 Task: Open Card User Acceptance Testing in Board Bug Tracking to Workspace Customer Relationship Management and add a team member Softage.4@softage.net, a label Orange, a checklist Translation, an attachment from your onedrive, a color Orange and finally, add a card description 'Send out company newsletter to subscribers' and a comment 'We need to ensure that we allocate enough time and resources to this task to ensure its success.'. Add a start date 'Jan 07, 1900' with a due date 'Jan 14, 1900'. Open Card Webinar Planning in Board Newsletter Best Practices to Workspace Customer Relationship Management and add a team member Softage.4@softage.net, a label Blue, a checklist Creative Writing, an attachment from Trello, a color Blue and finally, add a card description 'Create design mockups for new product' and a comment 'This task requires us to be proactive in identifying potential opportunities for growth and expansion.'. Add a start date 'Jan 08, 1900' with a due date 'Jan 15, 1900'. Open Card Marketing Plan Review in Board Product Beta Testing to Workspace Customer Relationship Management and add a team member Softage.1@softage.net, a label Blue, a checklist User Testing, an attachment from your onedrive, a color Blue and finally, add a card description 'Conduct performance review for team member' and a comment 'Let us approach this task with a sense of enthusiasm and passion, embracing the challenge and the opportunity it presents.'. Add a start date 'Jan 09, 1900' with a due date 'Jan 16, 1900'
Action: Mouse moved to (67, 242)
Screenshot: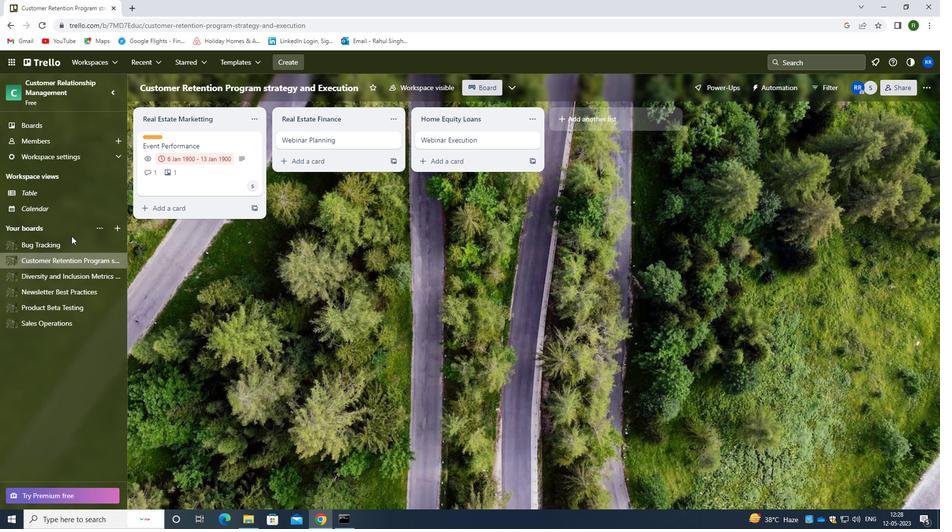
Action: Mouse pressed left at (67, 242)
Screenshot: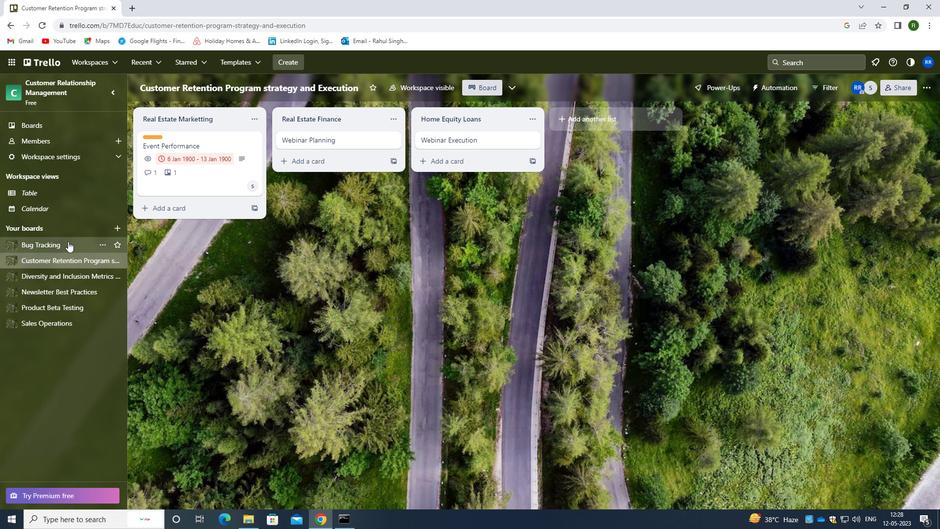 
Action: Mouse moved to (392, 141)
Screenshot: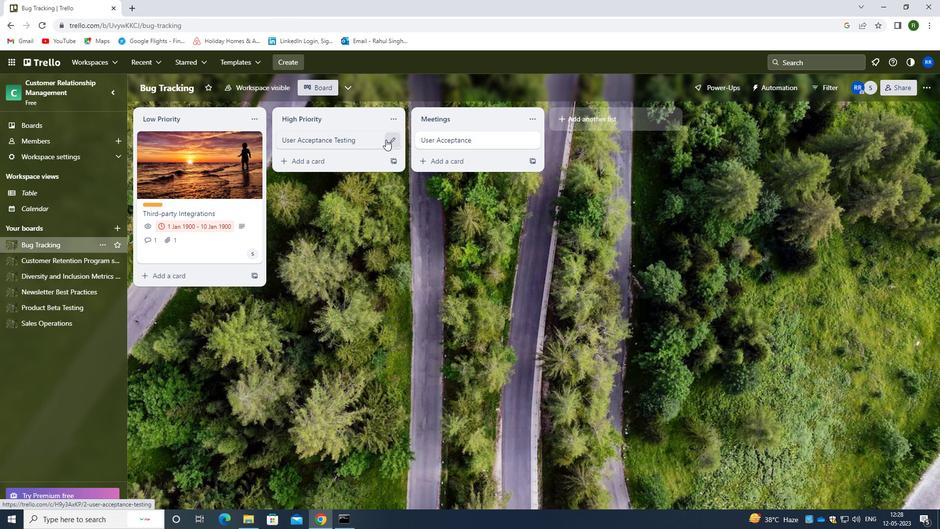 
Action: Mouse pressed left at (392, 141)
Screenshot: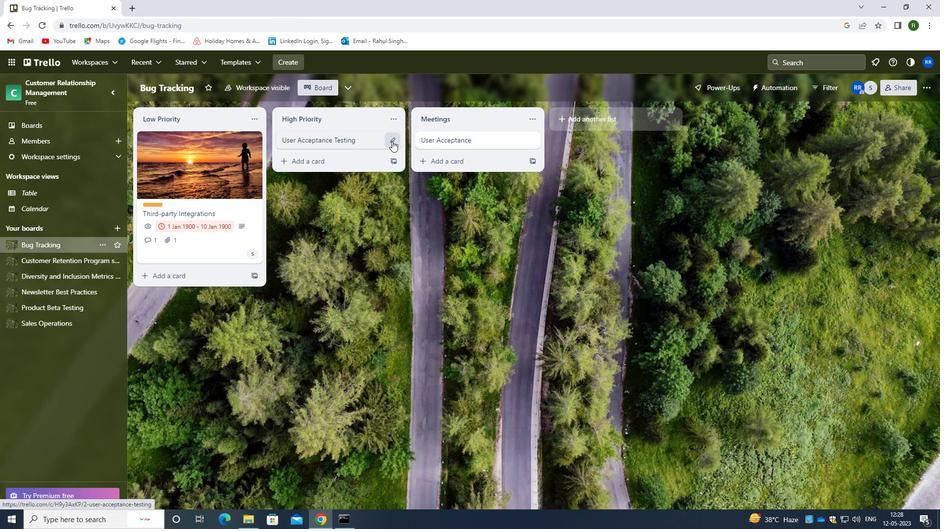 
Action: Mouse moved to (437, 140)
Screenshot: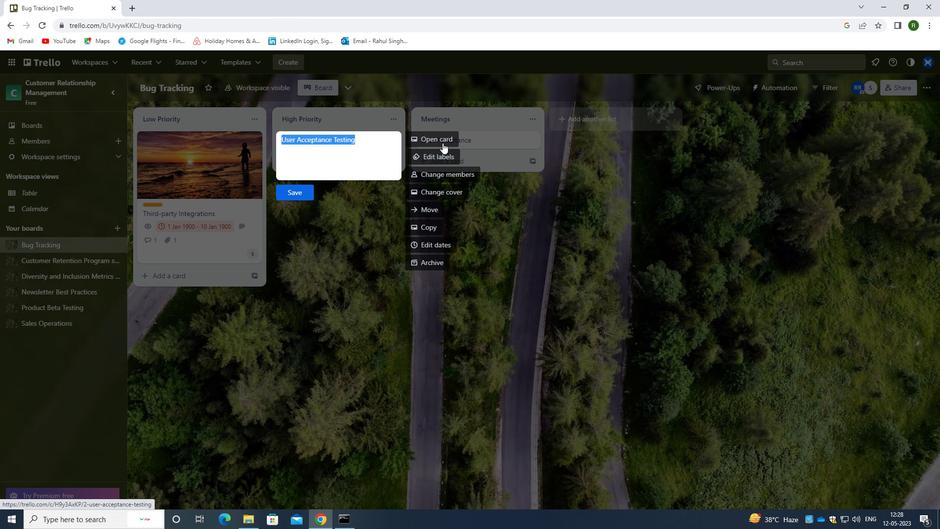 
Action: Mouse pressed left at (437, 140)
Screenshot: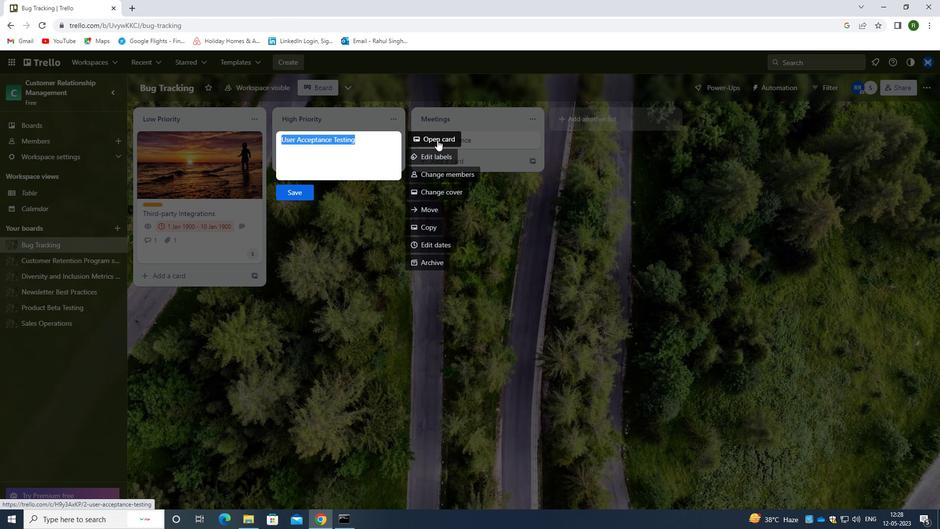 
Action: Mouse moved to (606, 171)
Screenshot: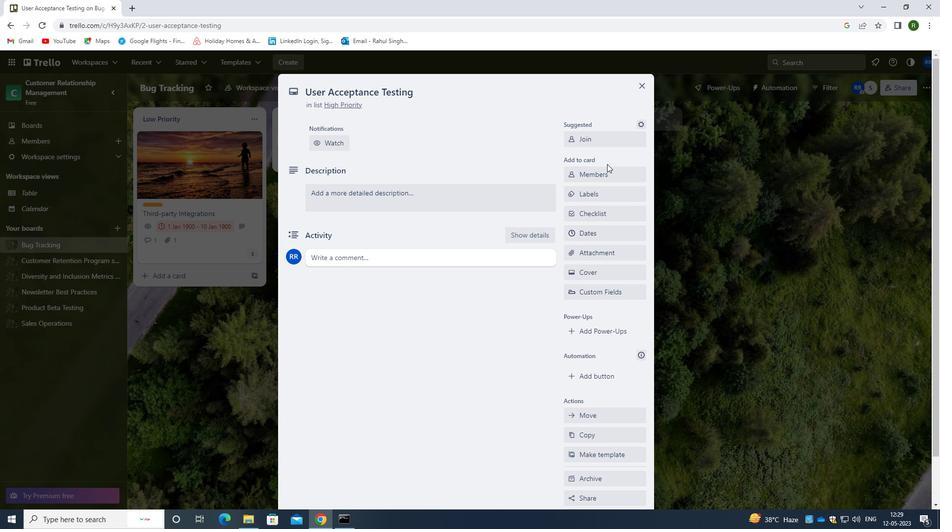 
Action: Mouse pressed left at (606, 171)
Screenshot: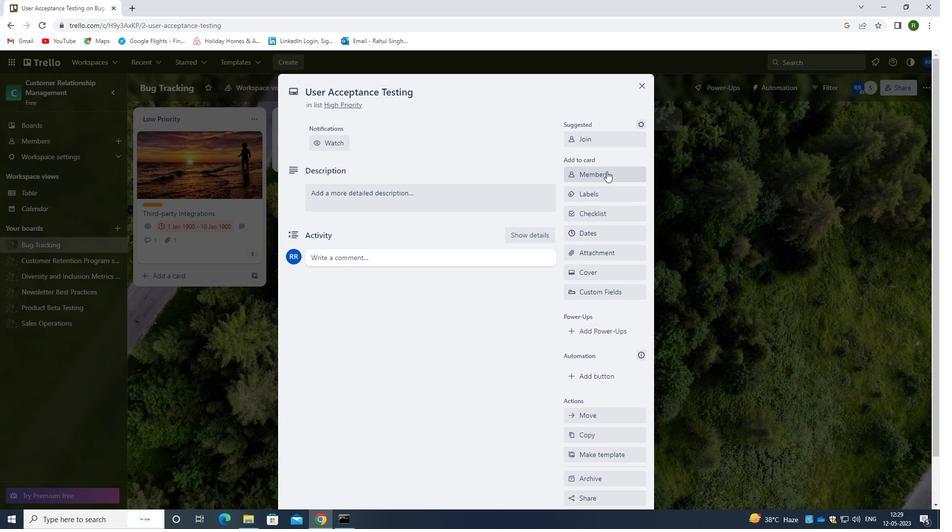 
Action: Mouse moved to (592, 217)
Screenshot: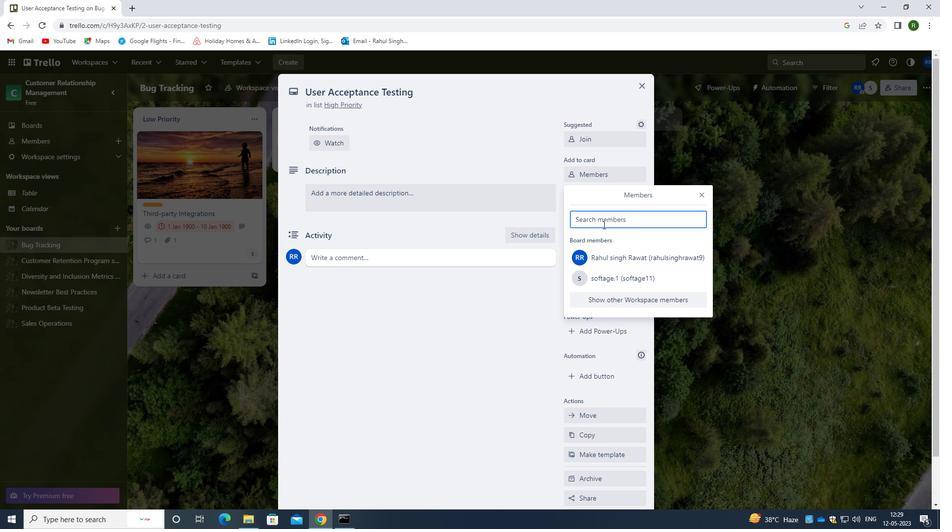 
Action: Key pressed <Key.caps_lock>s<Key.caps_lock>Oftage.4<Key.shift>@SOFTAGE.NET
Screenshot: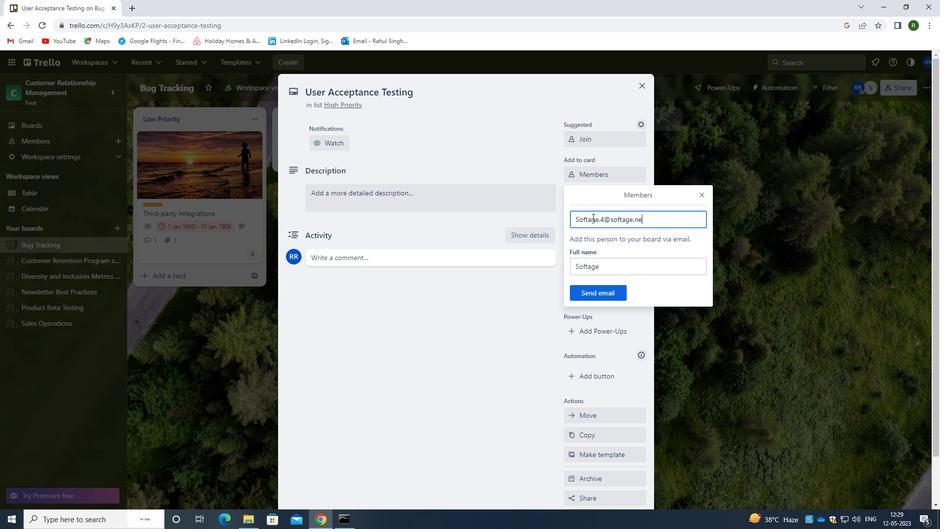 
Action: Mouse moved to (587, 286)
Screenshot: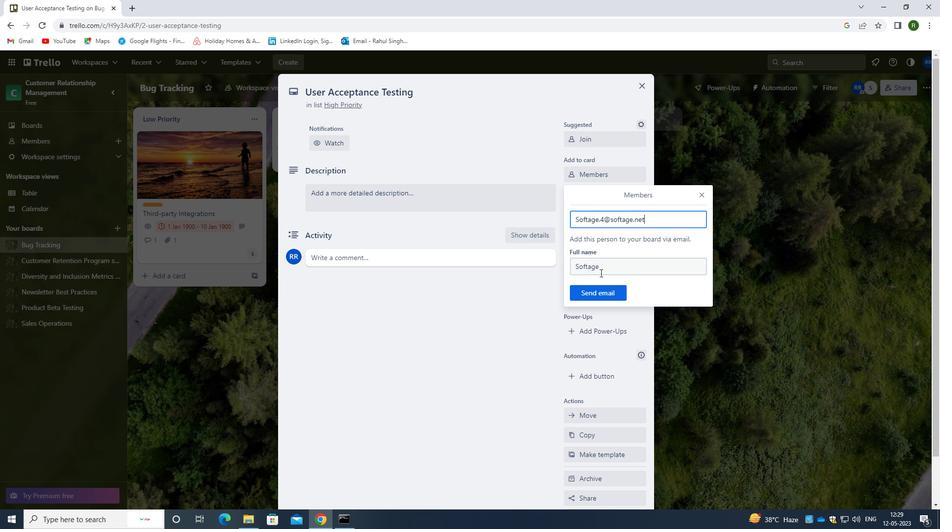 
Action: Mouse pressed left at (587, 286)
Screenshot: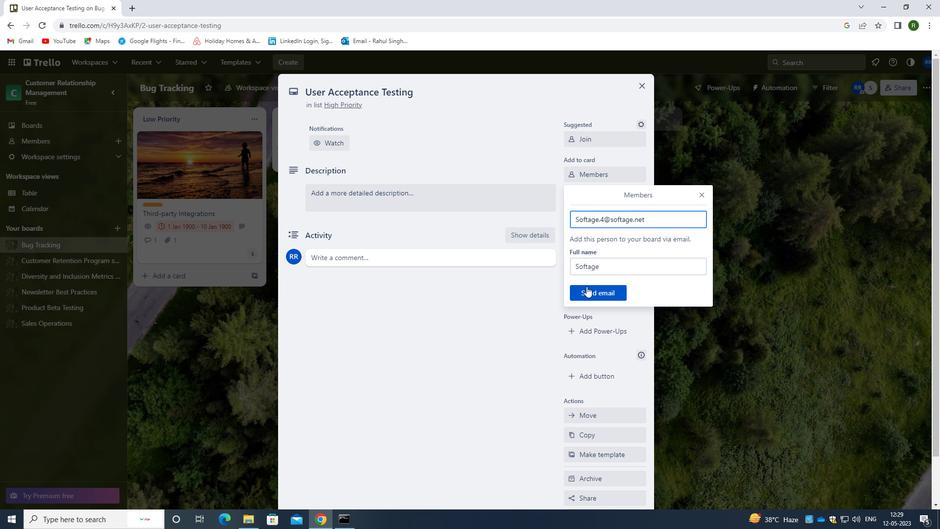 
Action: Mouse moved to (594, 195)
Screenshot: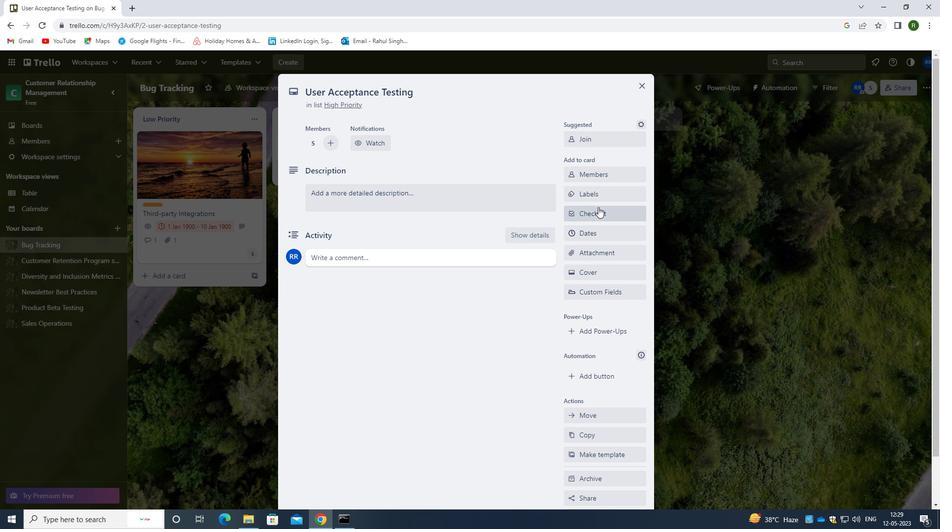 
Action: Mouse pressed left at (594, 195)
Screenshot: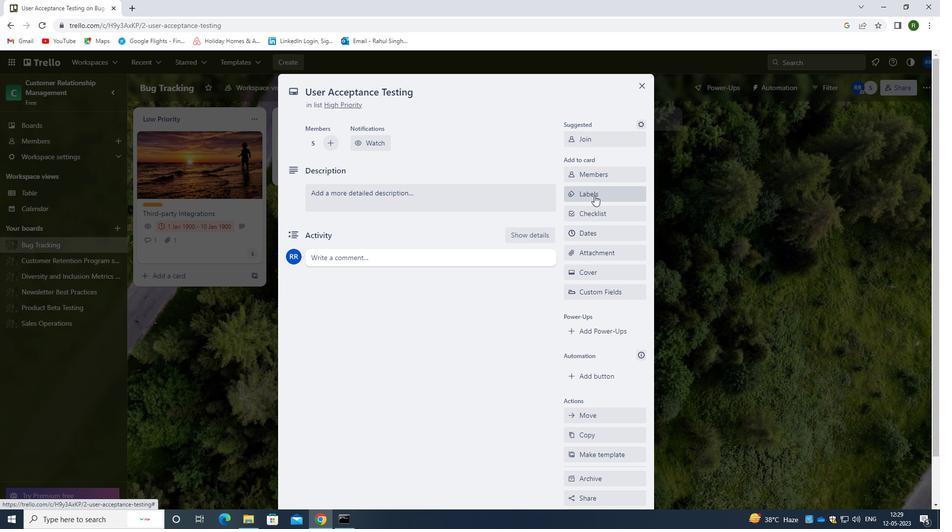 
Action: Mouse moved to (596, 237)
Screenshot: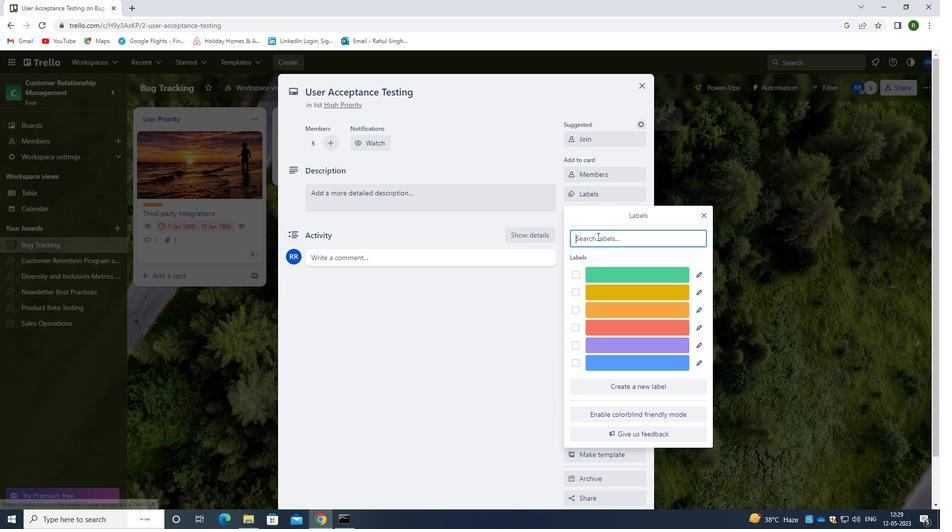 
Action: Mouse pressed left at (596, 237)
Screenshot: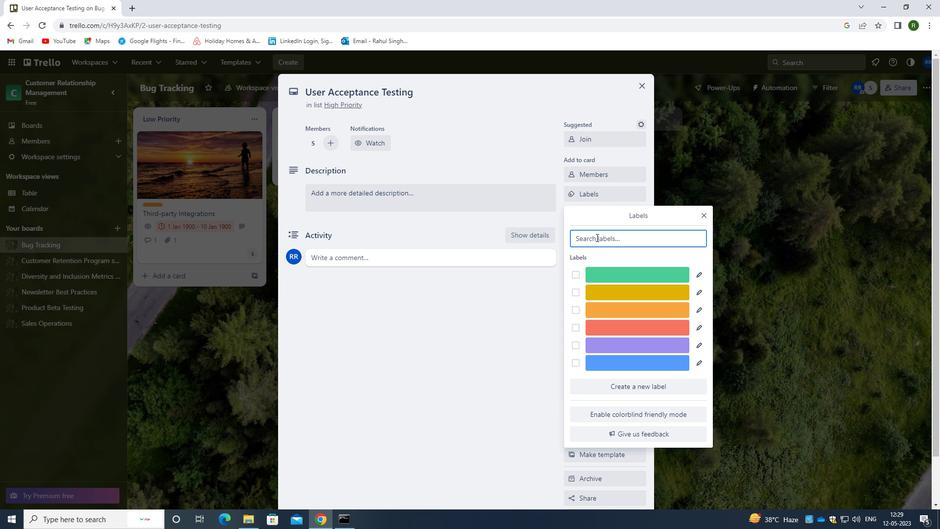 
Action: Key pressed ORANMGE<Key.backspace><Key.backspace><Key.backspace>GE
Screenshot: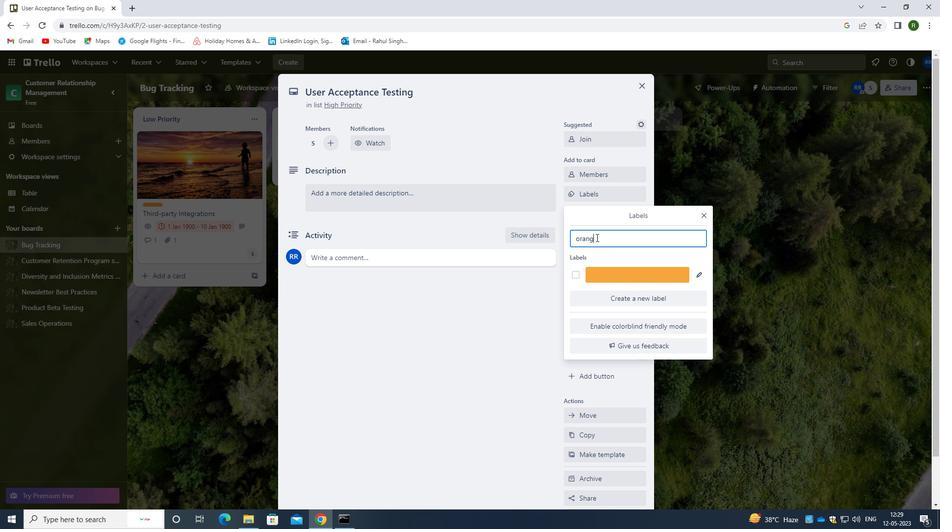 
Action: Mouse moved to (574, 273)
Screenshot: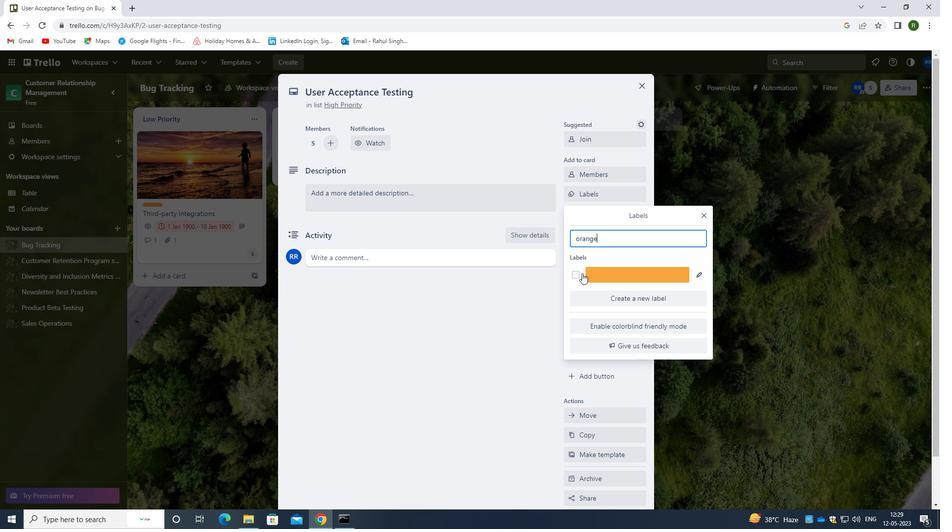 
Action: Mouse pressed left at (574, 273)
Screenshot: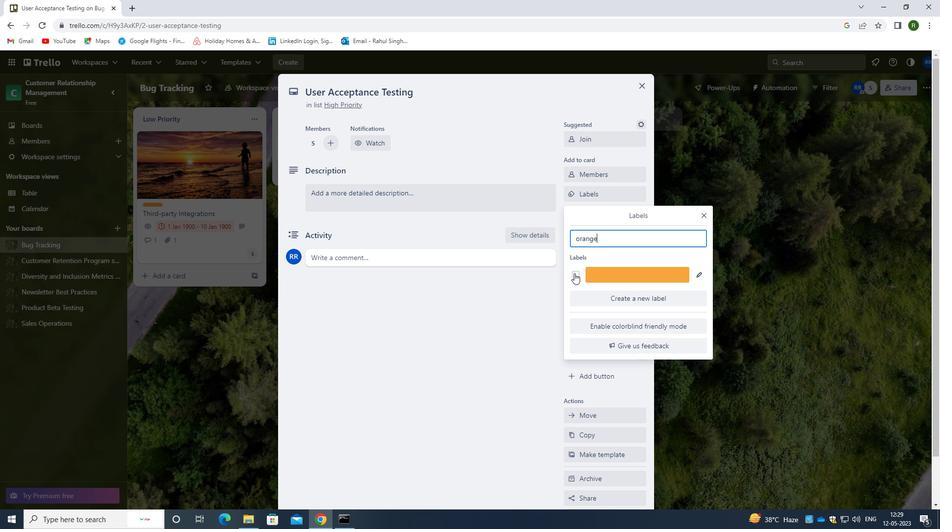 
Action: Mouse moved to (546, 307)
Screenshot: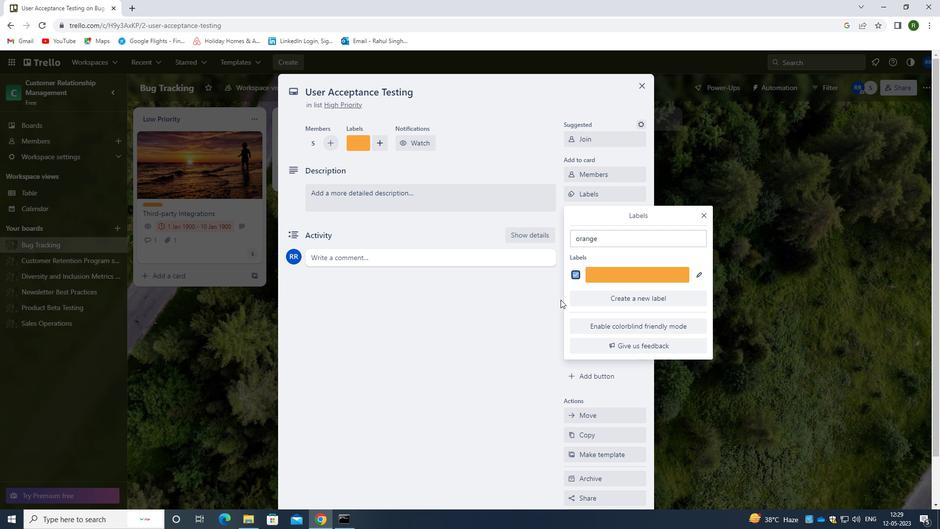 
Action: Mouse pressed left at (546, 307)
Screenshot: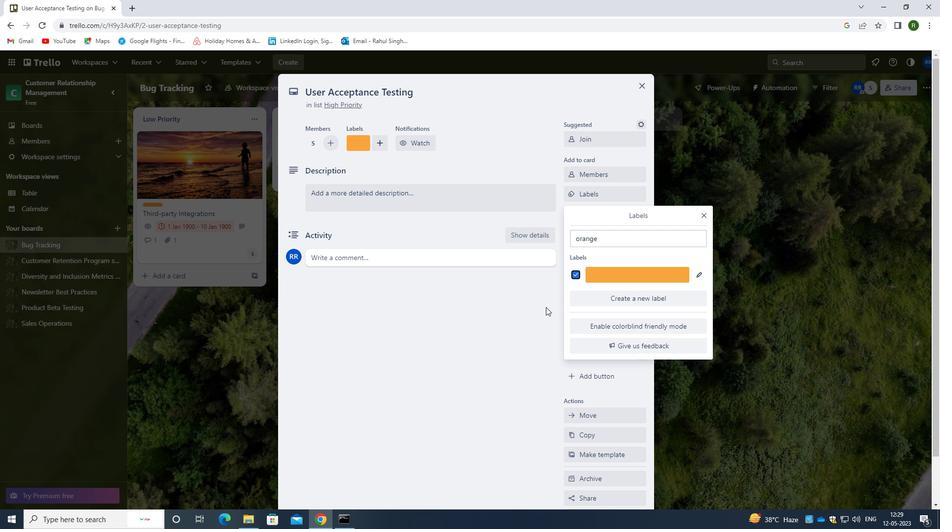 
Action: Mouse moved to (588, 213)
Screenshot: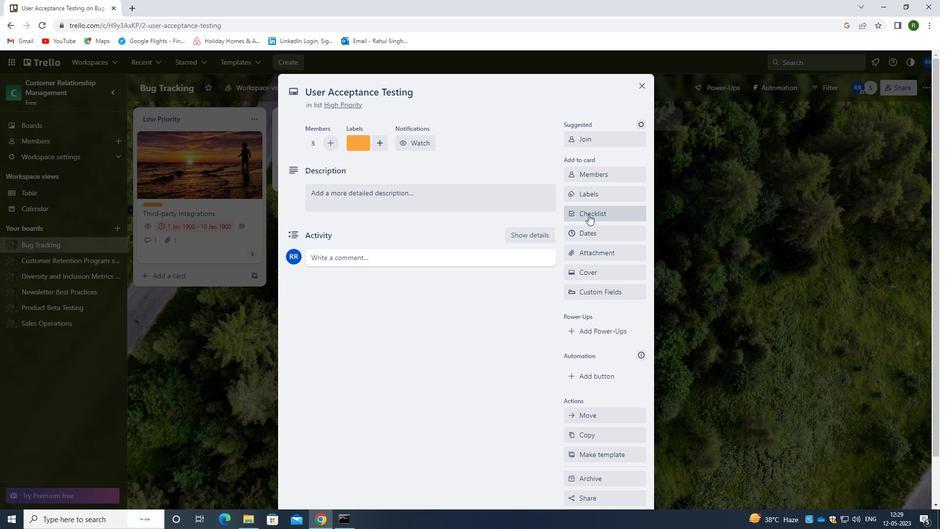 
Action: Mouse pressed left at (588, 213)
Screenshot: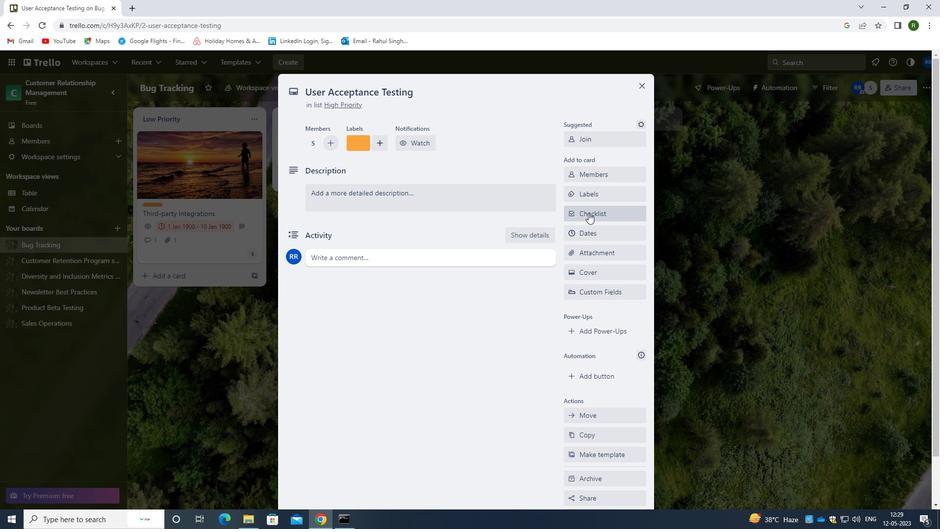 
Action: Mouse moved to (603, 258)
Screenshot: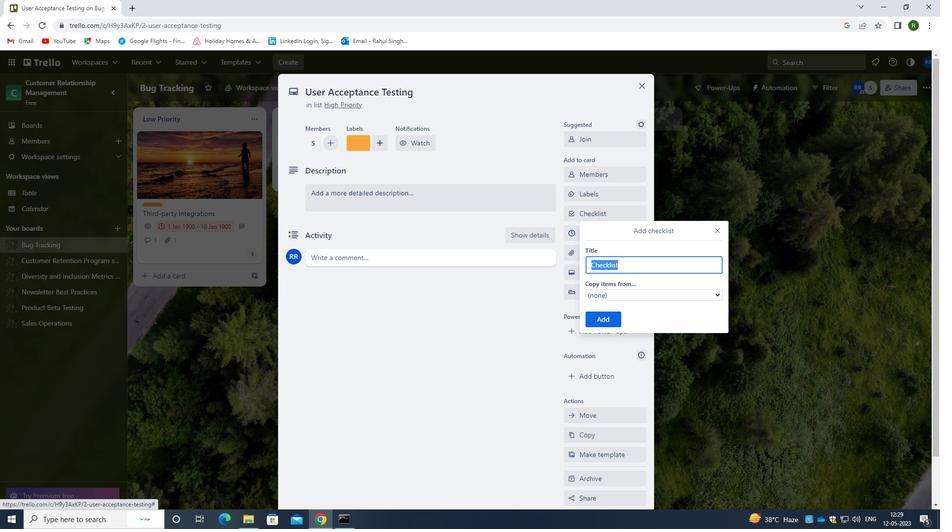 
Action: Key pressed <Key.shift>TRANSLATIOM<Key.backspace>N
Screenshot: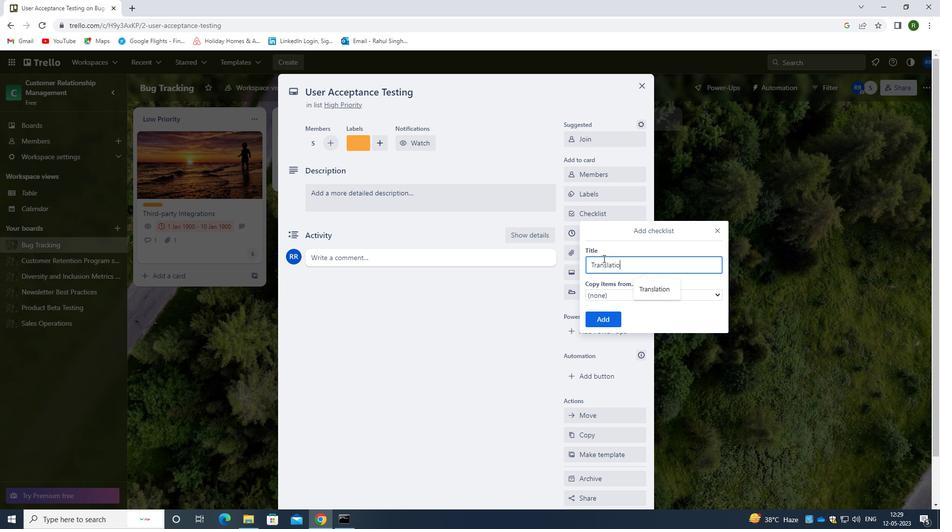 
Action: Mouse moved to (607, 317)
Screenshot: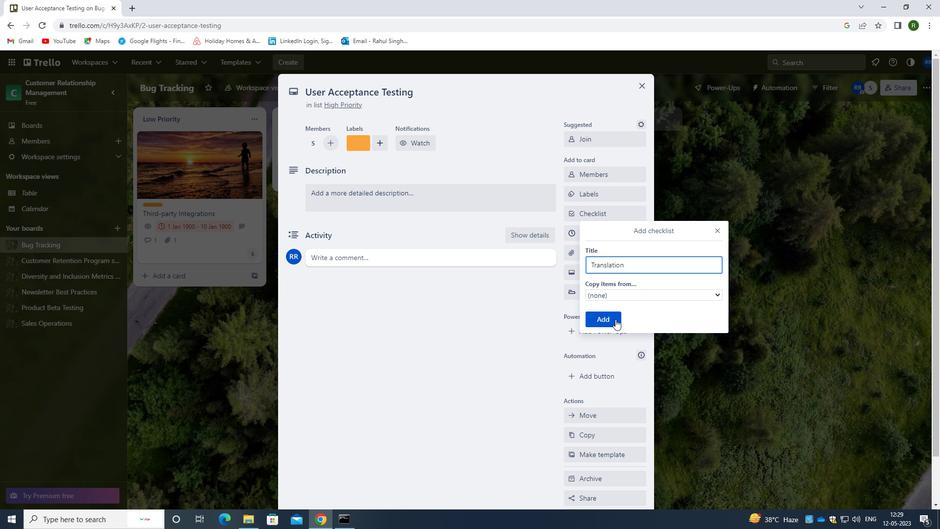 
Action: Mouse pressed left at (607, 317)
Screenshot: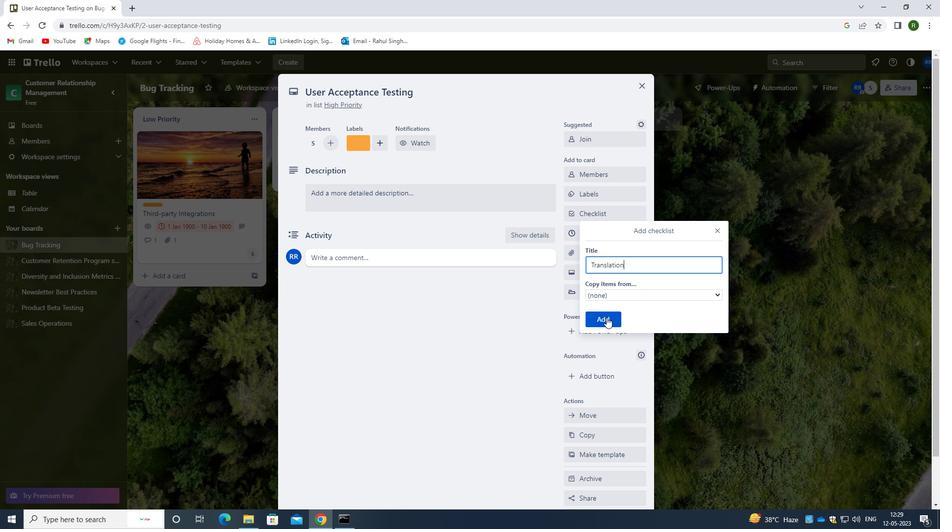 
Action: Mouse moved to (517, 378)
Screenshot: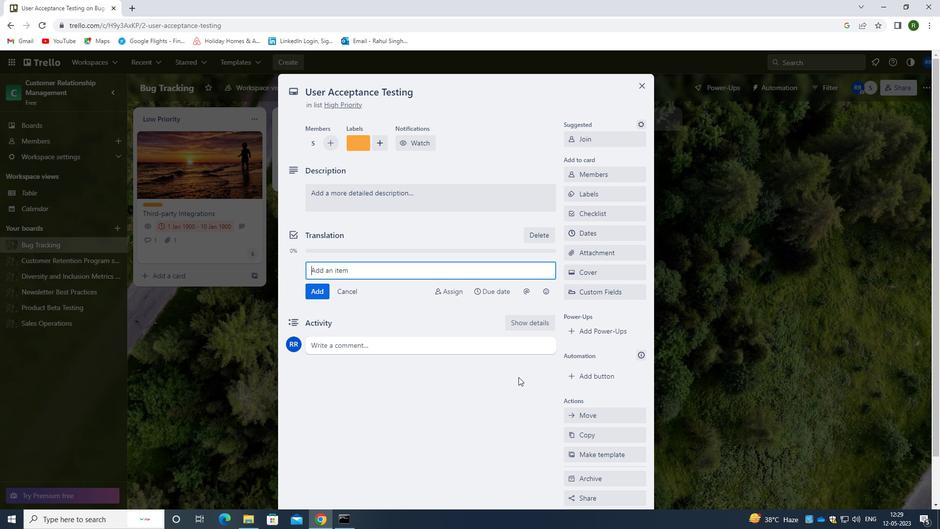 
Action: Mouse pressed left at (517, 378)
Screenshot: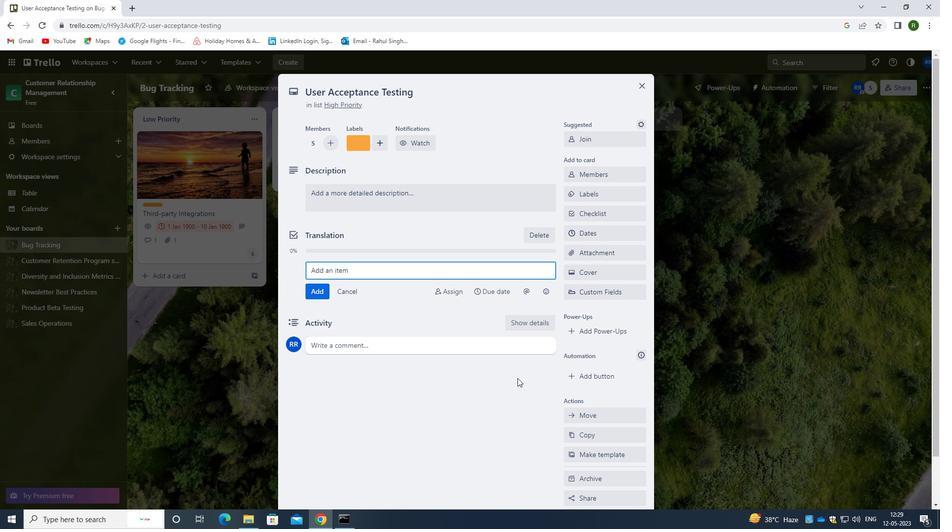 
Action: Mouse moved to (594, 253)
Screenshot: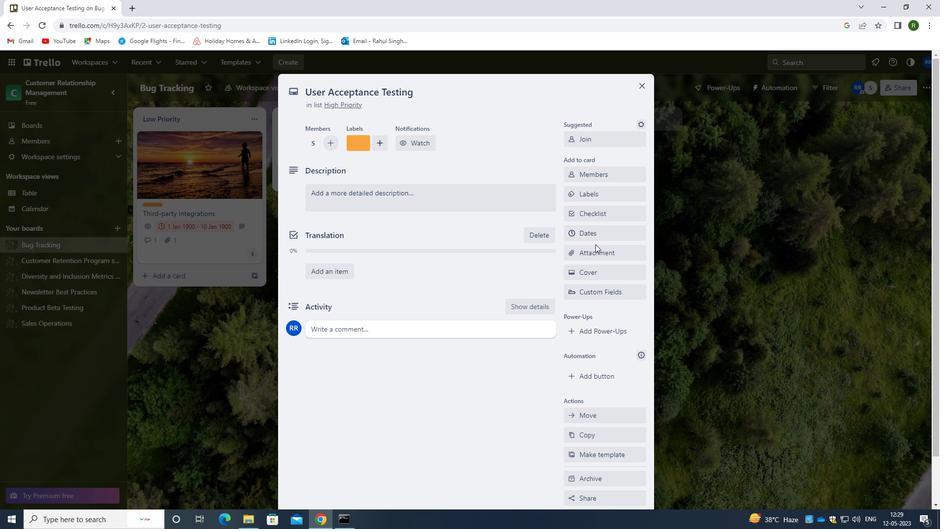 
Action: Mouse pressed left at (594, 253)
Screenshot: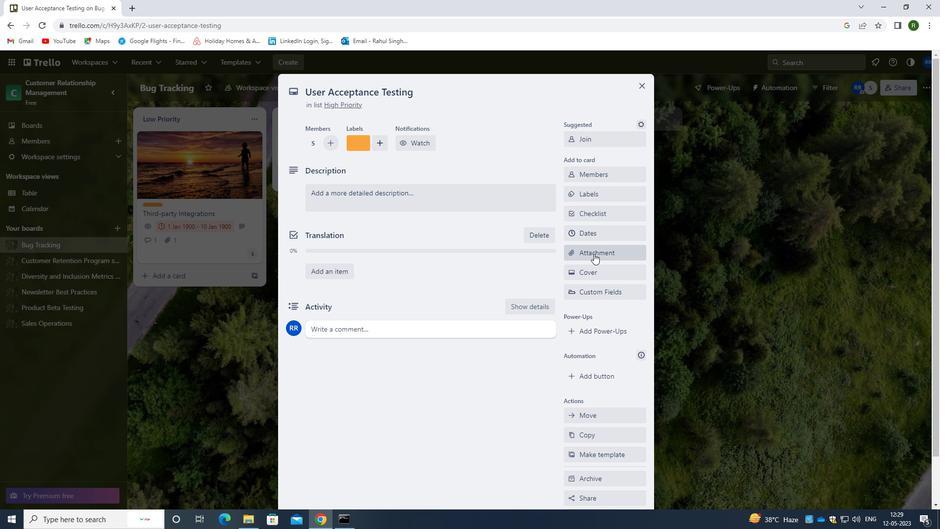 
Action: Mouse moved to (587, 370)
Screenshot: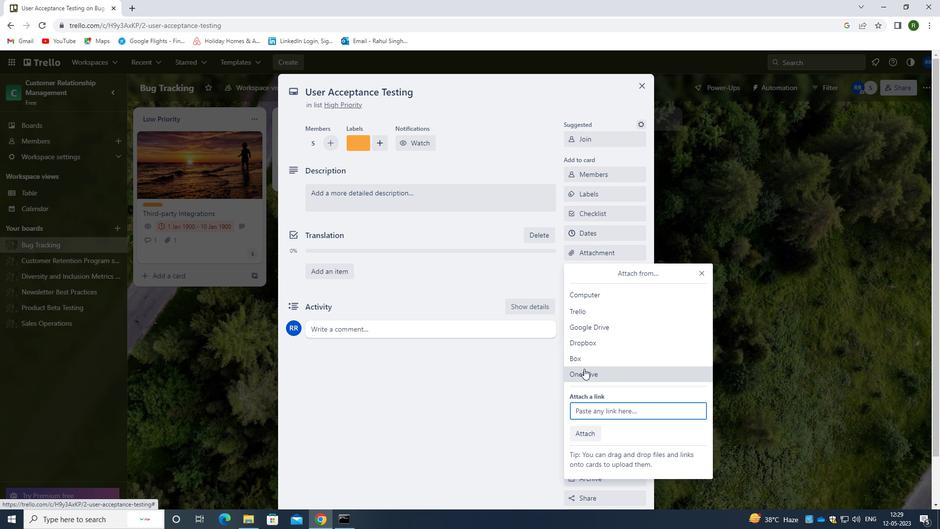 
Action: Mouse pressed left at (587, 370)
Screenshot: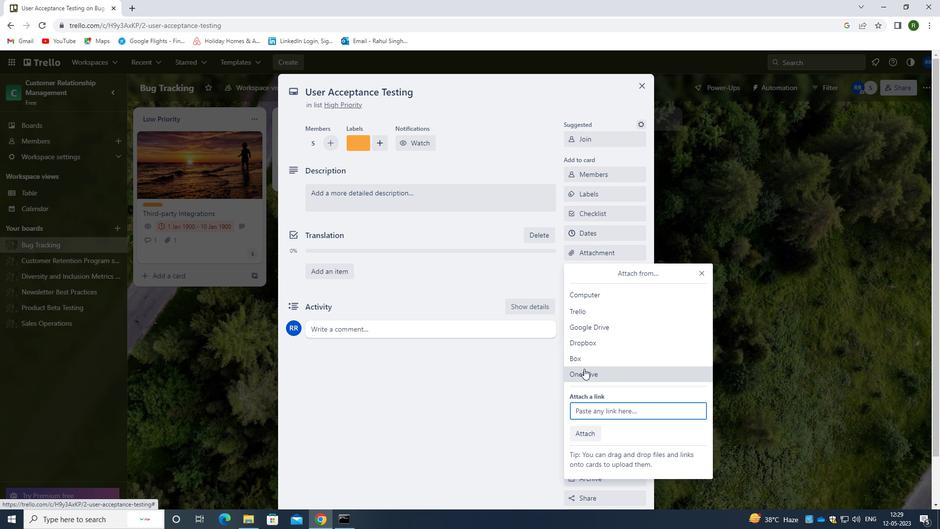 
Action: Mouse moved to (493, 327)
Screenshot: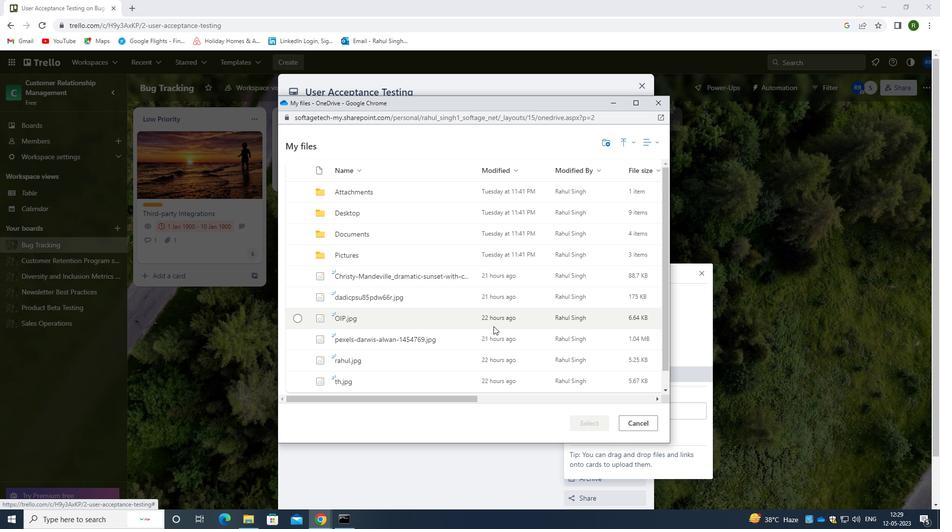 
Action: Mouse scrolled (493, 327) with delta (0, 0)
Screenshot: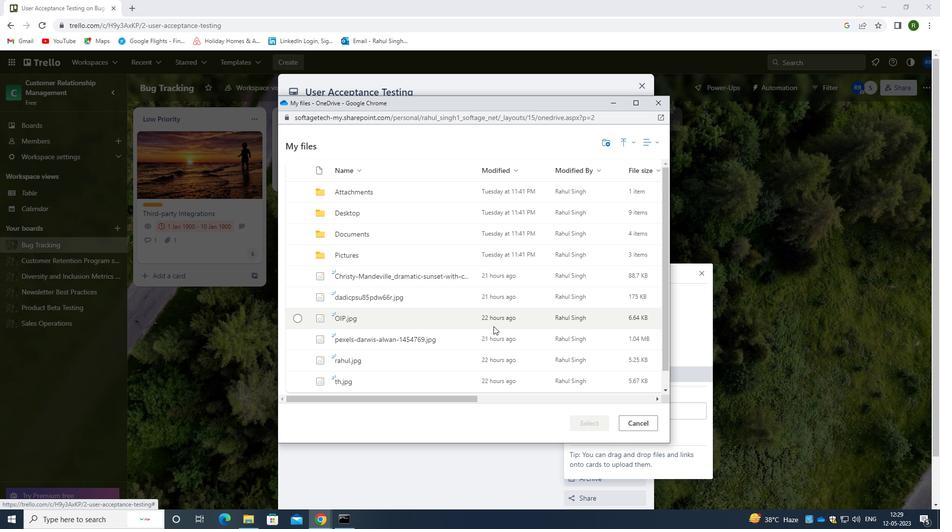 
Action: Mouse moved to (319, 300)
Screenshot: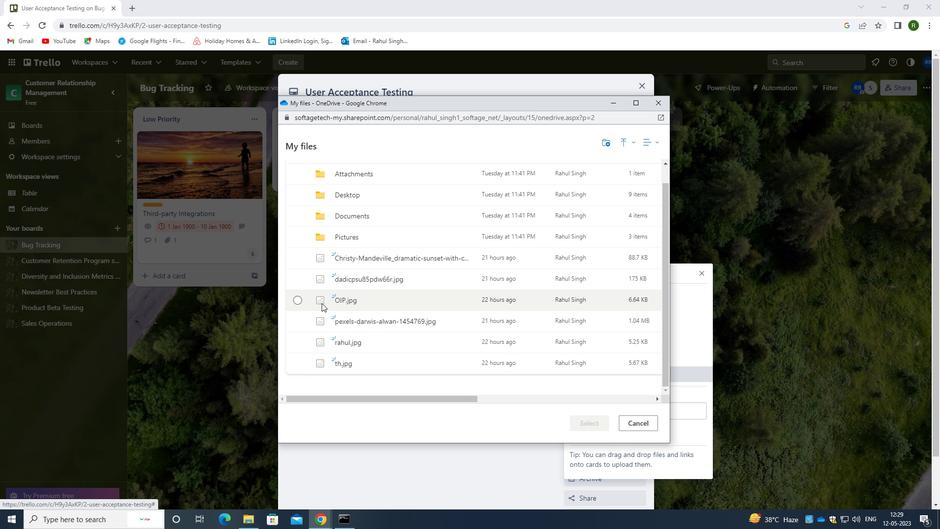 
Action: Mouse pressed left at (319, 300)
Screenshot: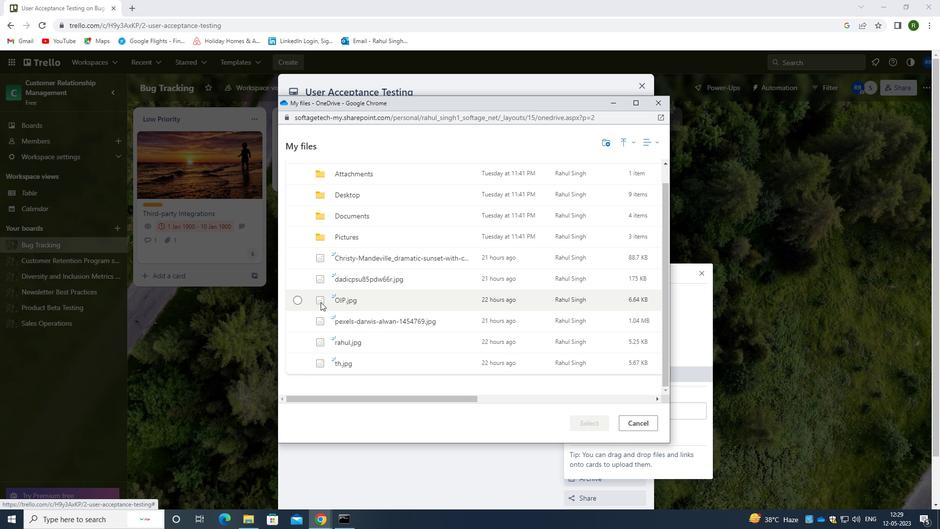 
Action: Mouse moved to (595, 420)
Screenshot: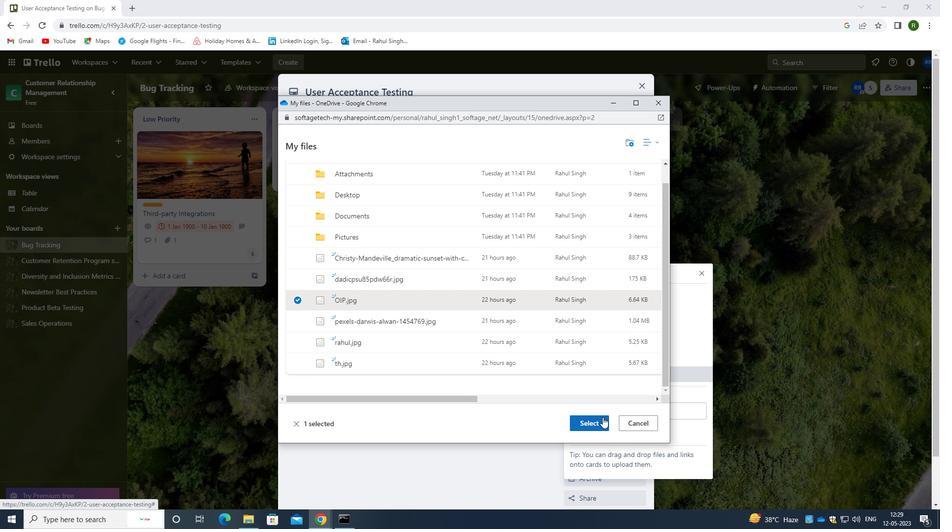 
Action: Mouse pressed left at (595, 420)
Screenshot: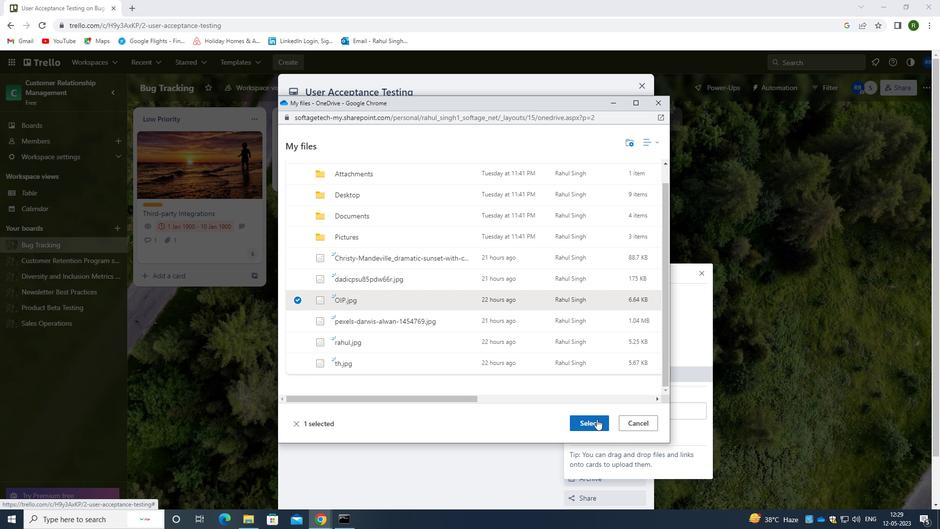 
Action: Mouse moved to (450, 197)
Screenshot: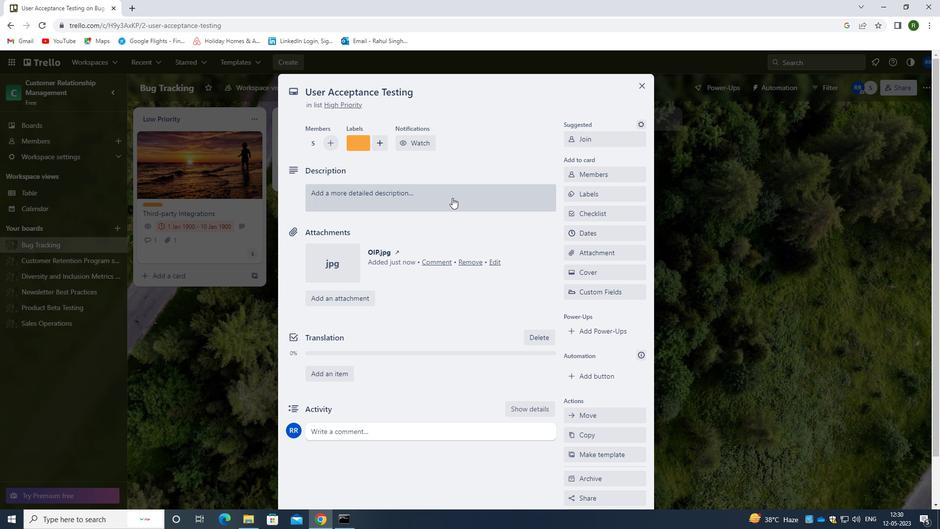 
Action: Mouse pressed left at (450, 197)
Screenshot: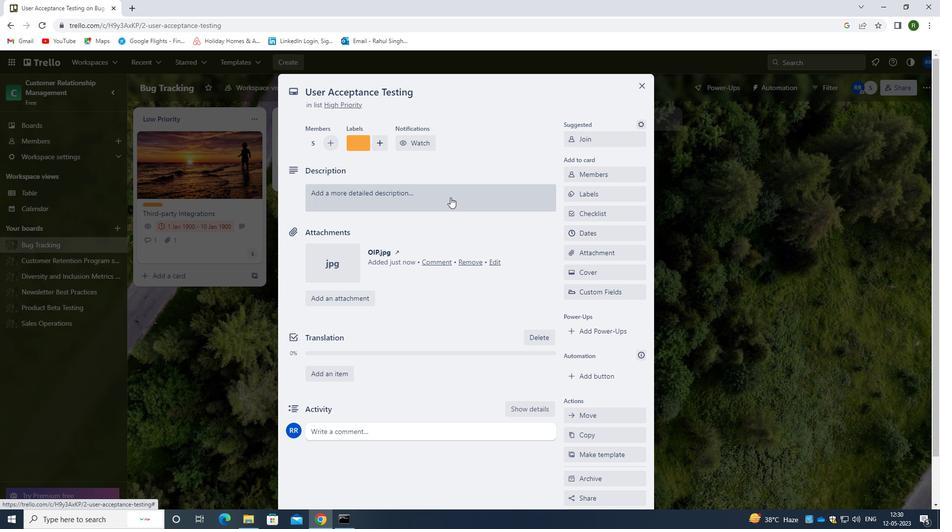 
Action: Mouse moved to (433, 231)
Screenshot: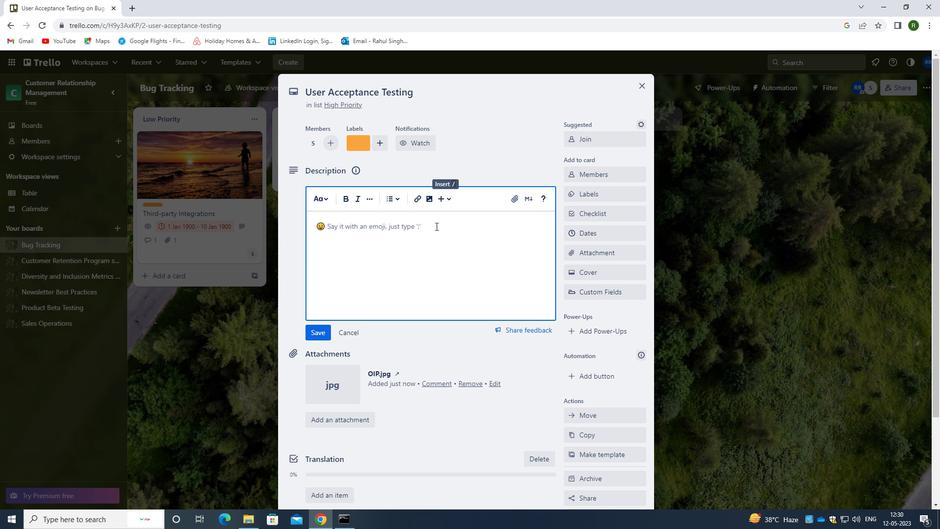 
Action: Mouse pressed left at (433, 231)
Screenshot: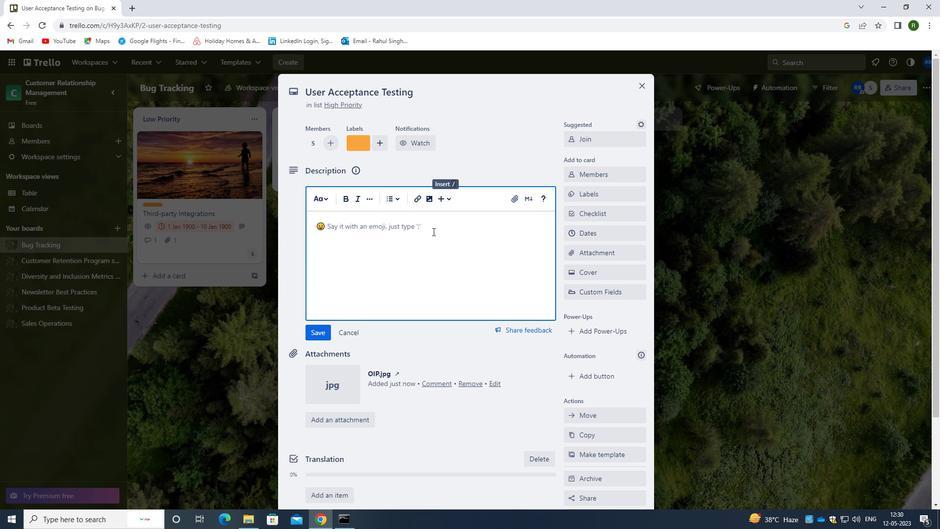 
Action: Key pressed <Key.caps_lock>
Screenshot: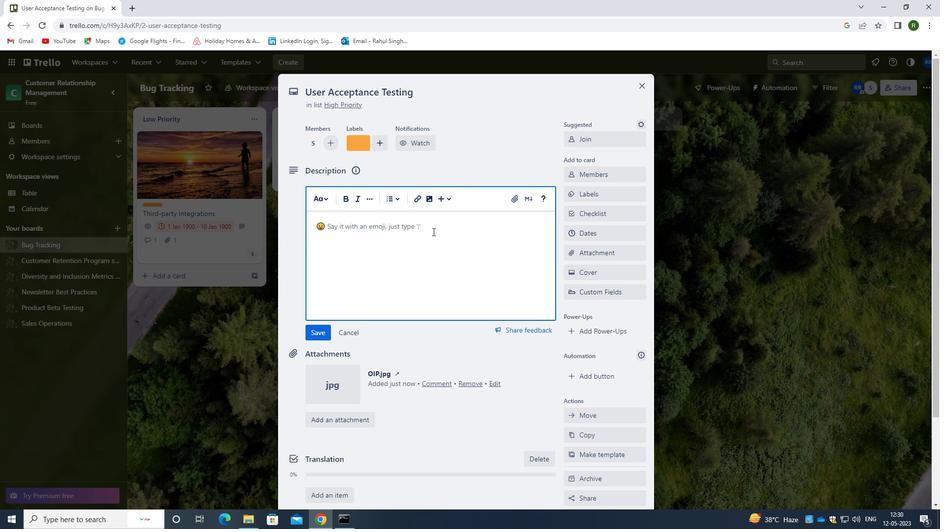 
Action: Mouse moved to (433, 232)
Screenshot: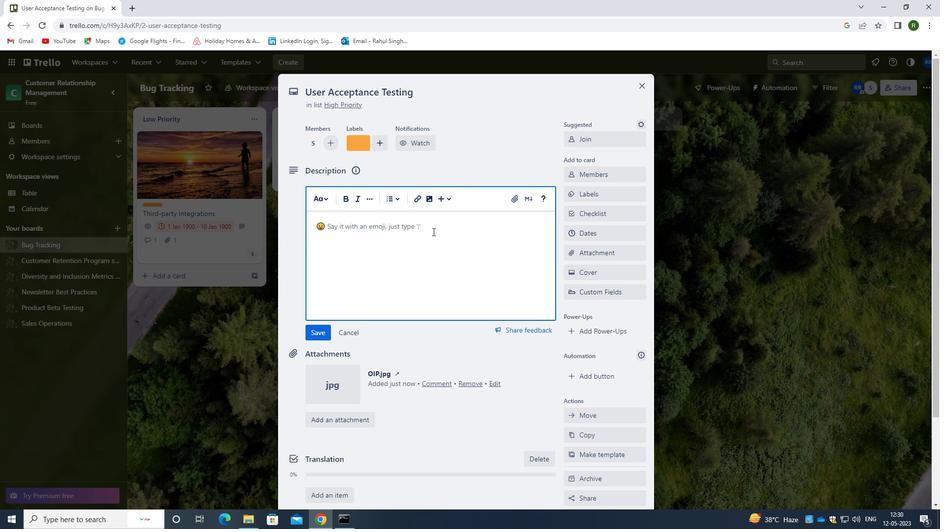 
Action: Key pressed S<Key.caps_lock>END<Key.space>OUT<Key.space>COMPANY<Key.space>NEWSLETTER<Key.space>TO<Key.space>SUBSCRIBERS.
Screenshot: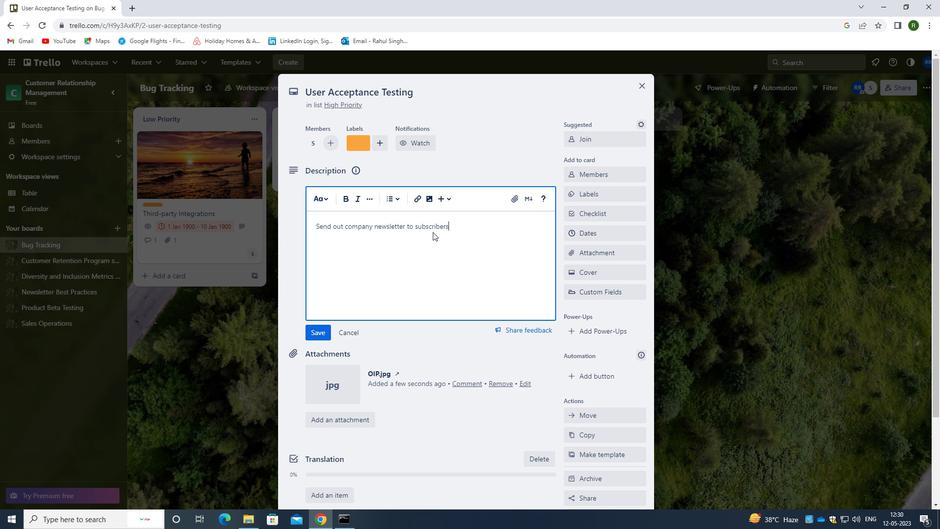 
Action: Mouse moved to (321, 337)
Screenshot: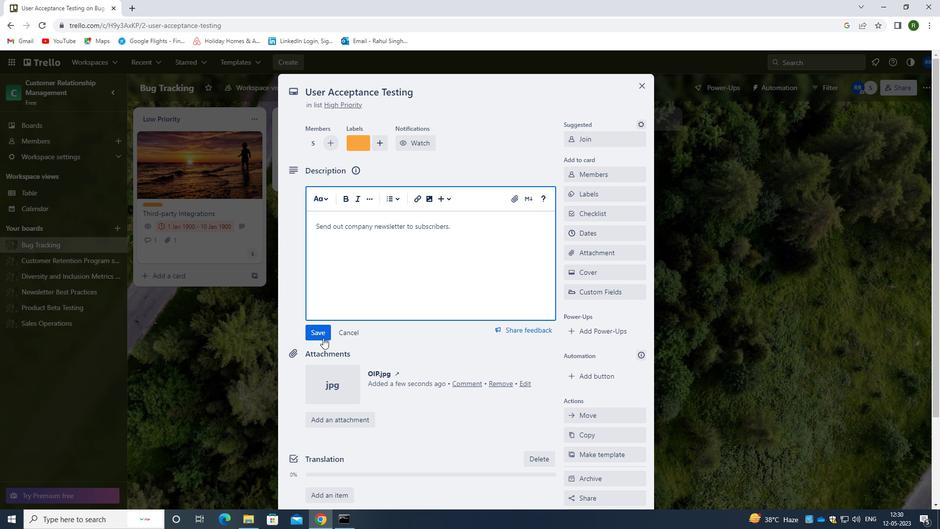 
Action: Mouse pressed left at (321, 337)
Screenshot: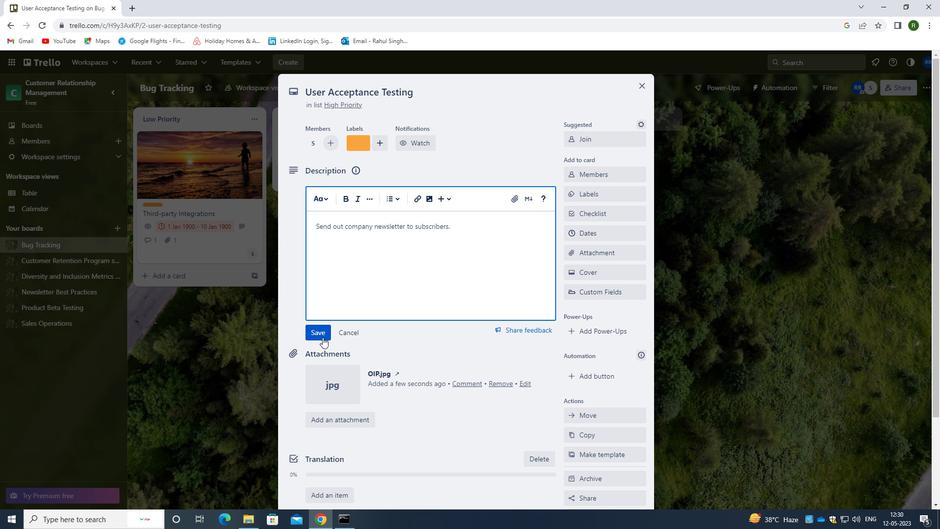 
Action: Mouse moved to (451, 315)
Screenshot: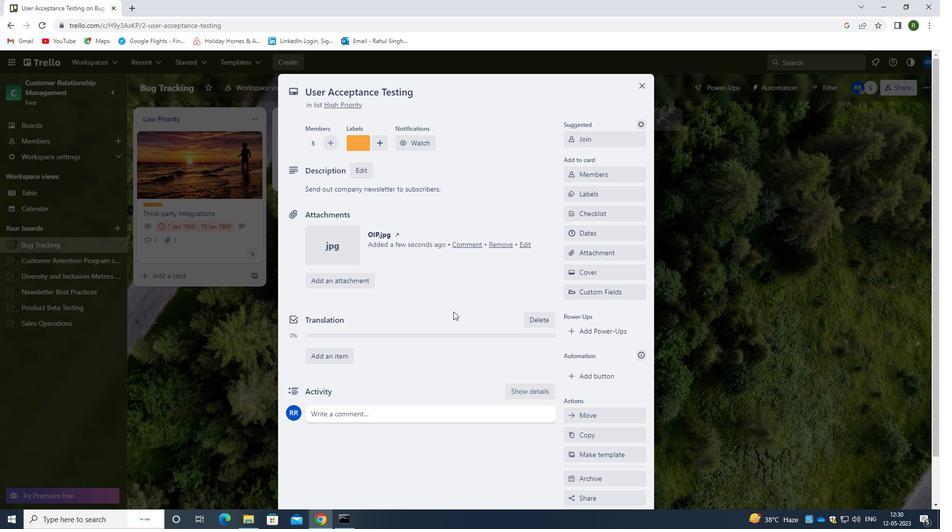 
Action: Mouse scrolled (451, 314) with delta (0, 0)
Screenshot: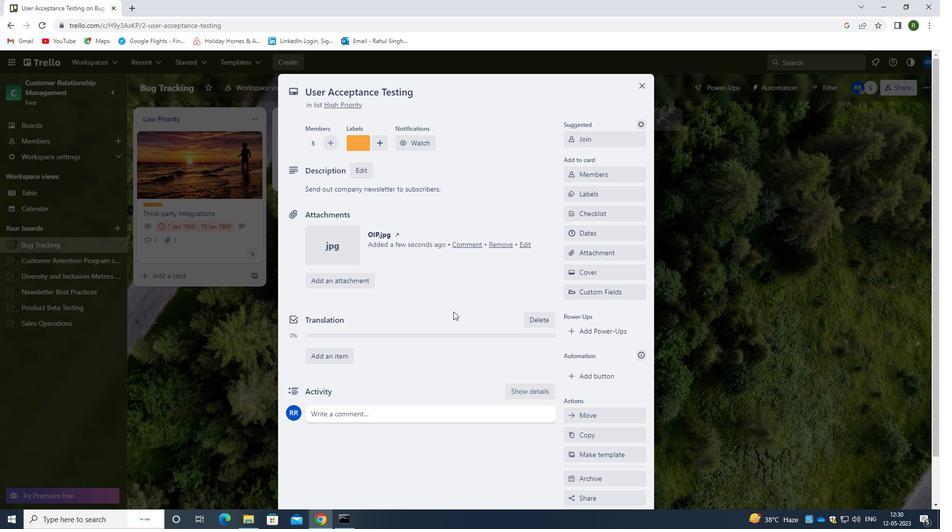 
Action: Mouse moved to (348, 368)
Screenshot: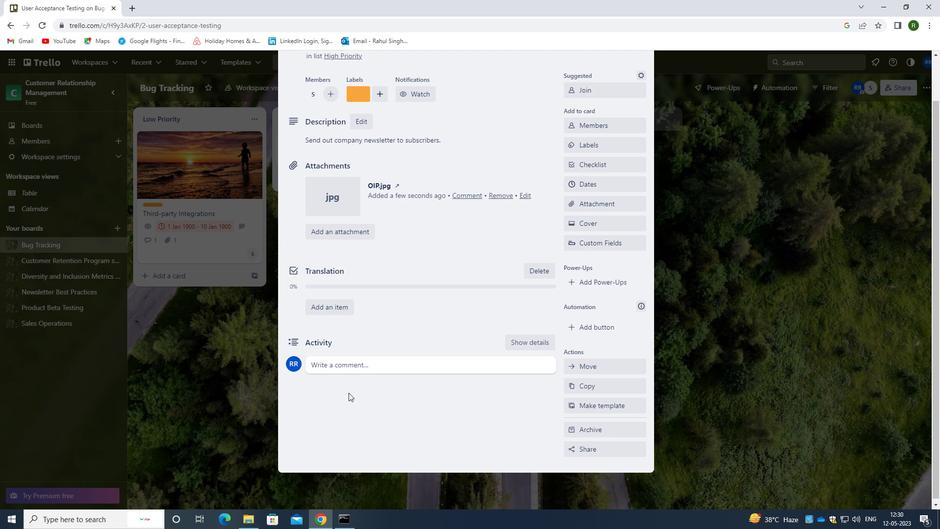 
Action: Mouse pressed left at (348, 368)
Screenshot: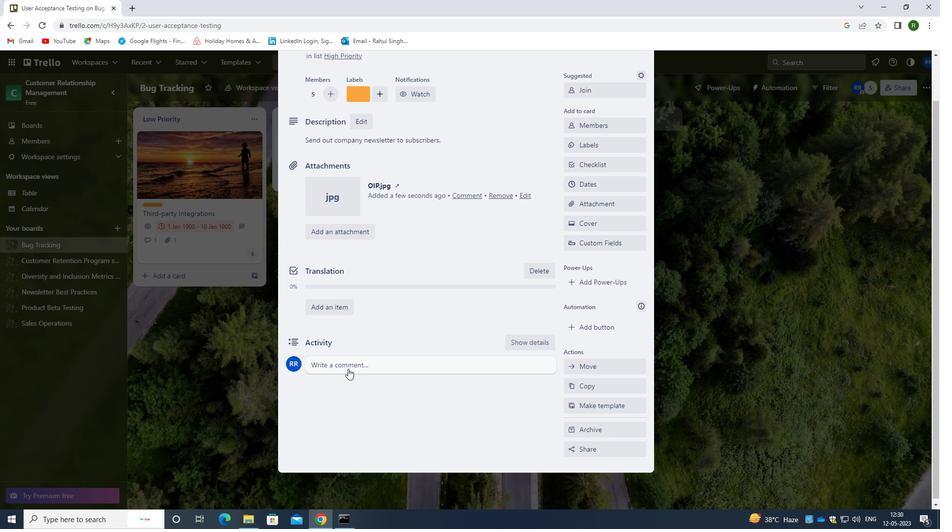 
Action: Mouse moved to (358, 402)
Screenshot: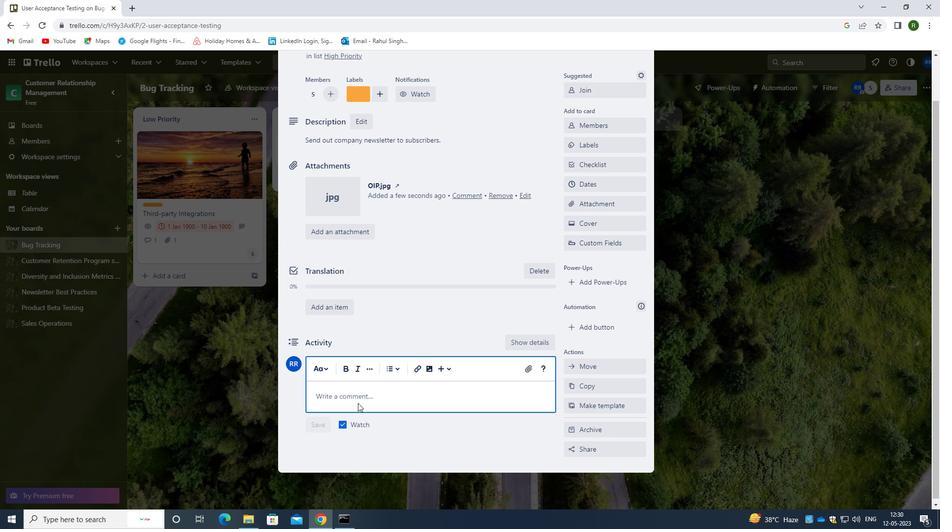 
Action: Mouse pressed left at (358, 402)
Screenshot: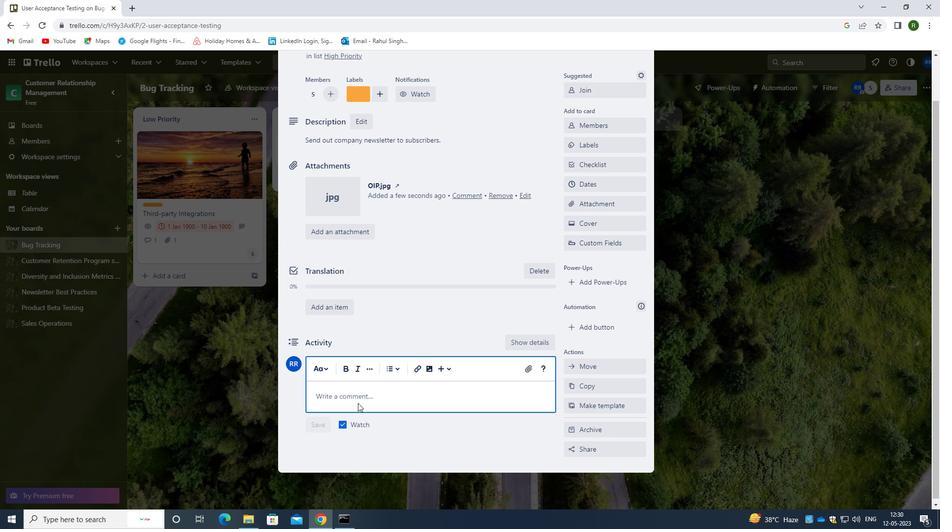 
Action: Key pressed <Key.caps_lock>W<Key.caps_lock>E<Key.space>NEED<Key.space>D<Key.backspace>TO<Key.space>ENSURE<Key.space>THAT<Key.space>WE<Key.space>ALLOCATE<Key.space>ENOUGH<Key.space>TIME<Key.space>AND<Key.space>RESOURCES<Key.space>TO<Key.space>THIS<Key.space>TASK<Key.space>TO<Key.space>ENSURE<Key.space>ITS<Key.space>SUCESS.<Key.backspace><Key.backspace><Key.backspace>C<Key.backspace><Key.backspace>CES.
Screenshot: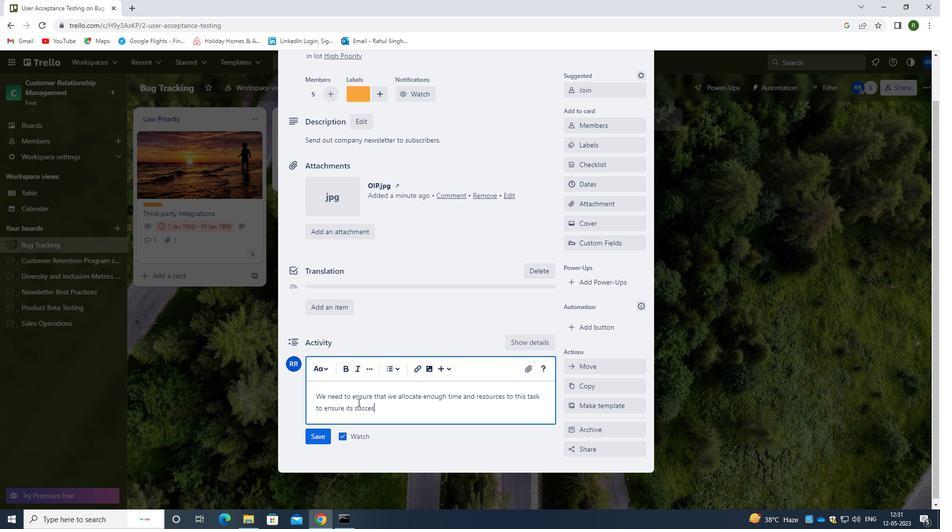 
Action: Mouse moved to (374, 408)
Screenshot: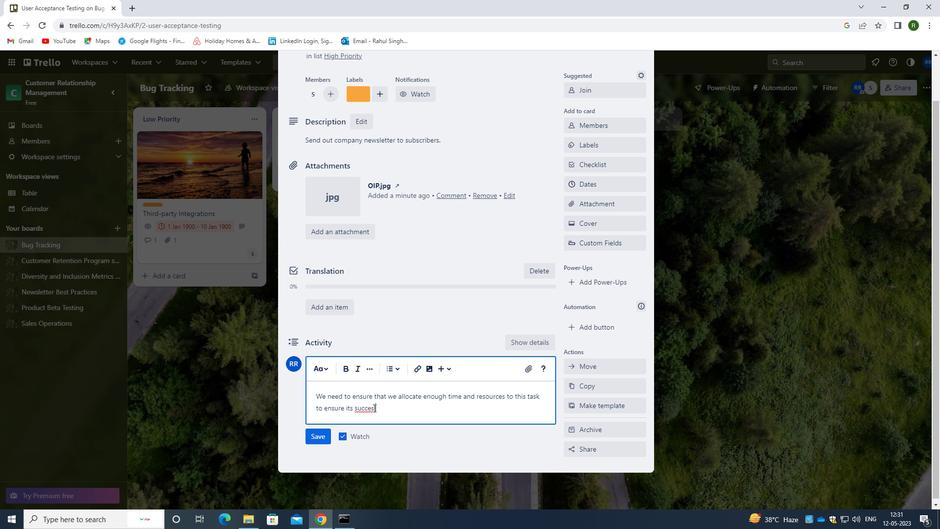 
Action: Mouse pressed left at (374, 408)
Screenshot: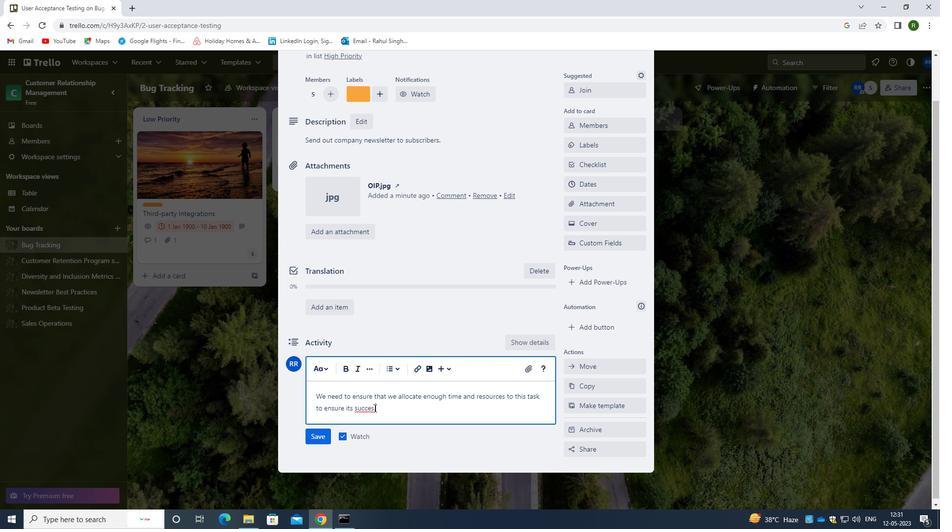 
Action: Mouse moved to (380, 407)
Screenshot: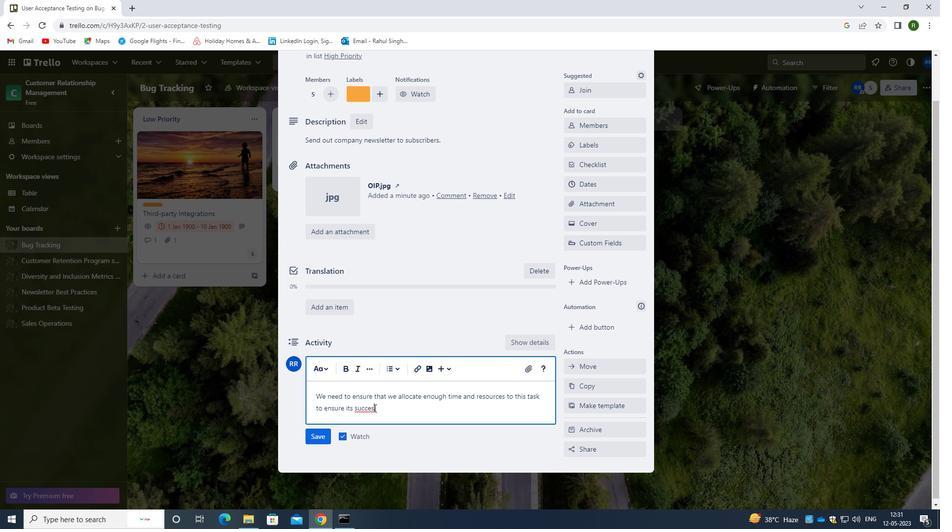
Action: Key pressed S
Screenshot: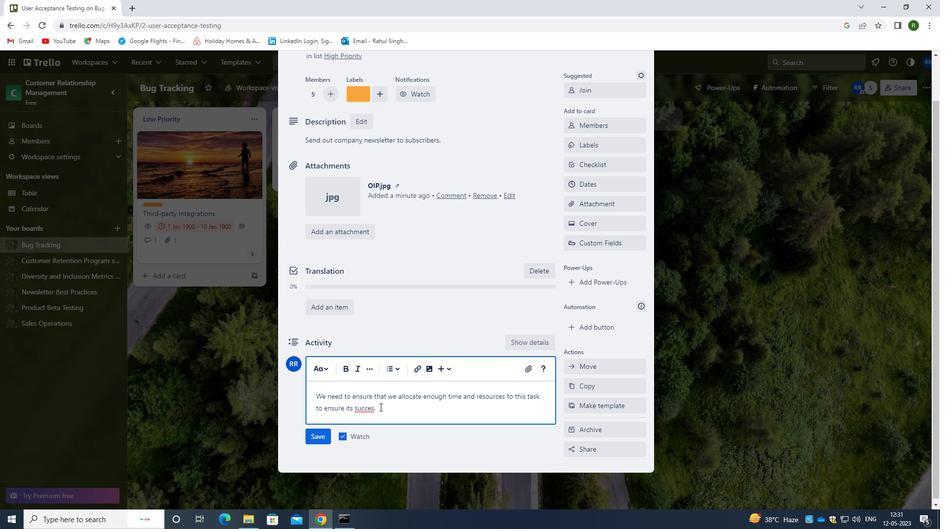 
Action: Mouse moved to (324, 434)
Screenshot: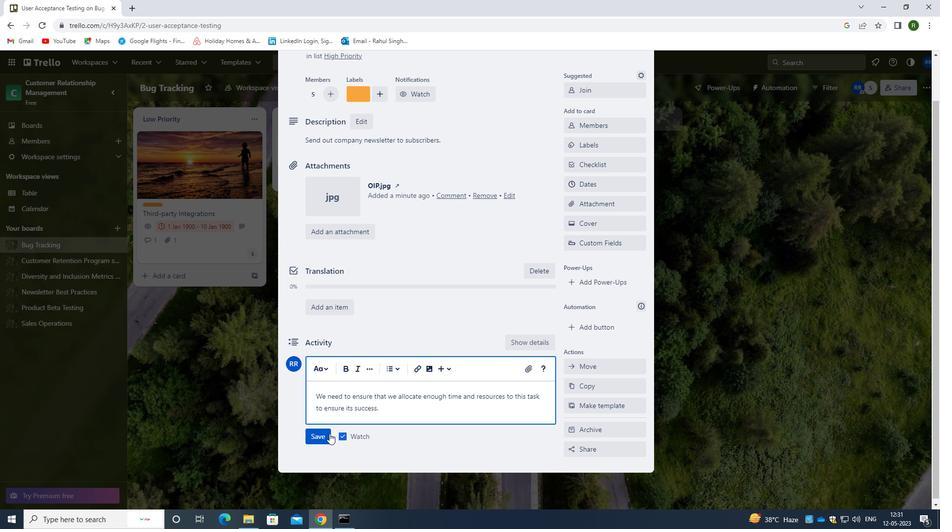 
Action: Mouse pressed left at (324, 434)
Screenshot: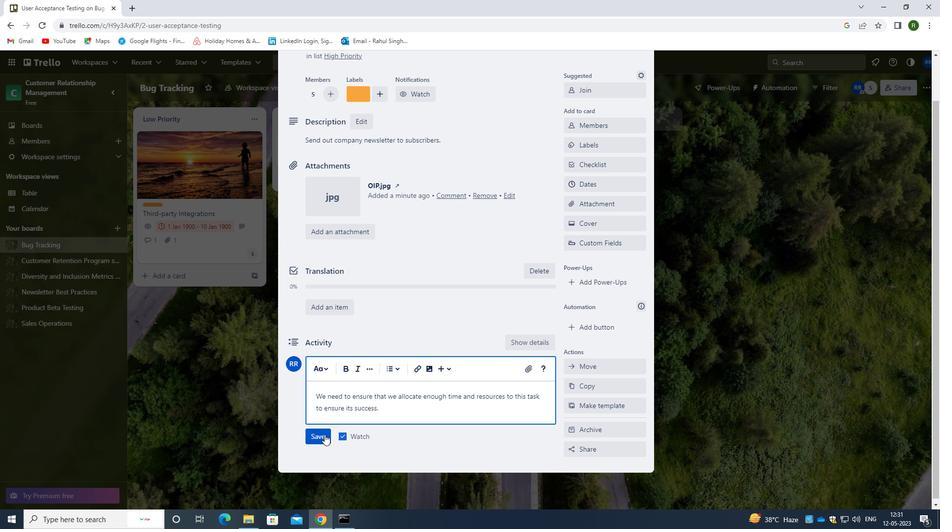 
Action: Mouse moved to (595, 183)
Screenshot: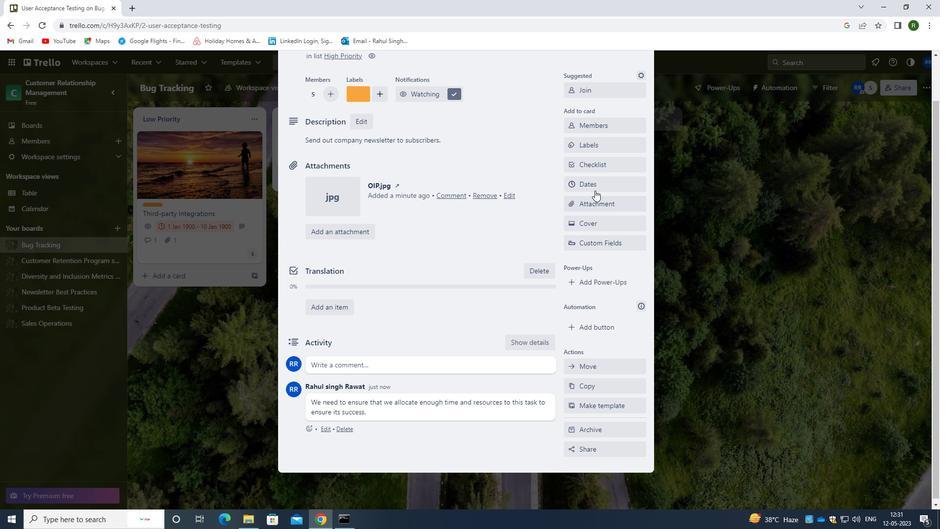 
Action: Mouse pressed left at (595, 183)
Screenshot: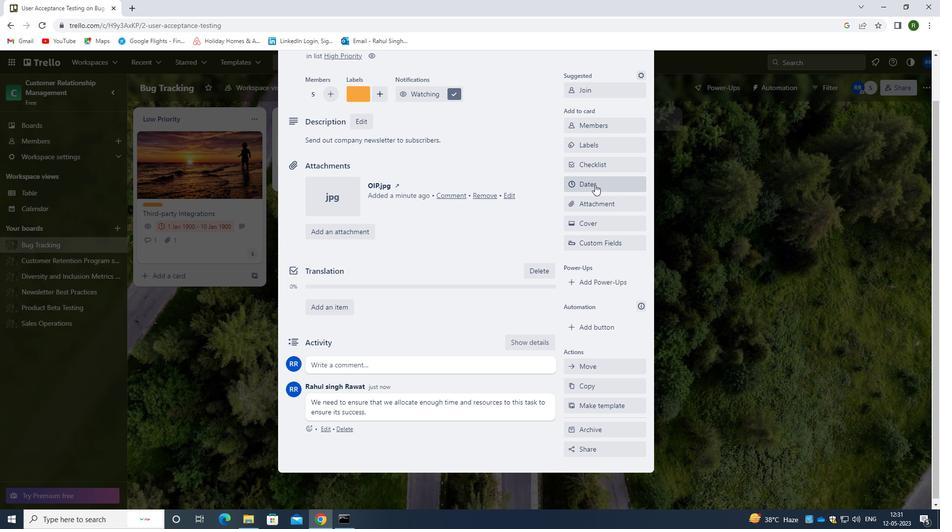 
Action: Mouse moved to (575, 265)
Screenshot: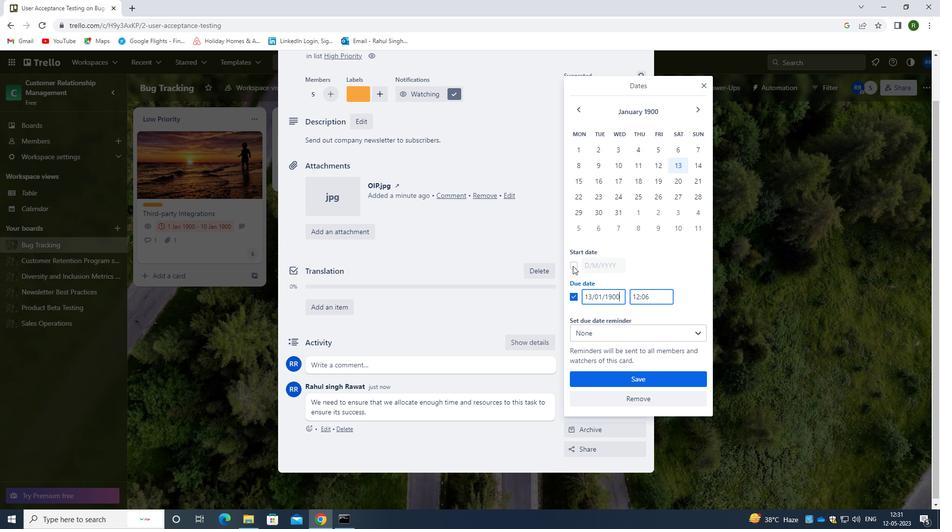 
Action: Mouse pressed left at (575, 265)
Screenshot: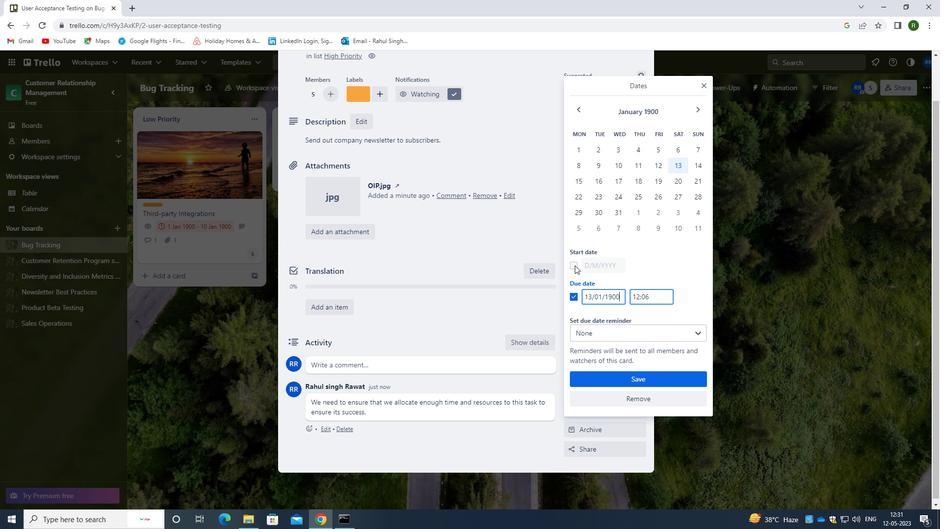 
Action: Mouse moved to (621, 263)
Screenshot: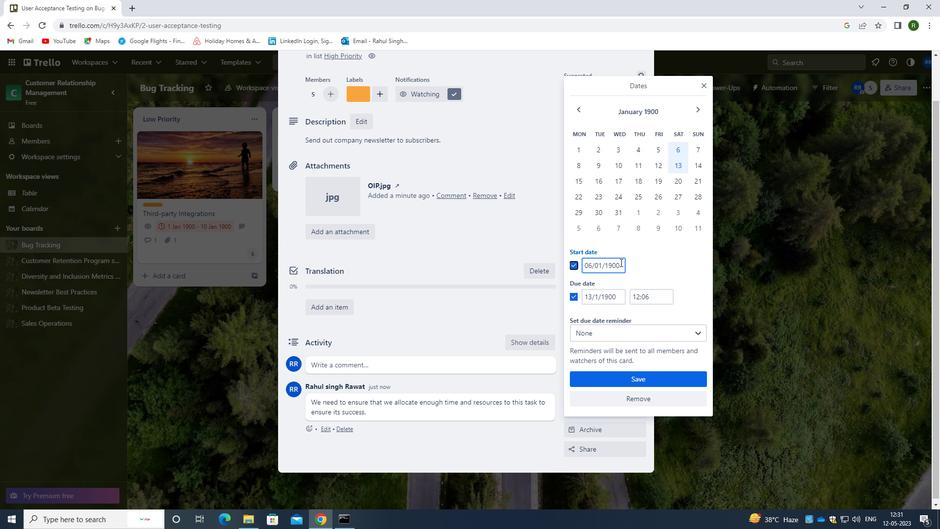 
Action: Mouse pressed left at (621, 263)
Screenshot: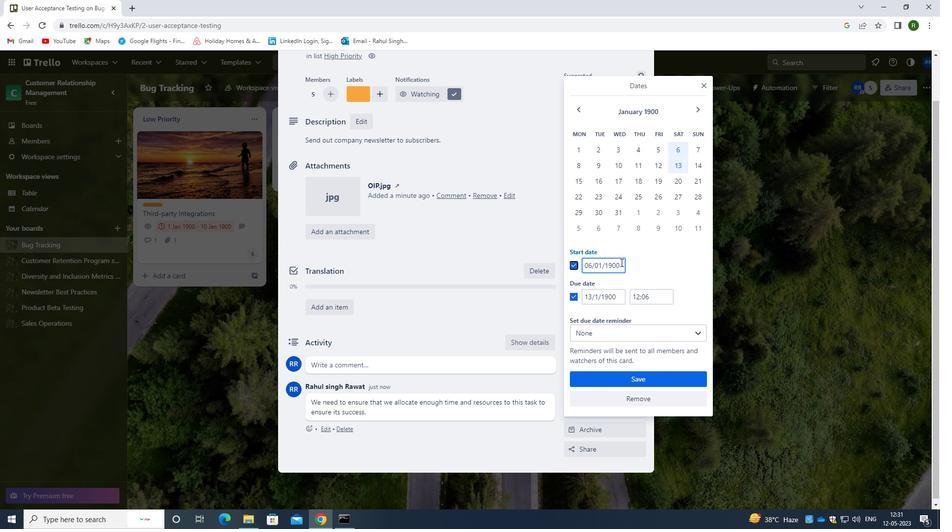 
Action: Mouse moved to (574, 267)
Screenshot: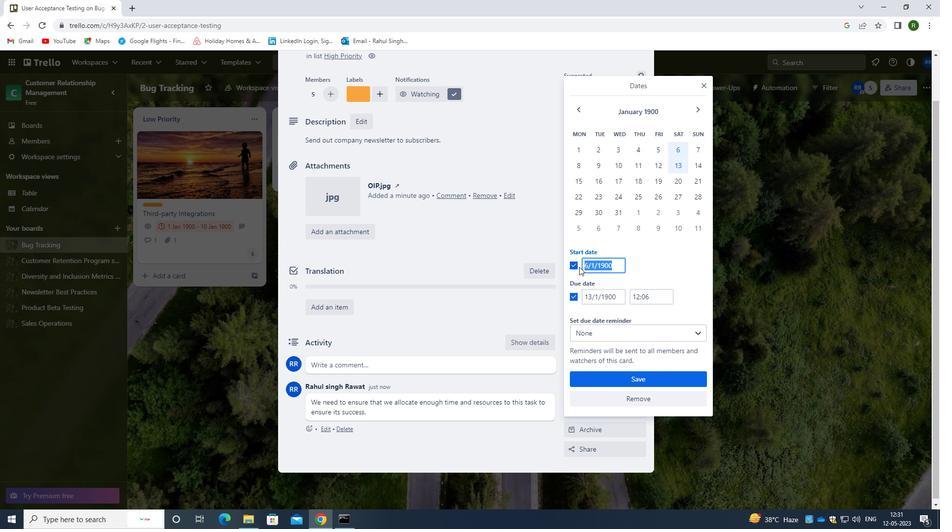 
Action: Key pressed <Key.backspace>07
Screenshot: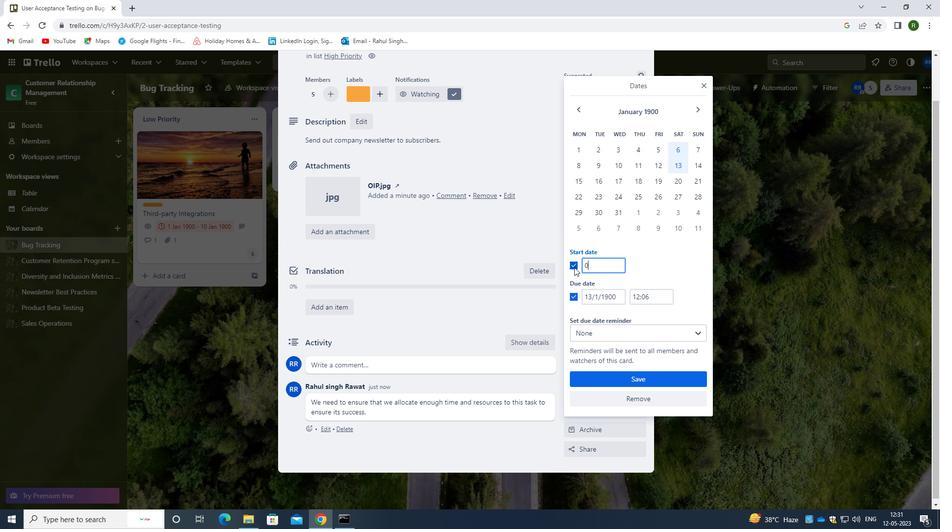 
Action: Mouse moved to (574, 268)
Screenshot: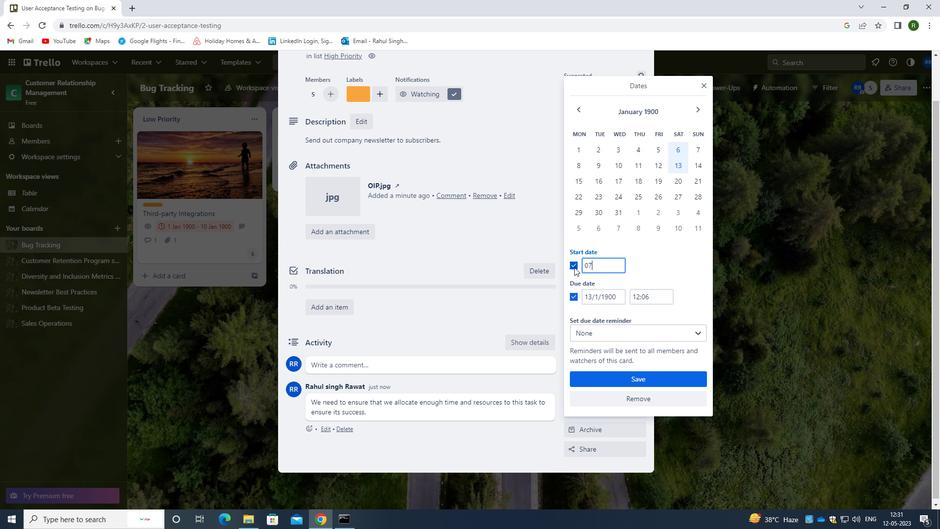 
Action: Key pressed /01/1900
Screenshot: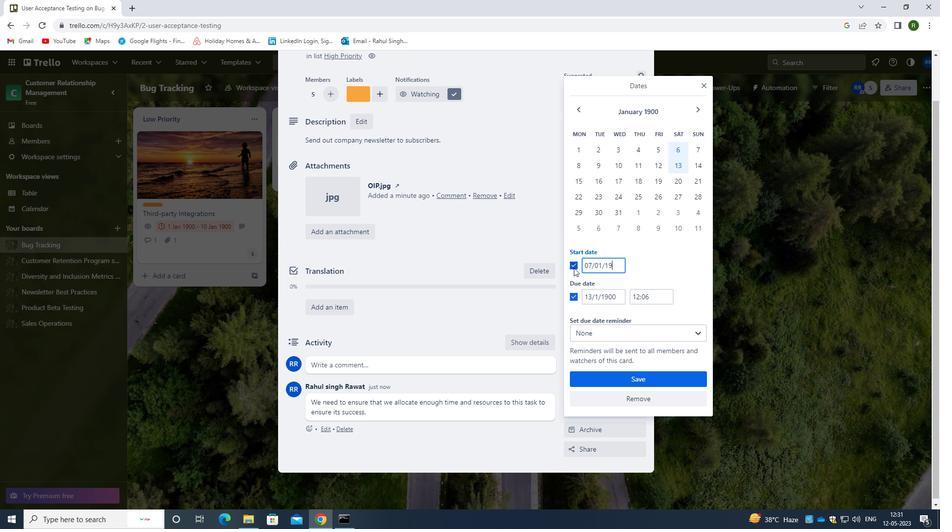 
Action: Mouse moved to (591, 296)
Screenshot: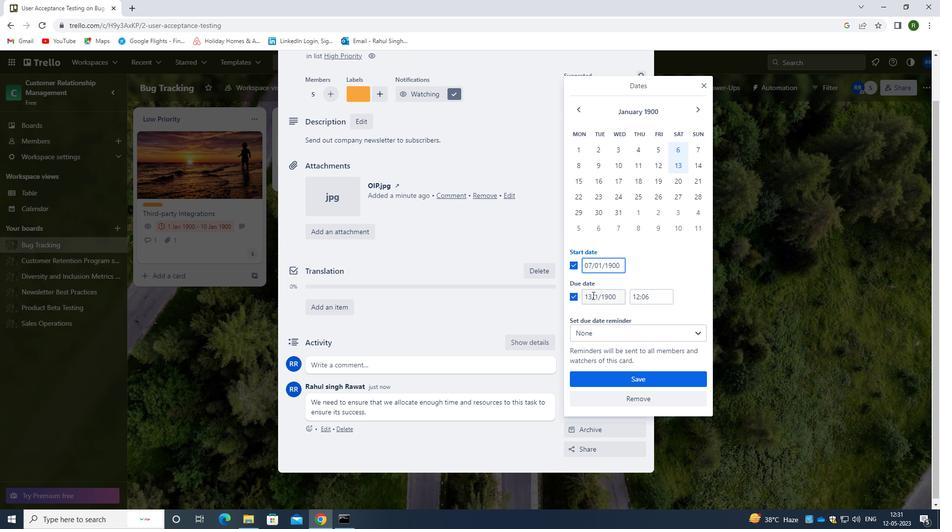 
Action: Mouse pressed left at (591, 296)
Screenshot: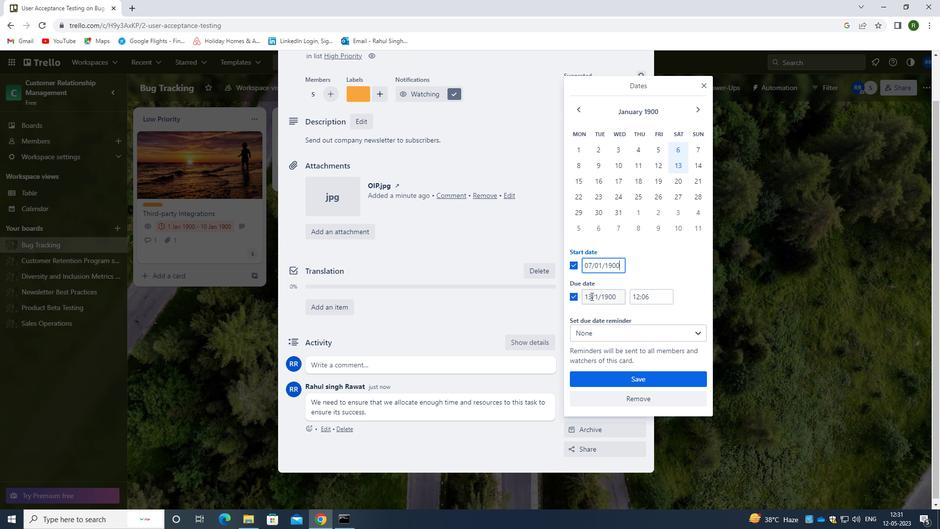 
Action: Mouse moved to (619, 298)
Screenshot: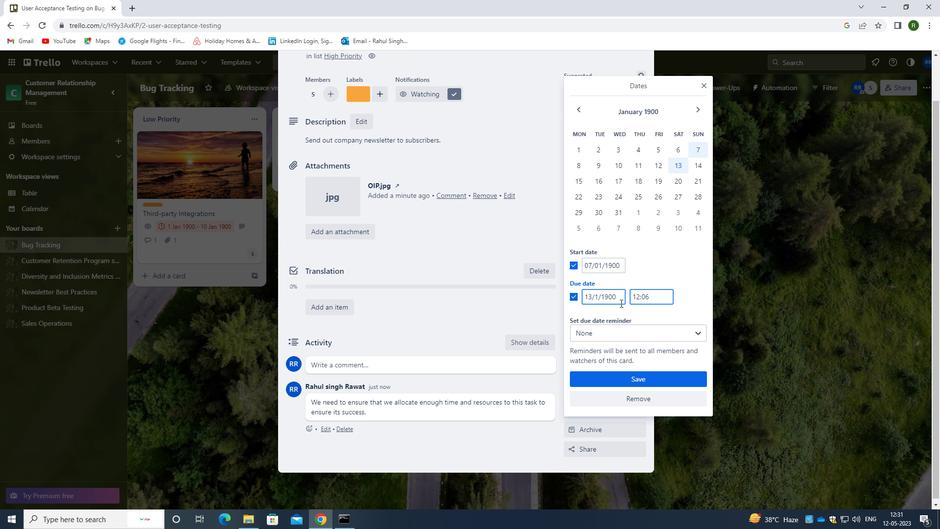 
Action: Mouse pressed left at (619, 298)
Screenshot: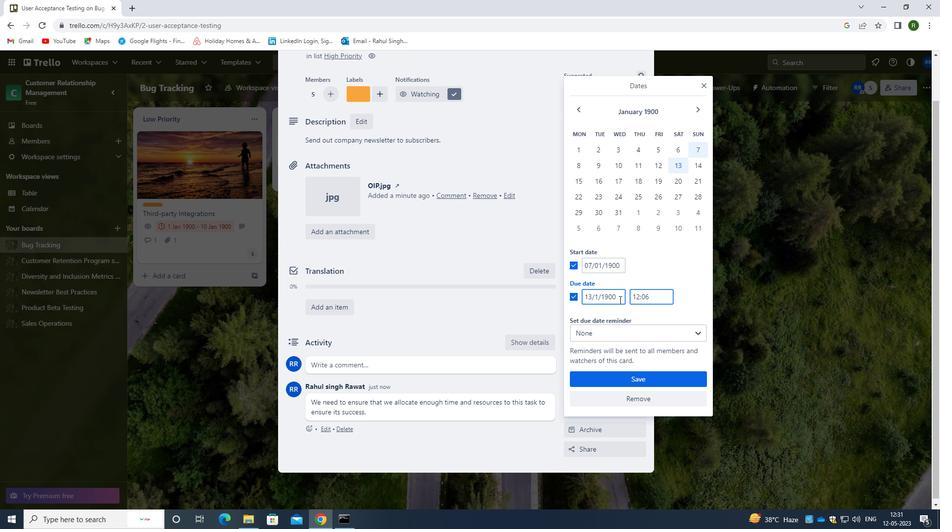 
Action: Mouse moved to (572, 307)
Screenshot: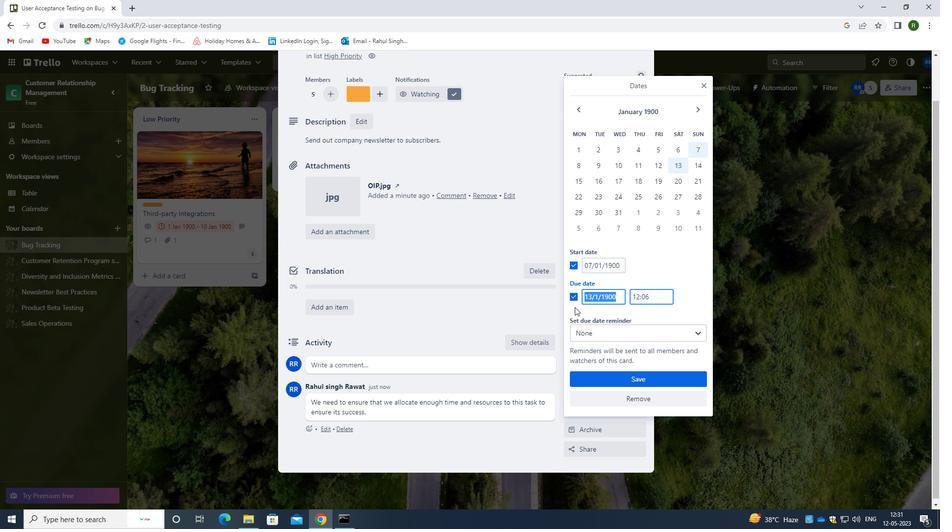 
Action: Key pressed <Key.backspace>14/01/1900
Screenshot: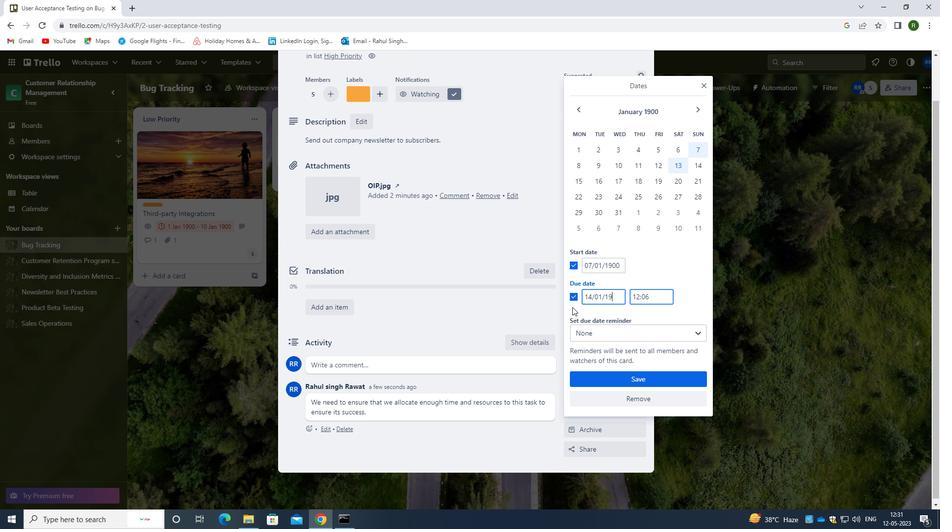 
Action: Mouse moved to (631, 379)
Screenshot: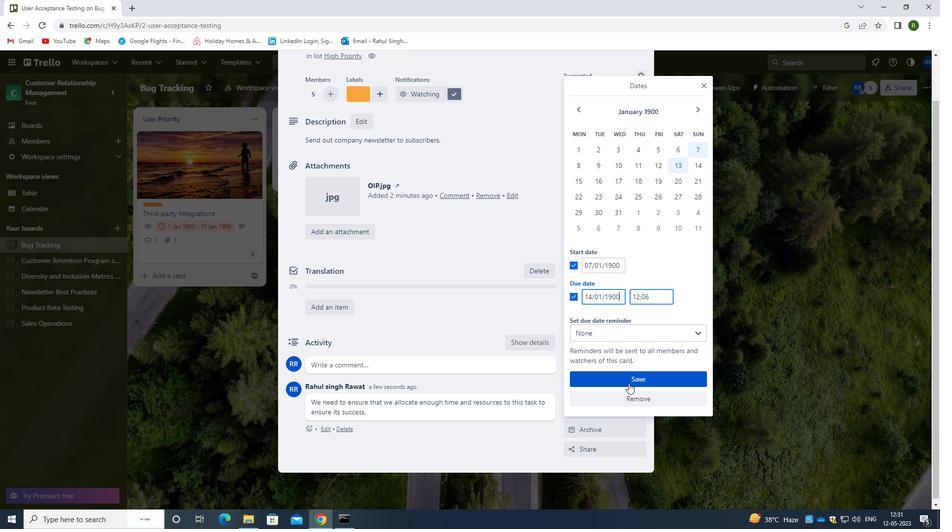 
Action: Mouse pressed left at (631, 379)
Screenshot: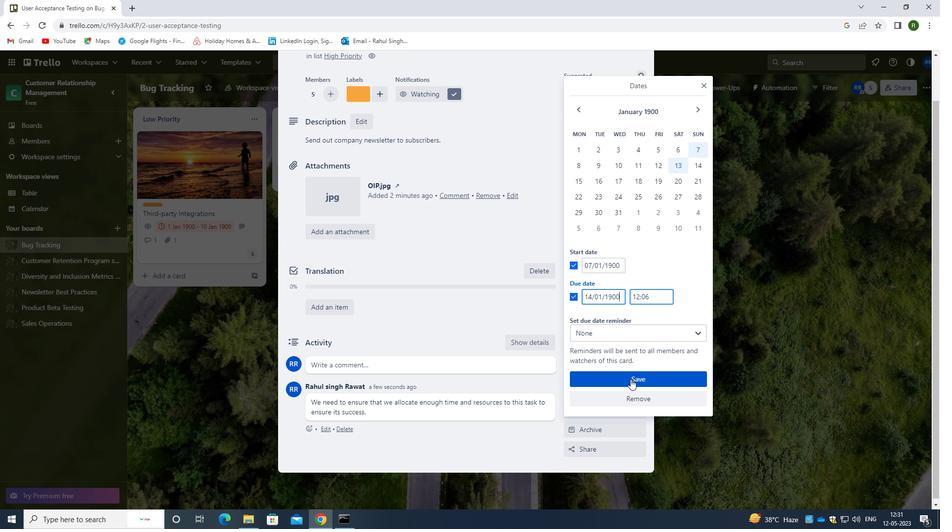 
Action: Mouse moved to (682, 180)
Screenshot: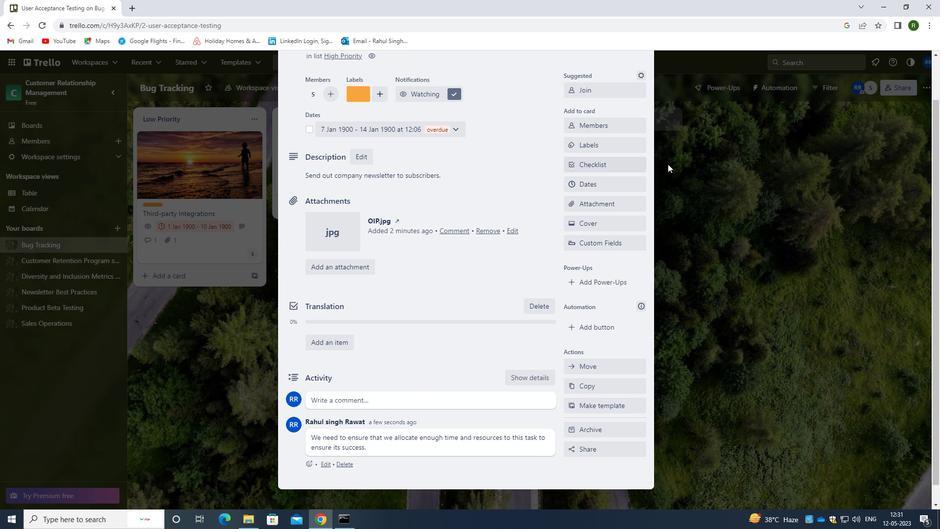 
Action: Mouse scrolled (682, 180) with delta (0, 0)
Screenshot: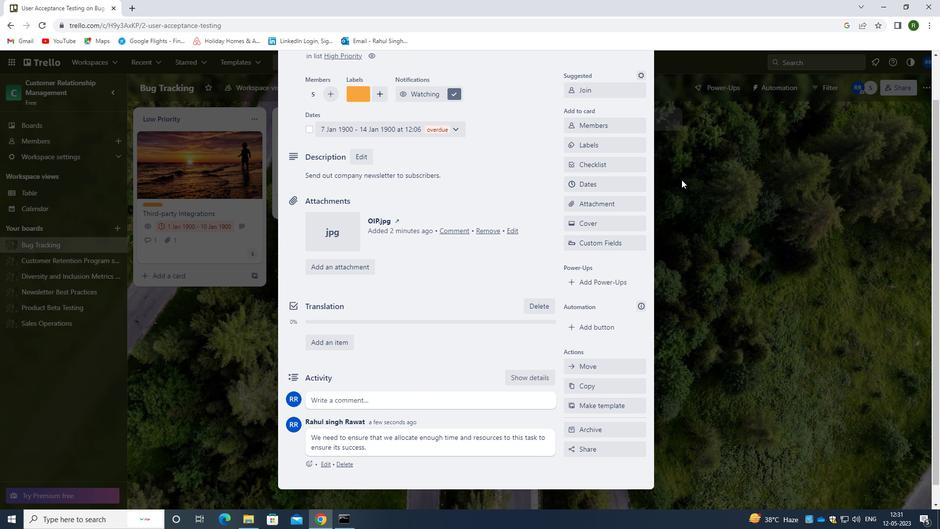 
Action: Mouse scrolled (682, 180) with delta (0, 0)
Screenshot: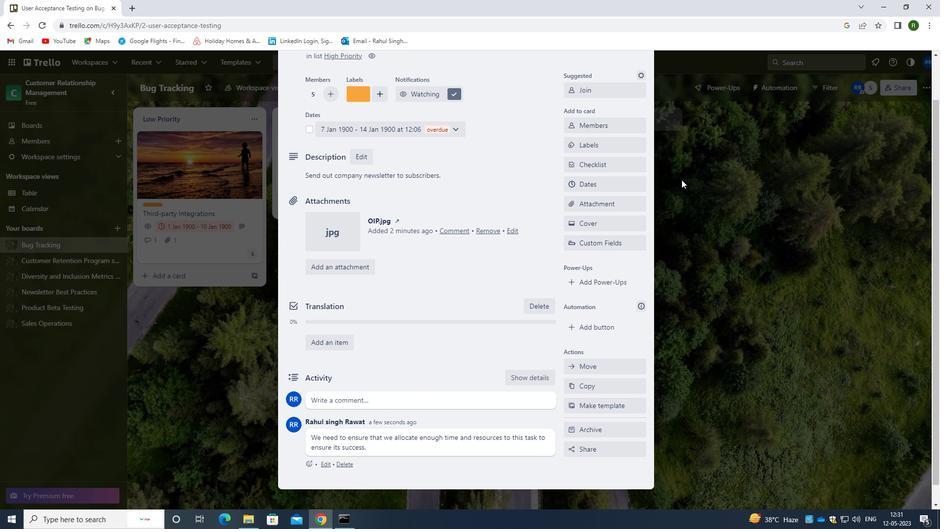 
Action: Mouse moved to (645, 84)
Screenshot: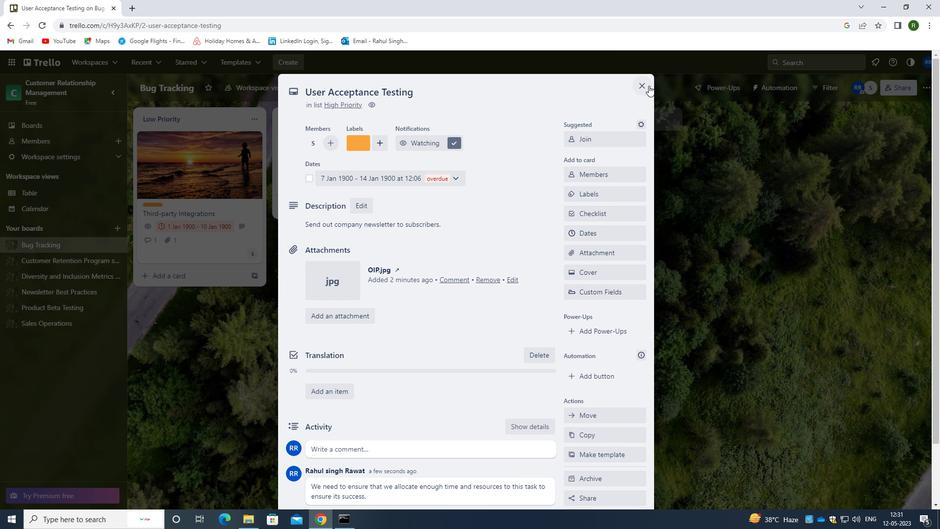 
Action: Mouse pressed left at (645, 84)
Screenshot: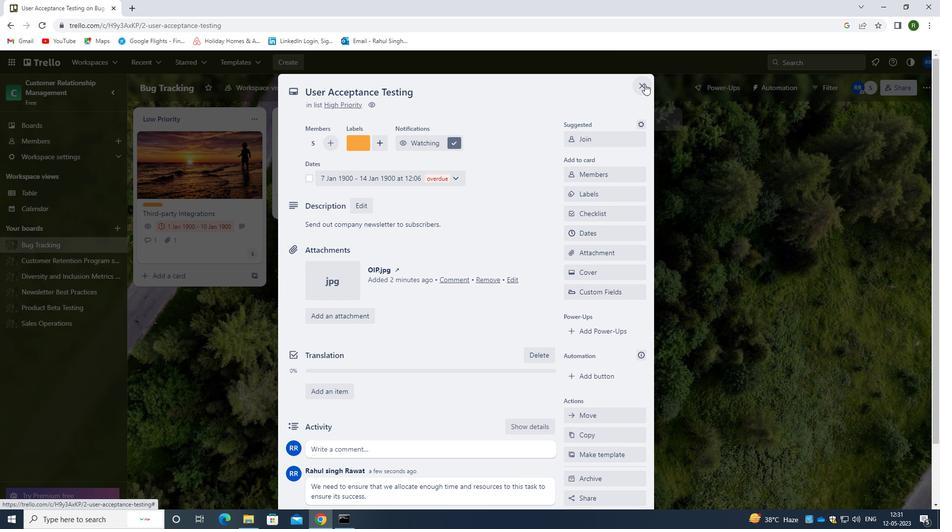 
Action: Mouse moved to (104, 294)
Screenshot: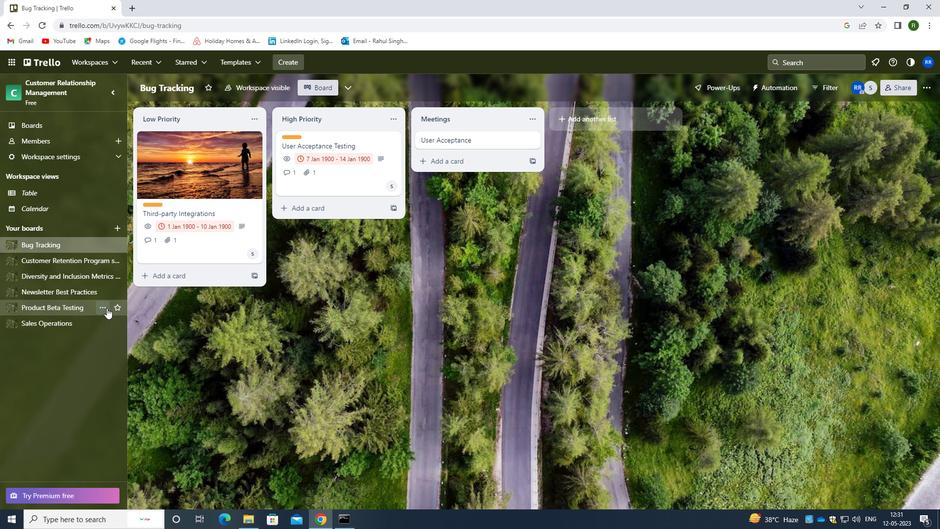 
Action: Mouse pressed left at (104, 294)
Screenshot: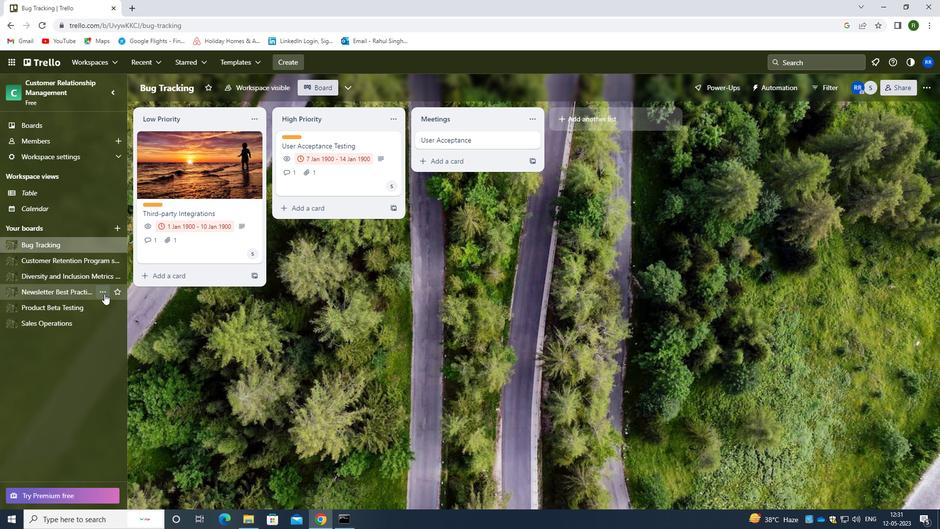
Action: Mouse moved to (86, 290)
Screenshot: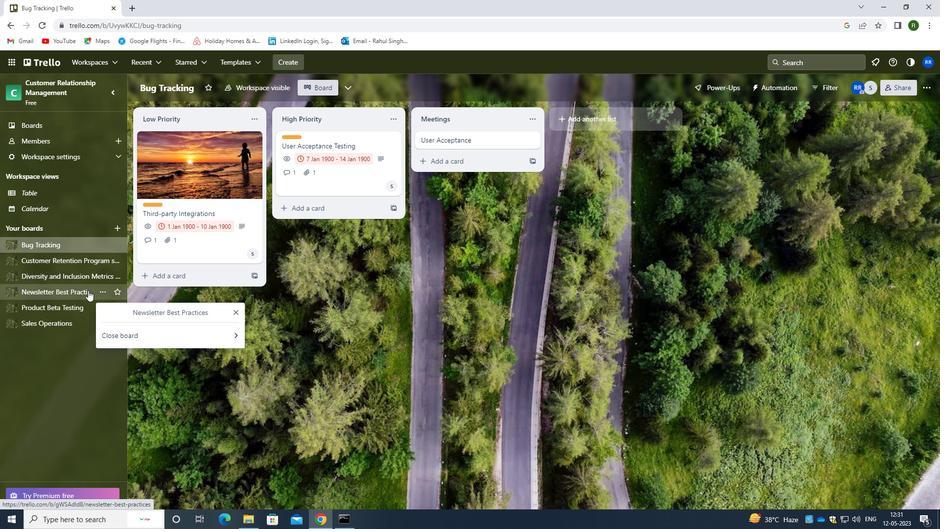 
Action: Mouse pressed left at (86, 290)
Screenshot: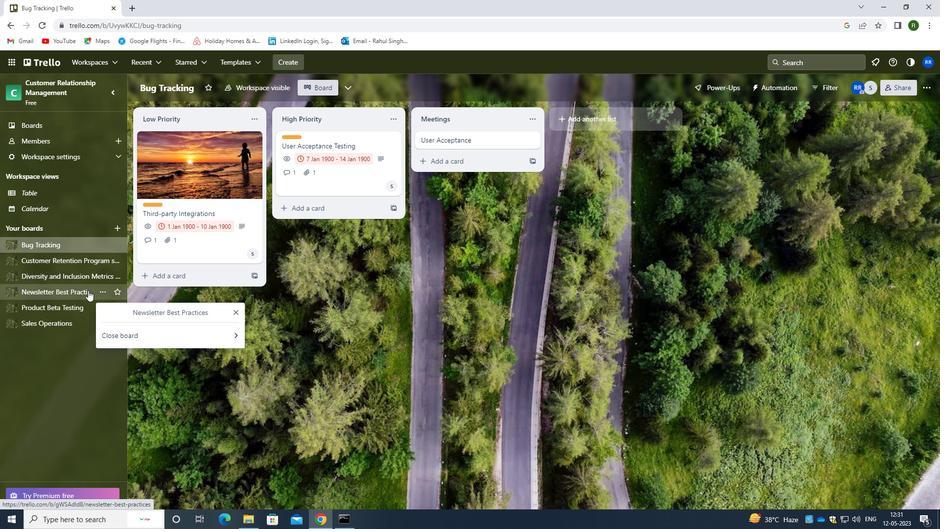 
Action: Mouse moved to (392, 141)
Screenshot: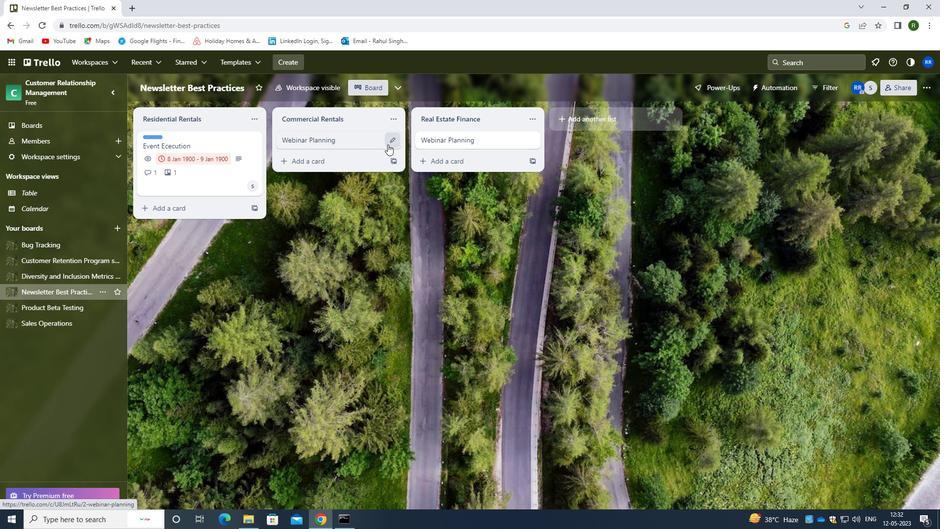 
Action: Mouse pressed left at (392, 141)
Screenshot: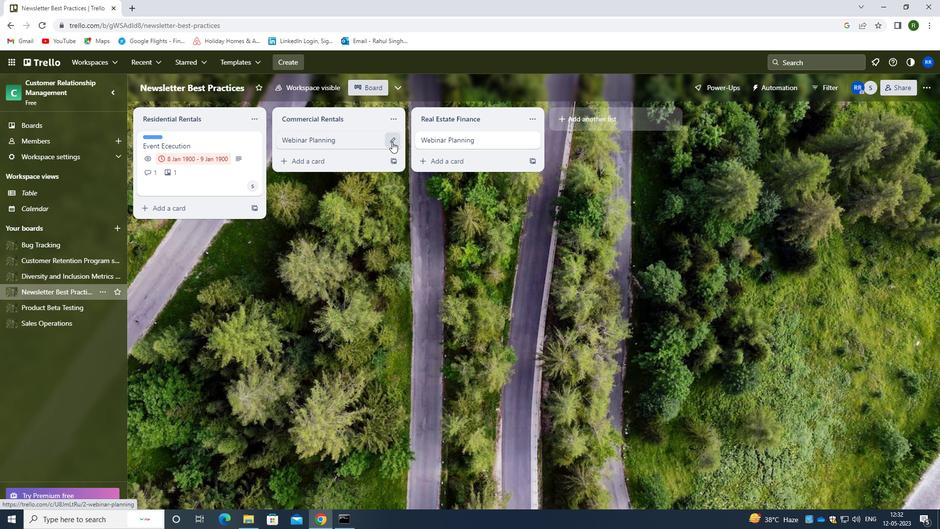 
Action: Mouse moved to (439, 142)
Screenshot: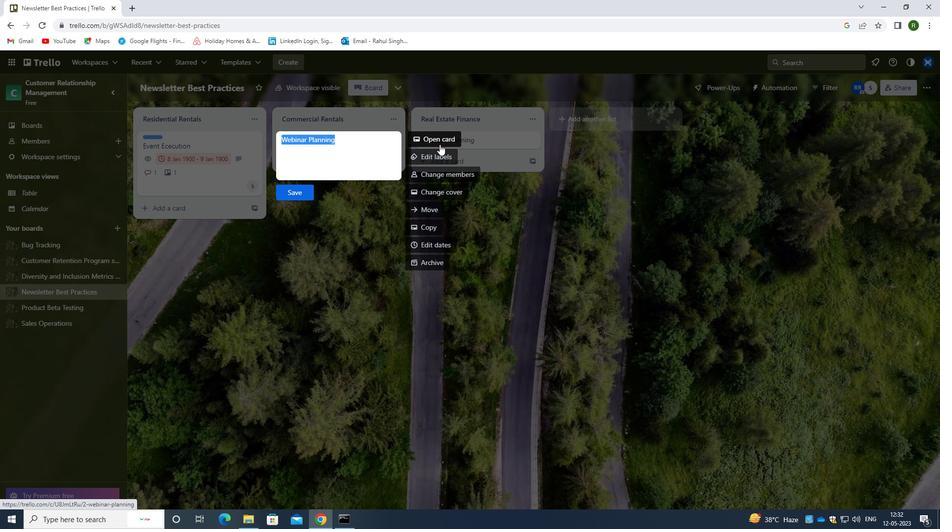 
Action: Mouse pressed left at (439, 142)
Screenshot: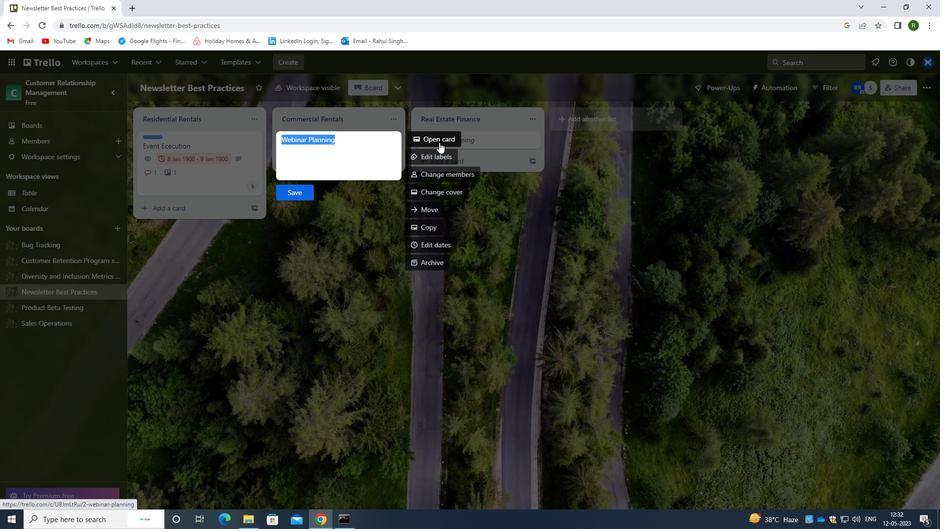 
Action: Mouse moved to (588, 174)
Screenshot: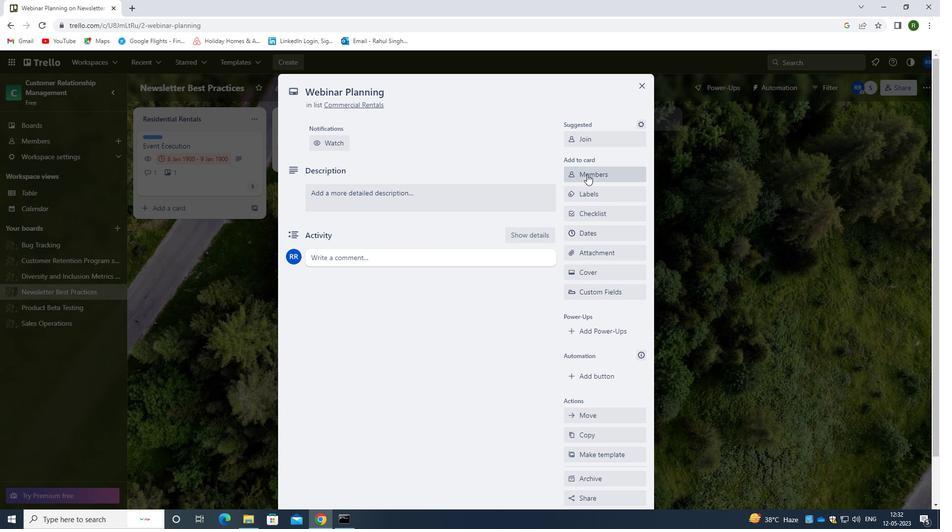 
Action: Mouse pressed left at (588, 174)
Screenshot: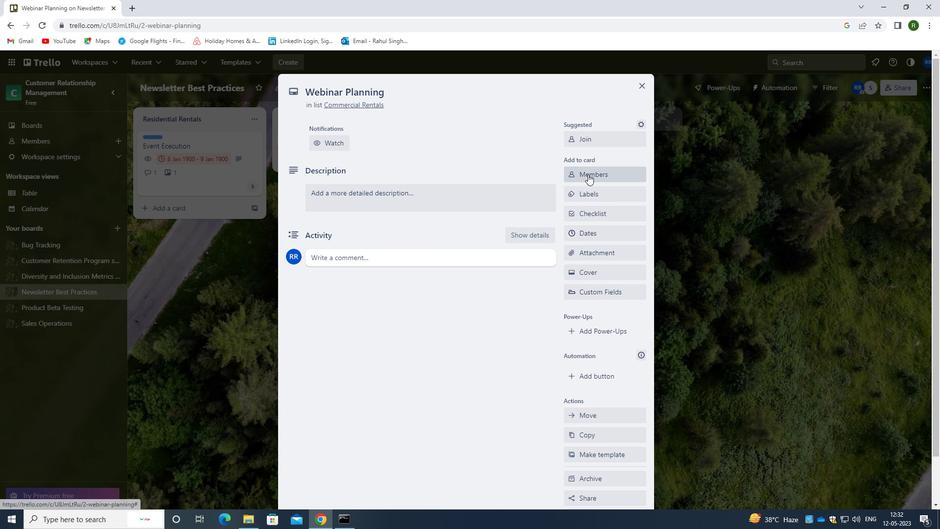 
Action: Mouse moved to (536, 193)
Screenshot: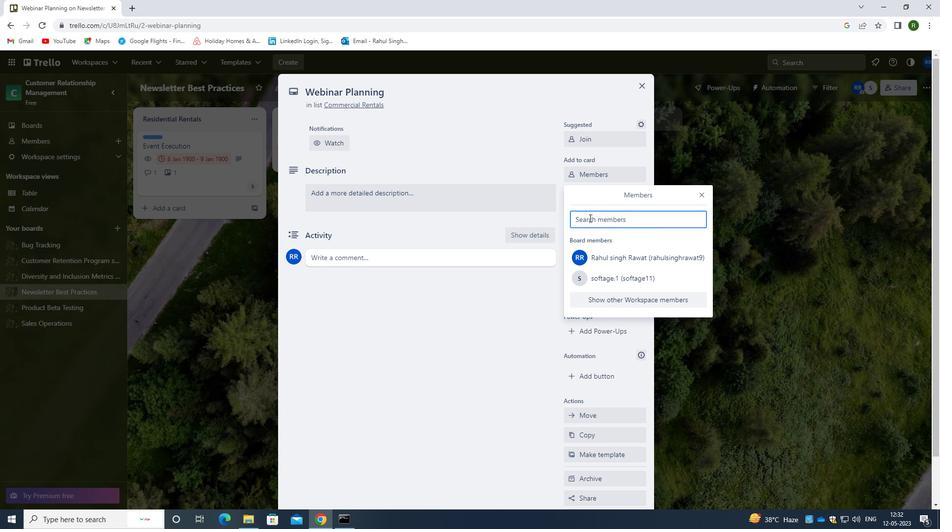 
Action: Key pressed <Key.caps_lock>S<Key.caps_lock>OFTAGE.4<Key.shift>@SOFTAGE.NET
Screenshot: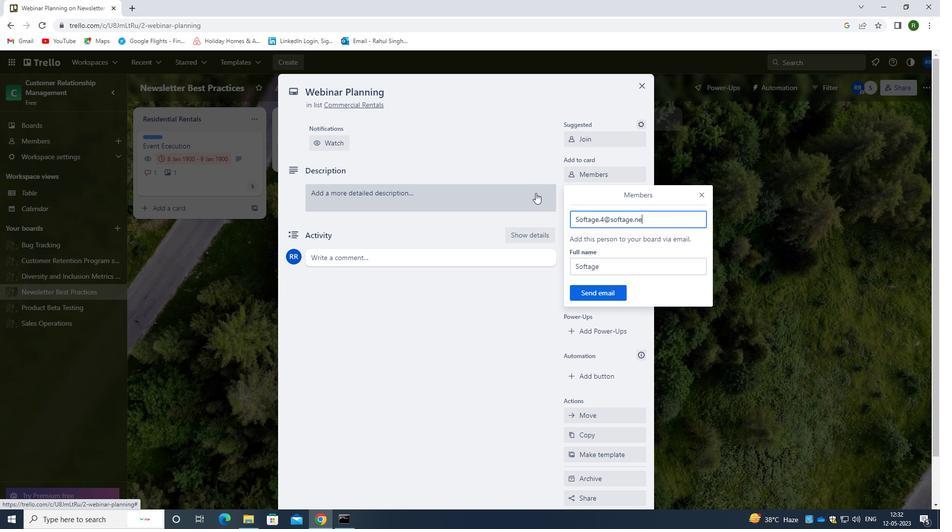 
Action: Mouse moved to (593, 291)
Screenshot: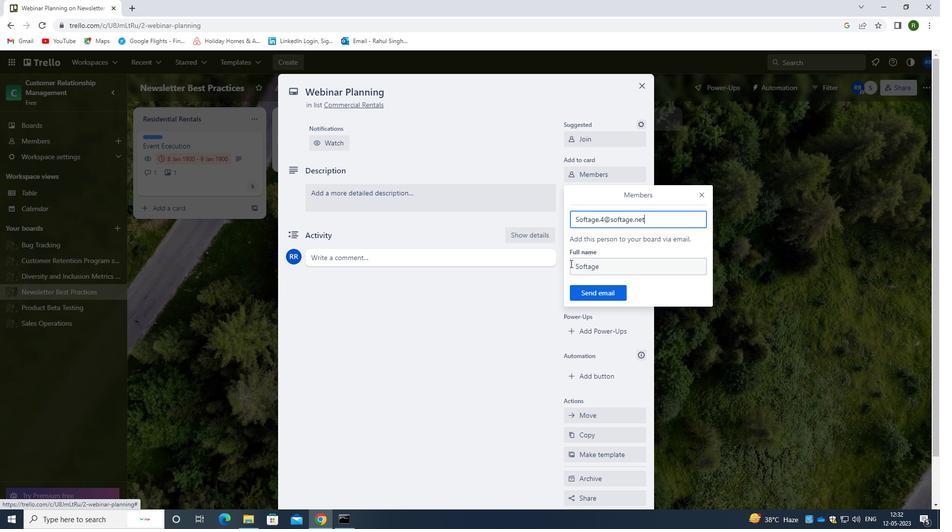 
Action: Mouse pressed left at (593, 291)
Screenshot: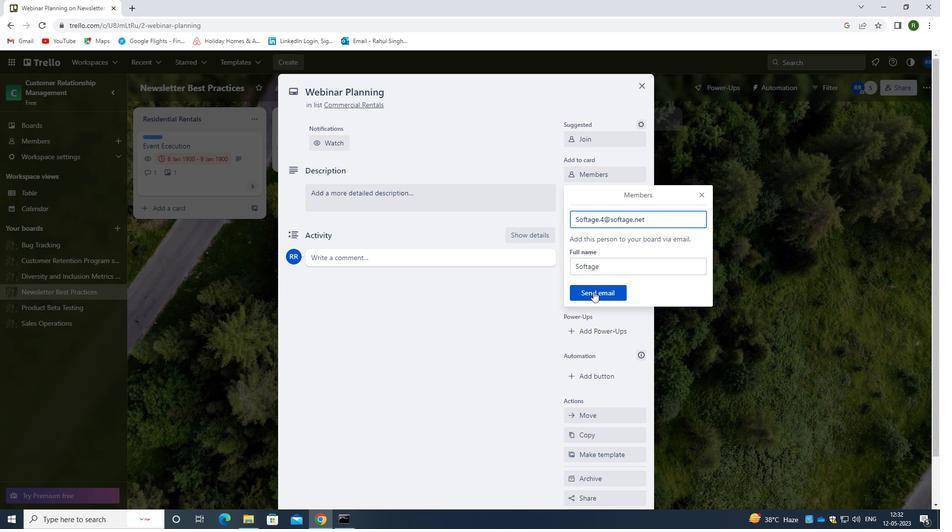 
Action: Mouse moved to (599, 192)
Screenshot: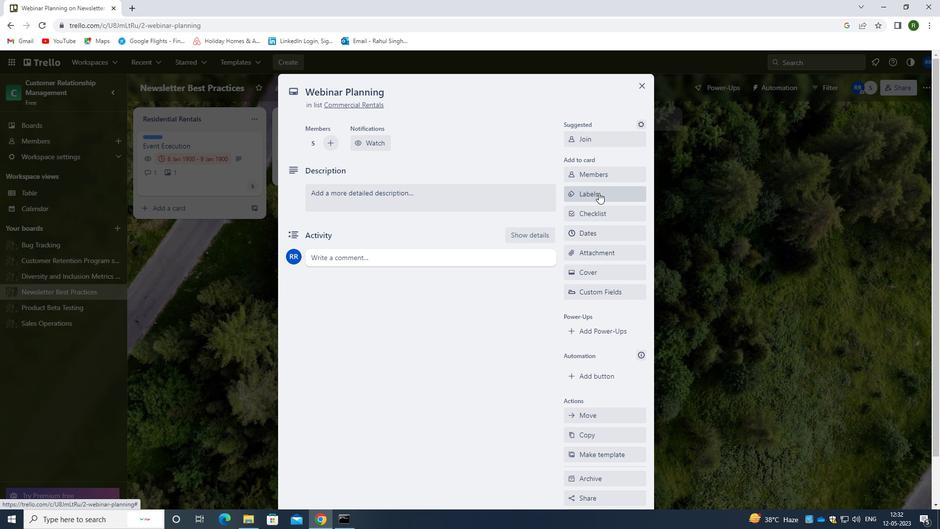 
Action: Mouse pressed left at (599, 192)
Screenshot: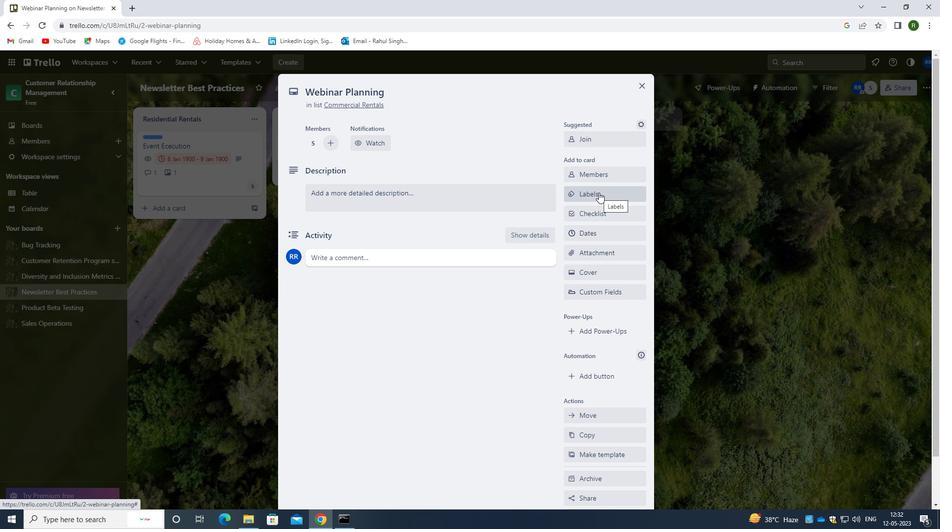 
Action: Mouse moved to (583, 230)
Screenshot: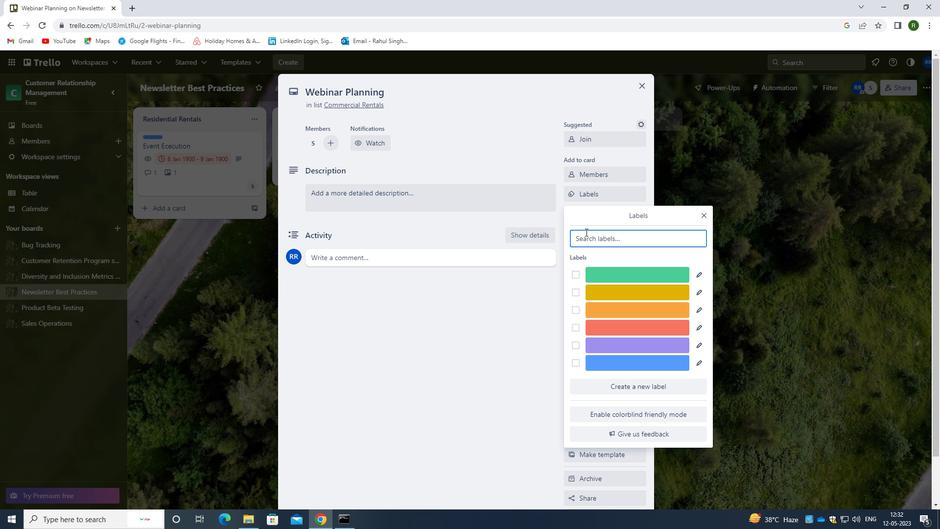 
Action: Key pressed BLUE
Screenshot: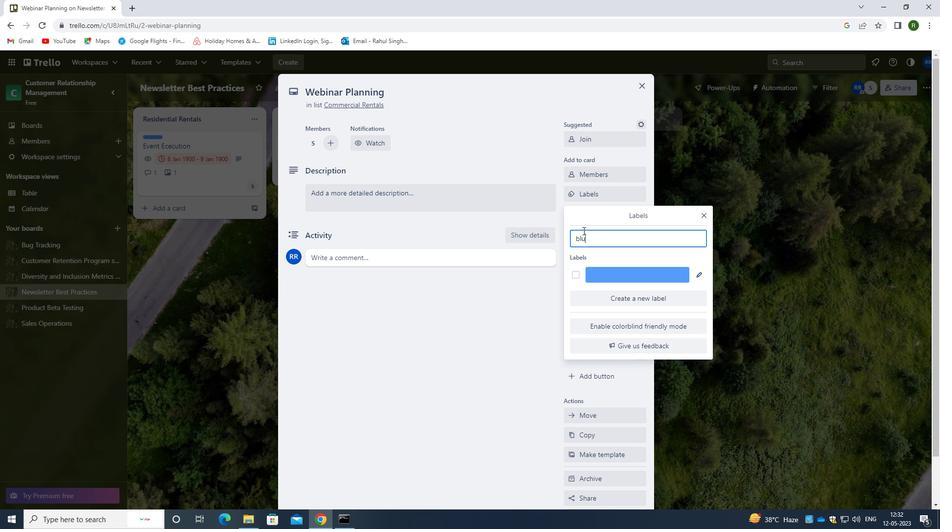 
Action: Mouse moved to (574, 273)
Screenshot: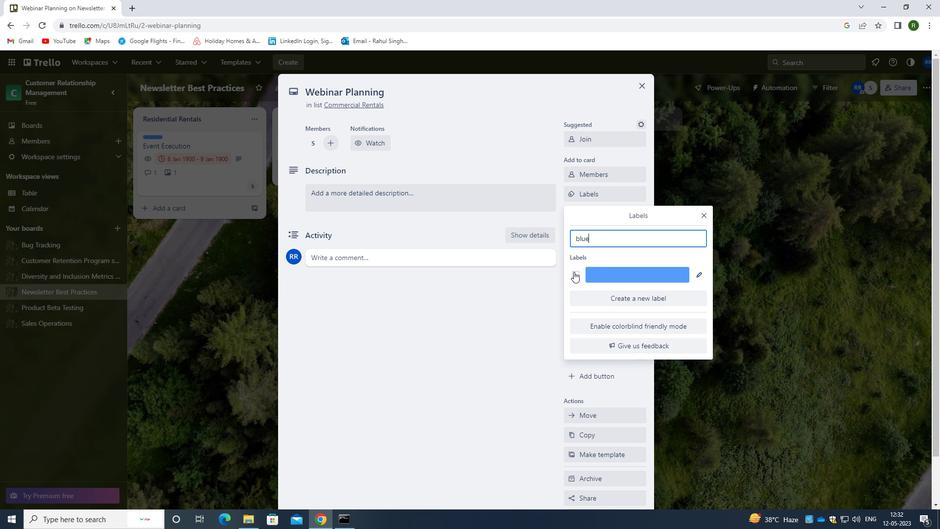 
Action: Mouse pressed left at (574, 273)
Screenshot: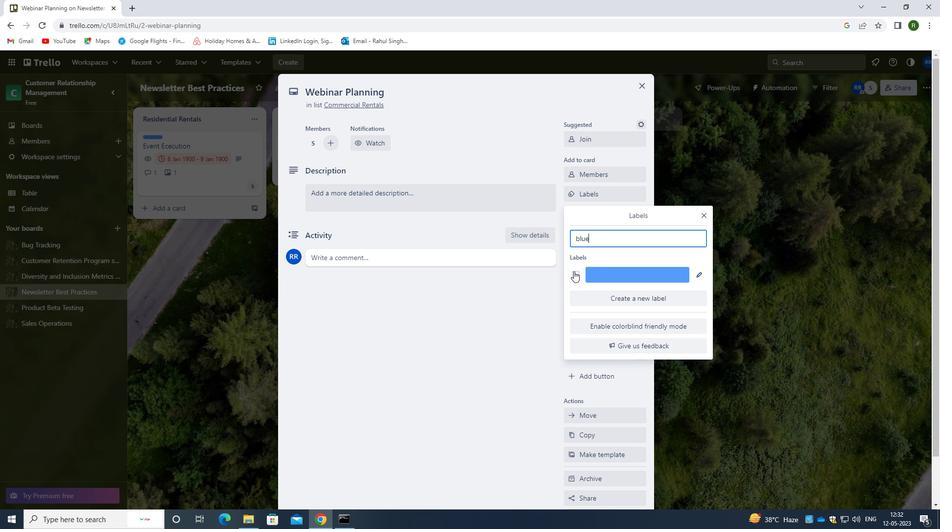 
Action: Mouse moved to (538, 309)
Screenshot: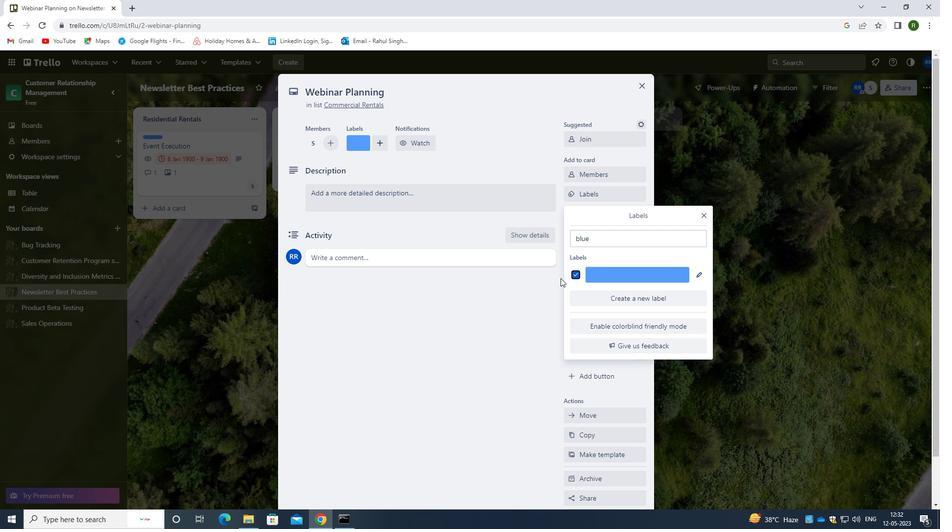 
Action: Mouse pressed left at (538, 309)
Screenshot: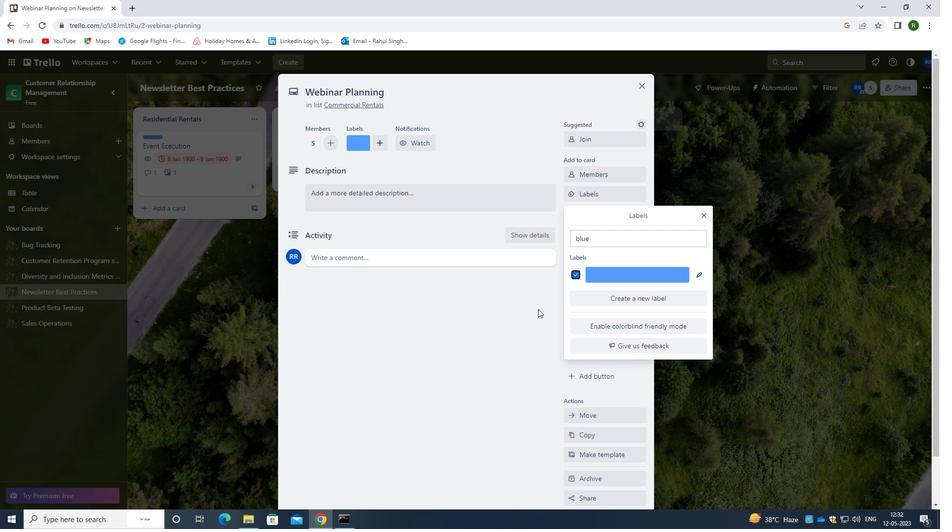 
Action: Mouse moved to (600, 217)
Screenshot: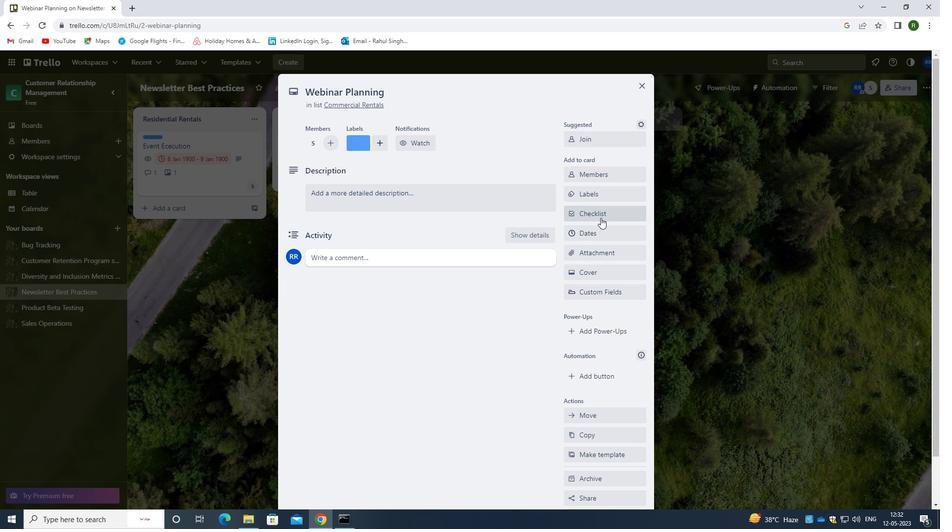 
Action: Mouse pressed left at (600, 217)
Screenshot: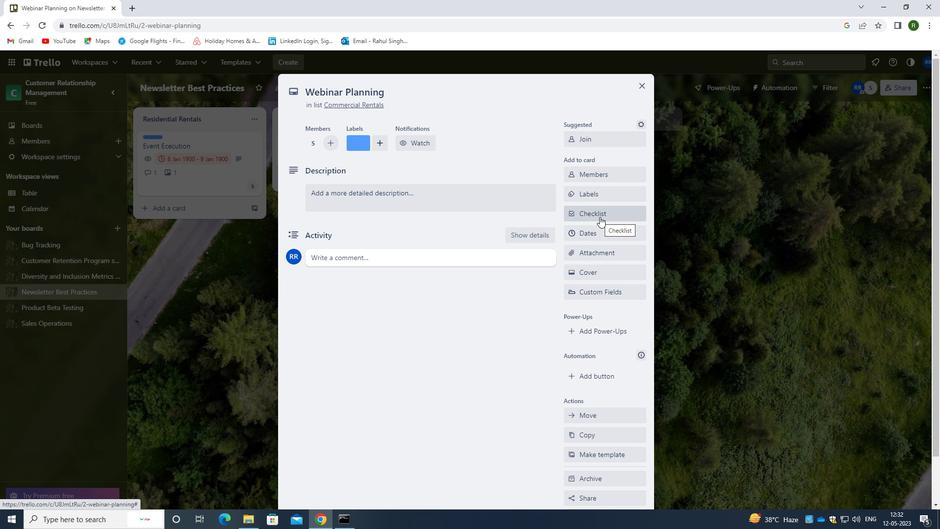 
Action: Mouse moved to (528, 330)
Screenshot: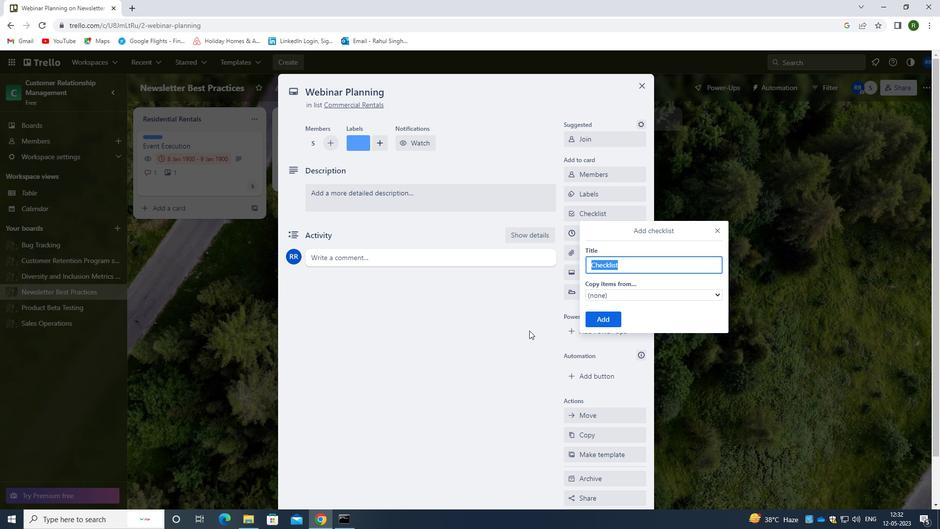 
Action: Key pressed <Key.shift>CREATIVE<Key.space><Key.shift><Key.shift><Key.shift><Key.shift><Key.shift><Key.shift><Key.shift><Key.shift><Key.shift><Key.shift><Key.shift><Key.shift><Key.shift><Key.shift><Key.shift><Key.shift><Key.shift><Key.shift><Key.shift><Key.shift><Key.shift><Key.shift><Key.shift><Key.shift><Key.shift><Key.shift><Key.shift><Key.shift><Key.shift><Key.shift><Key.shift><Key.shift><Key.shift><Key.shift><Key.shift><Key.shift><Key.shift><Key.shift><Key.shift><Key.shift><Key.shift><Key.shift><Key.shift><Key.shift><Key.shift><Key.shift><Key.shift><Key.shift><Key.shift><Key.shift><Key.shift><Key.shift><Key.shift><Key.shift>WRITING
Screenshot: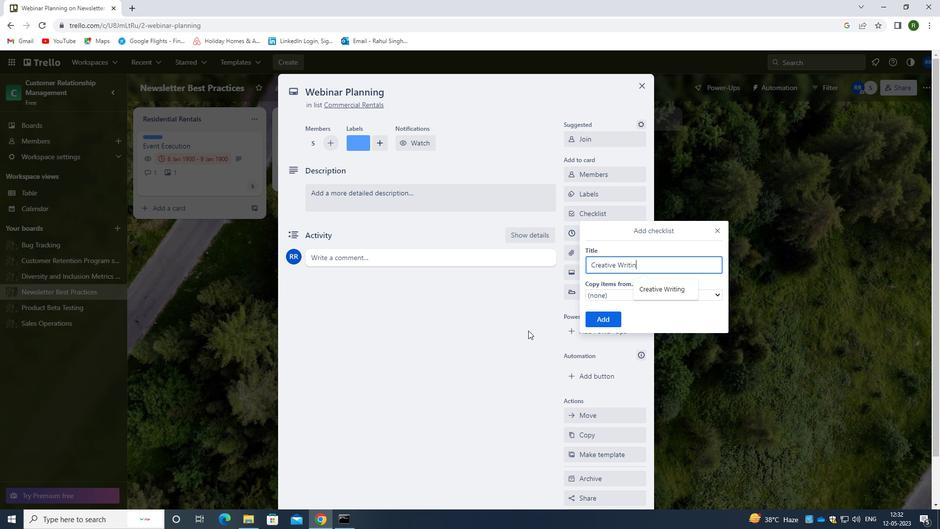 
Action: Mouse moved to (600, 323)
Screenshot: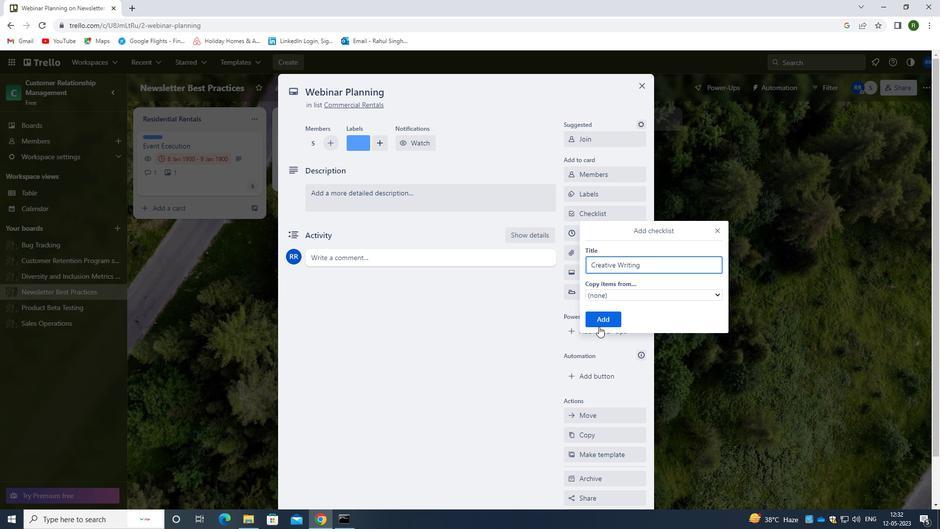
Action: Mouse pressed left at (600, 323)
Screenshot: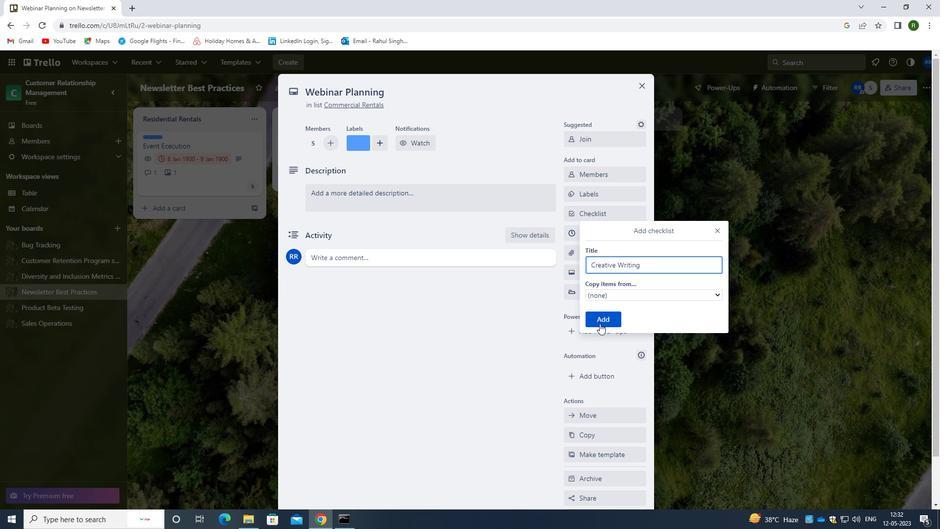 
Action: Mouse moved to (602, 256)
Screenshot: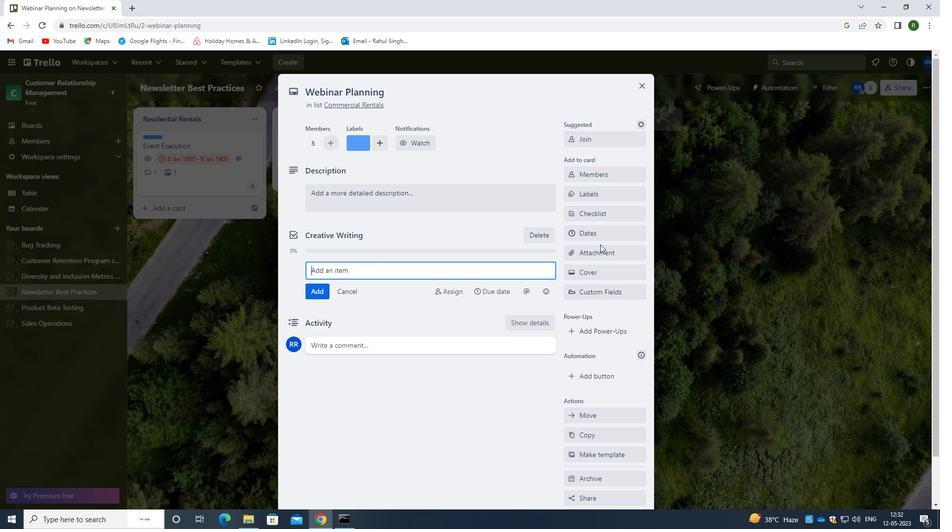 
Action: Mouse pressed left at (602, 256)
Screenshot: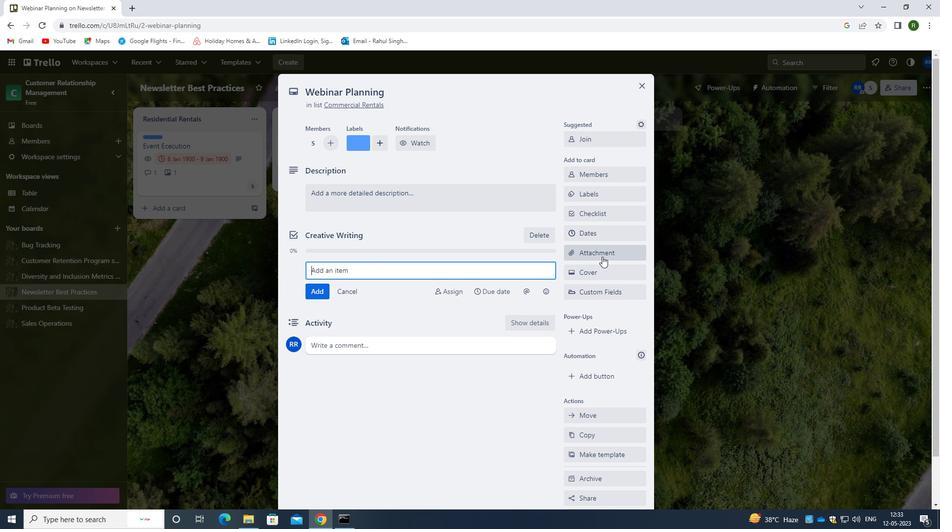 
Action: Mouse moved to (596, 311)
Screenshot: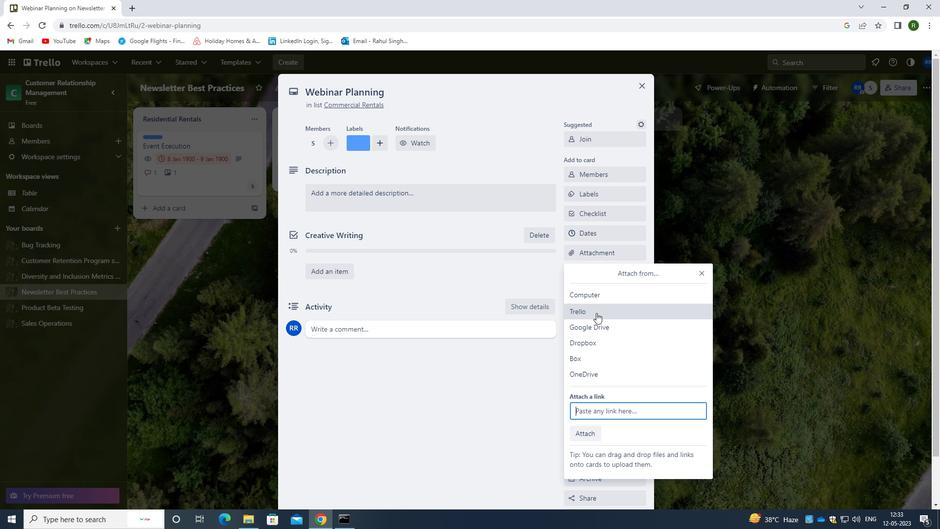 
Action: Mouse pressed left at (596, 311)
Screenshot: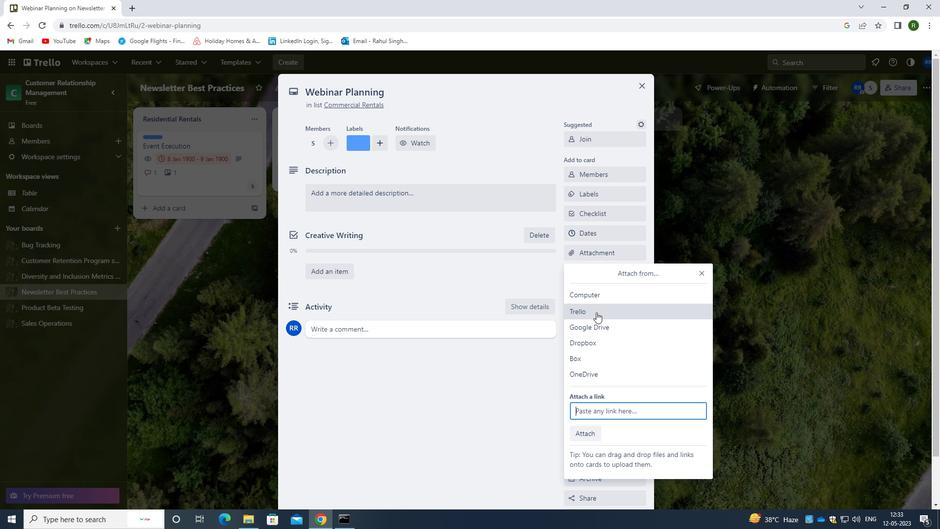 
Action: Mouse moved to (594, 294)
Screenshot: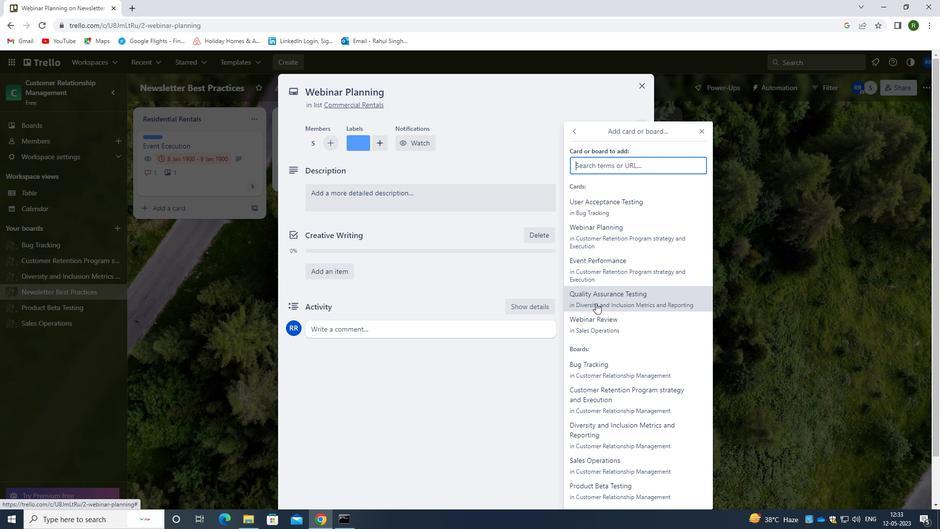 
Action: Mouse pressed left at (594, 294)
Screenshot: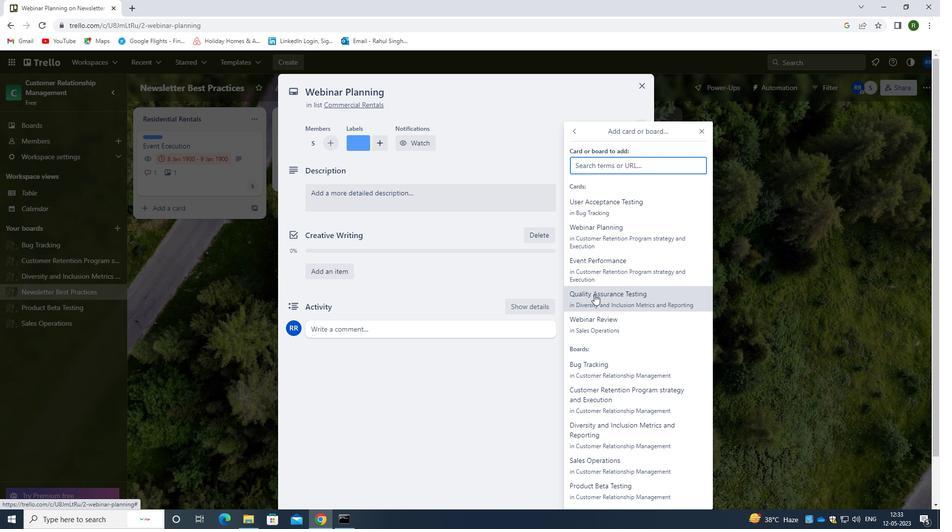 
Action: Mouse moved to (403, 194)
Screenshot: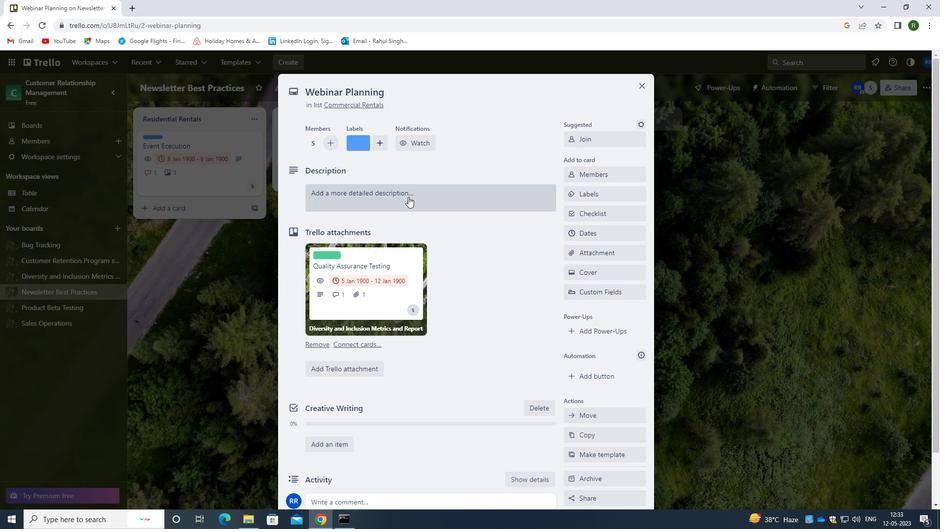 
Action: Mouse pressed left at (403, 194)
Screenshot: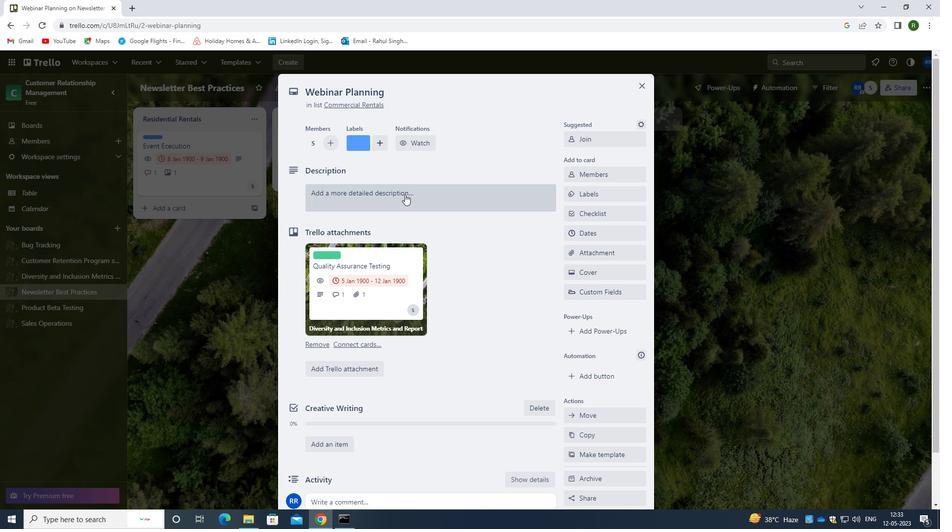 
Action: Mouse moved to (391, 232)
Screenshot: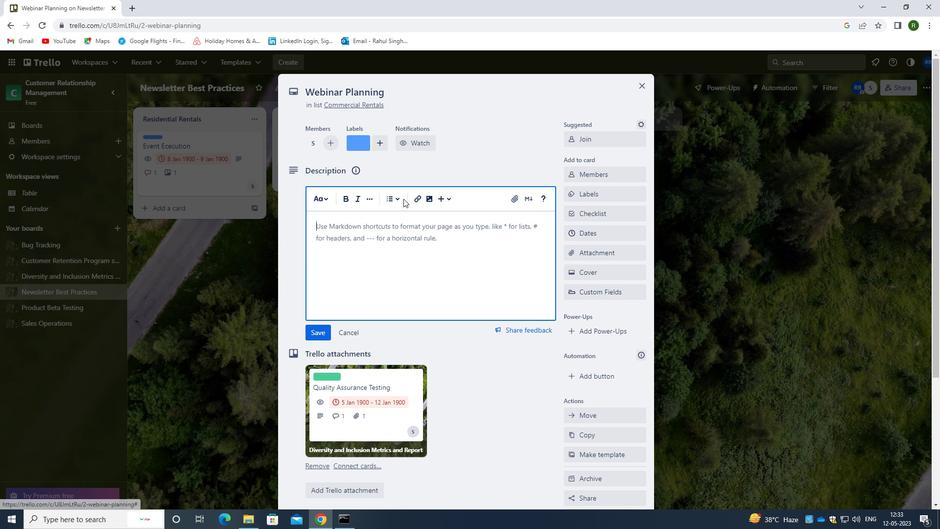 
Action: Mouse pressed left at (391, 232)
Screenshot: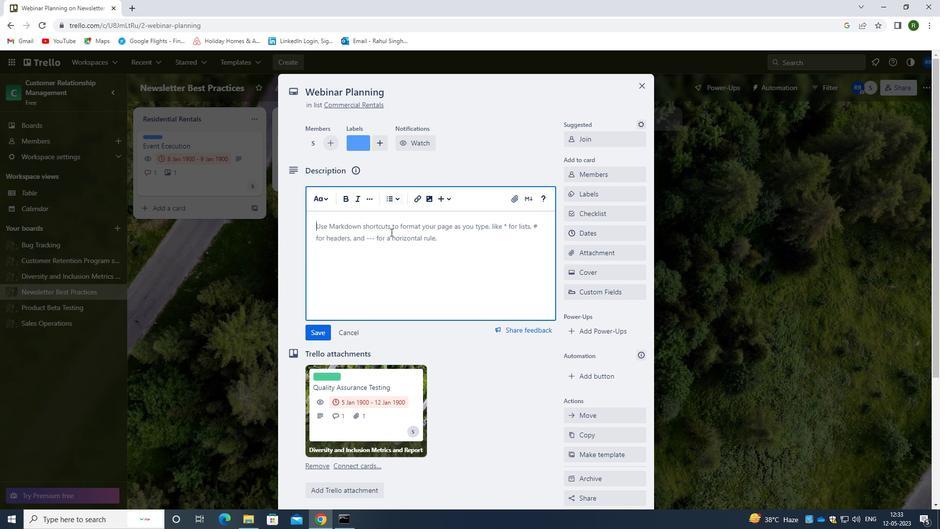 
Action: Key pressed <Key.caps_lock>C<Key.caps_lock>REATE<Key.space>DI<Key.backspace>ESIGN<Key.space>MOCKUPS<Key.space><Key.backspace><Key.backspace><Key.backspace><Key.backspace>UPS<Key.space>FOR<Key.space>NEW<Key.space>PRODUCT
Screenshot: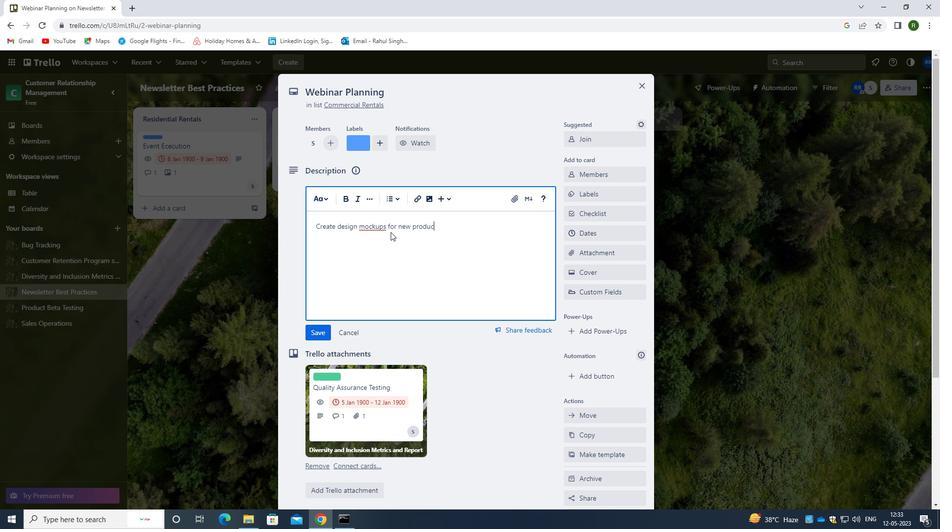 
Action: Mouse moved to (318, 336)
Screenshot: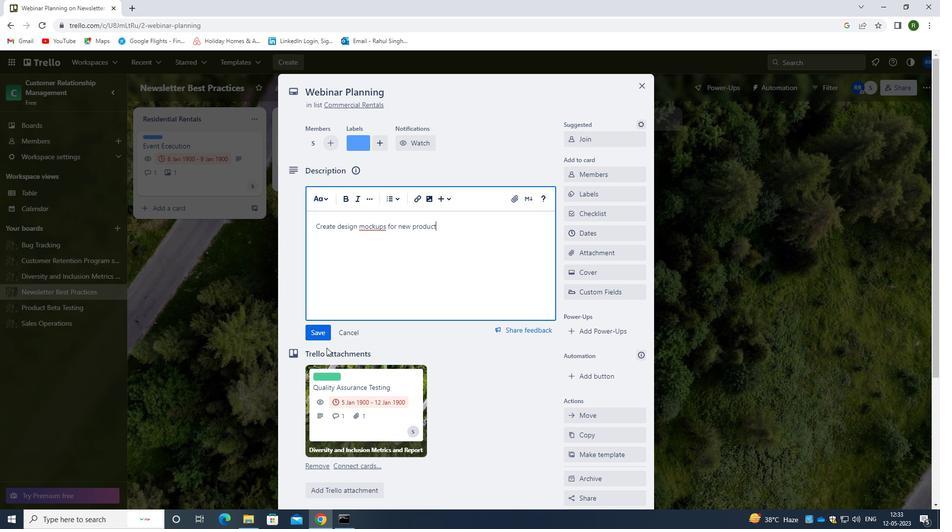 
Action: Mouse pressed left at (318, 336)
Screenshot: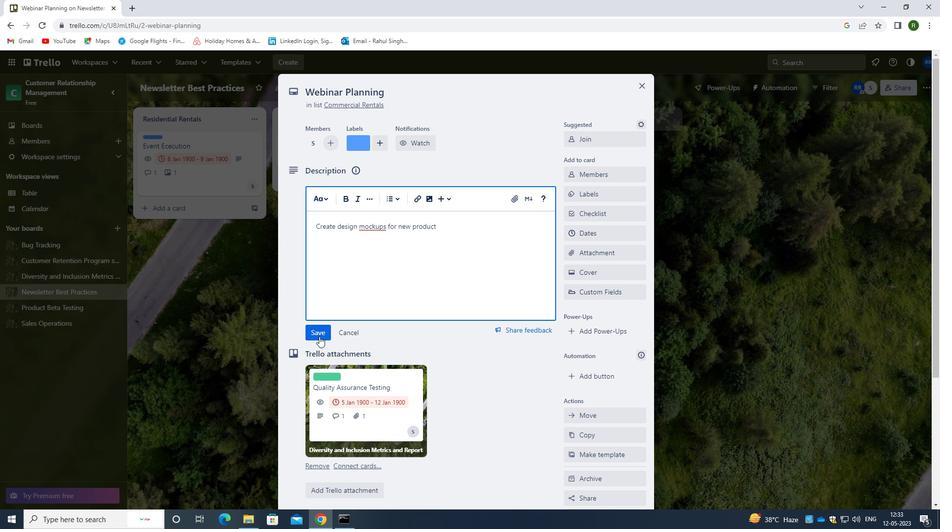 
Action: Mouse moved to (434, 329)
Screenshot: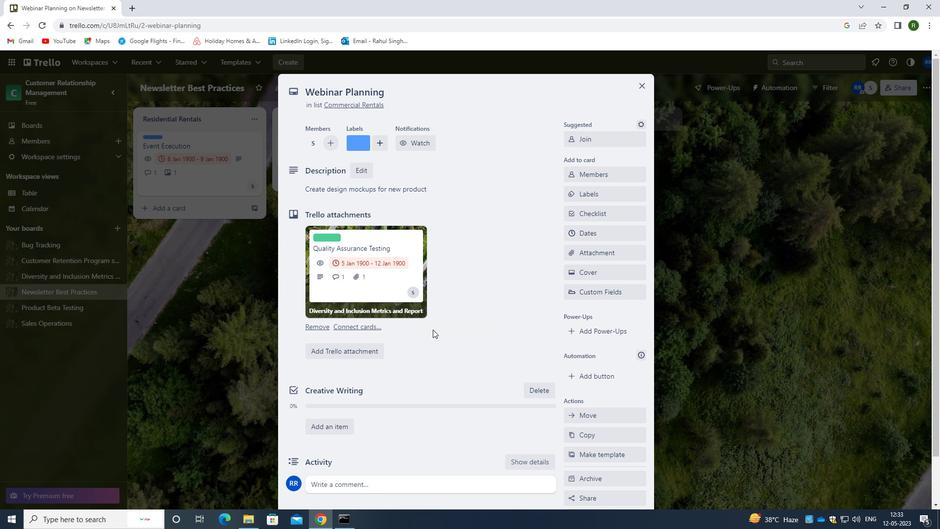 
Action: Mouse scrolled (434, 329) with delta (0, 0)
Screenshot: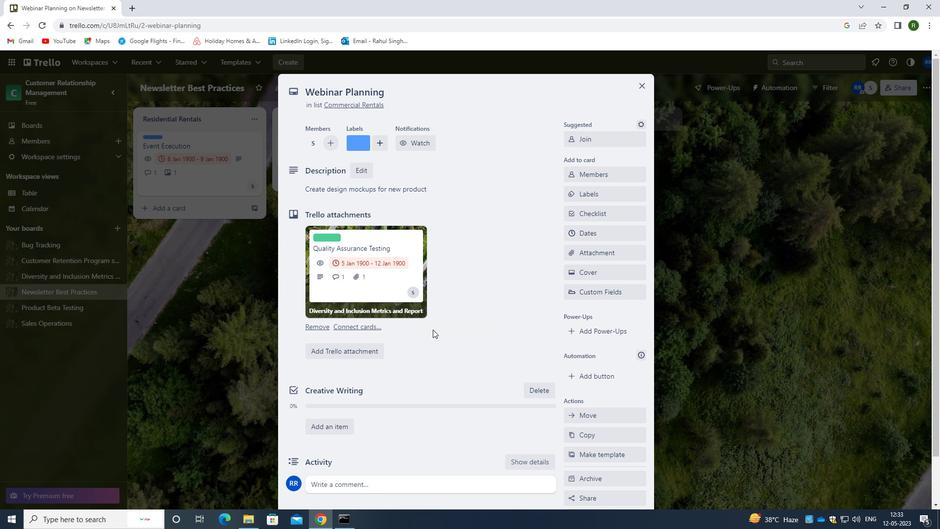 
Action: Mouse moved to (435, 330)
Screenshot: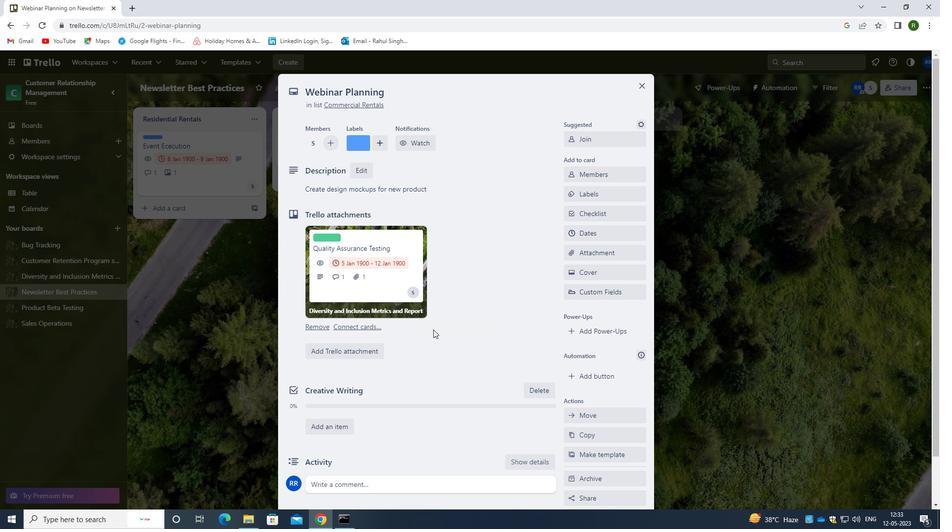 
Action: Mouse scrolled (435, 329) with delta (0, 0)
Screenshot: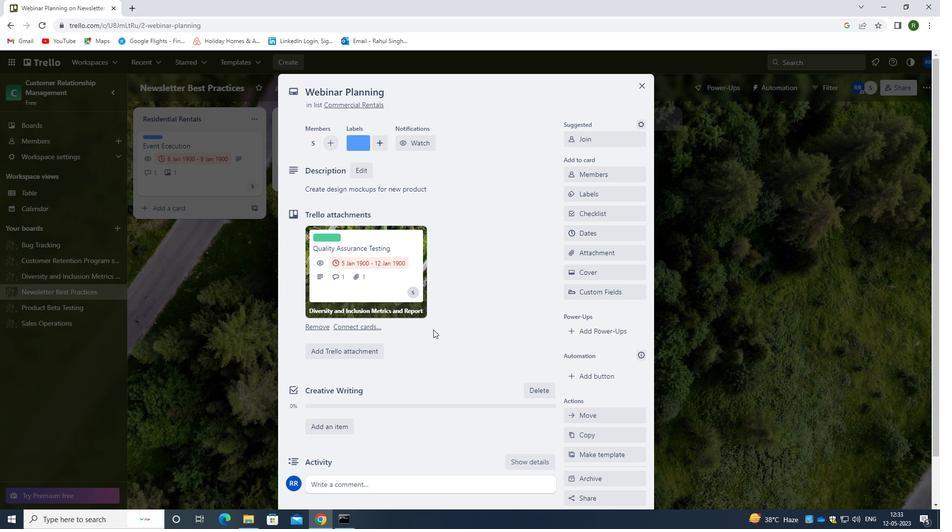 
Action: Mouse moved to (435, 332)
Screenshot: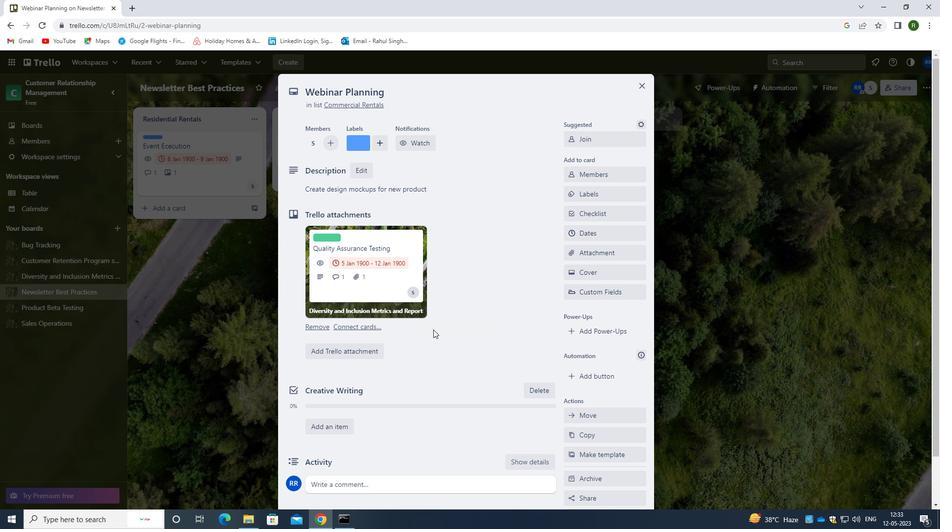 
Action: Mouse scrolled (435, 331) with delta (0, 0)
Screenshot: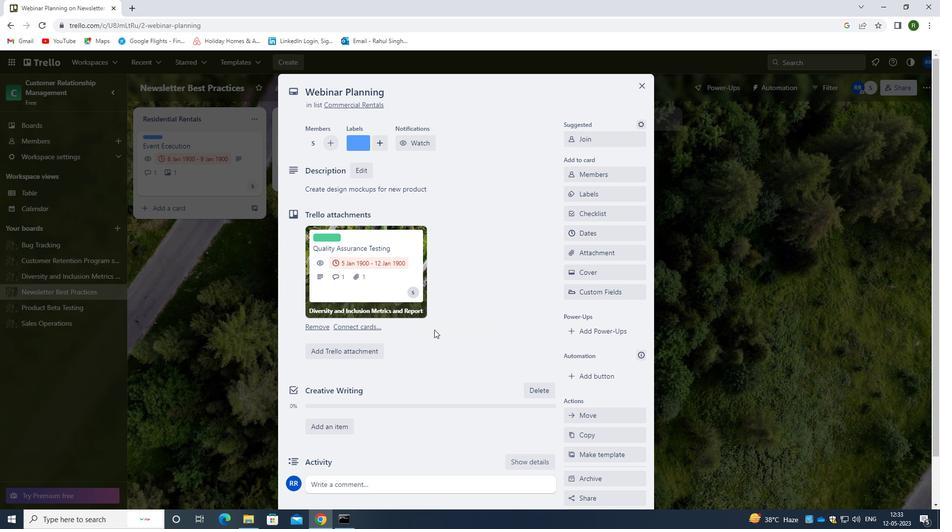 
Action: Mouse moved to (379, 425)
Screenshot: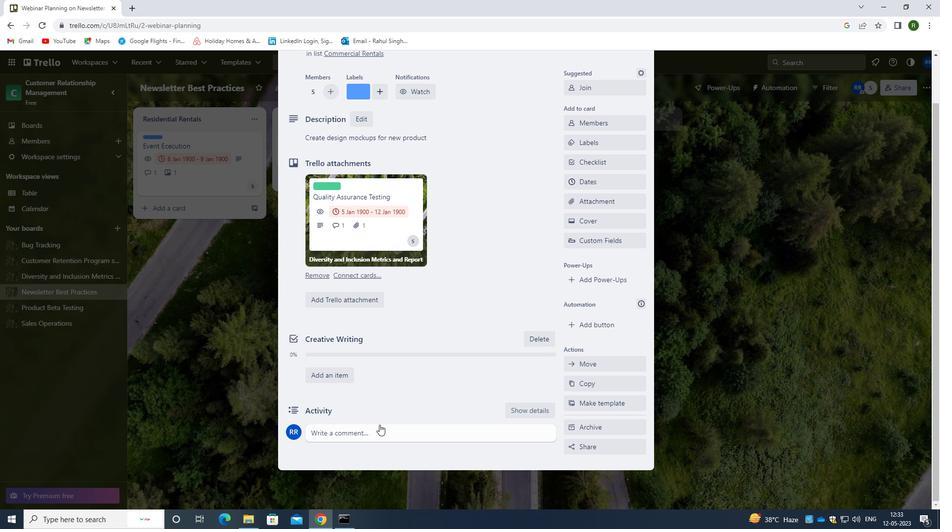 
Action: Mouse pressed left at (379, 425)
Screenshot: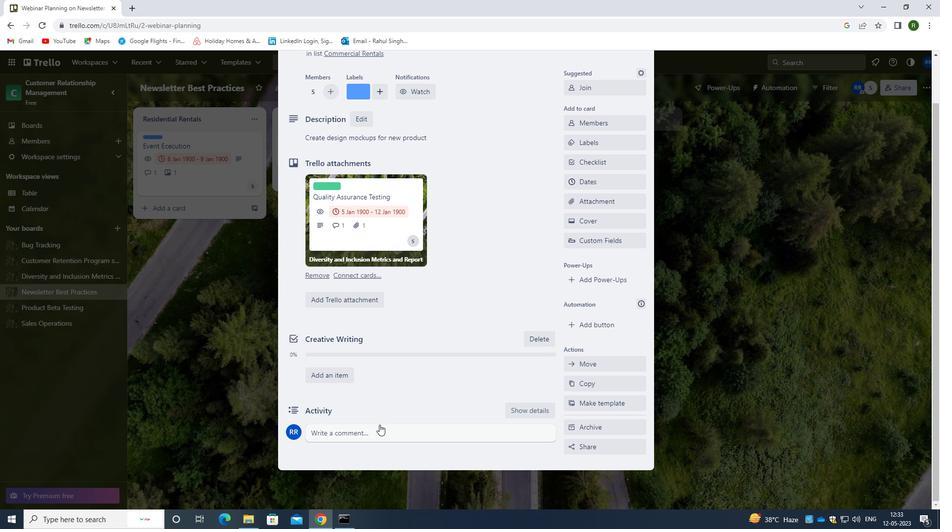 
Action: Mouse moved to (373, 468)
Screenshot: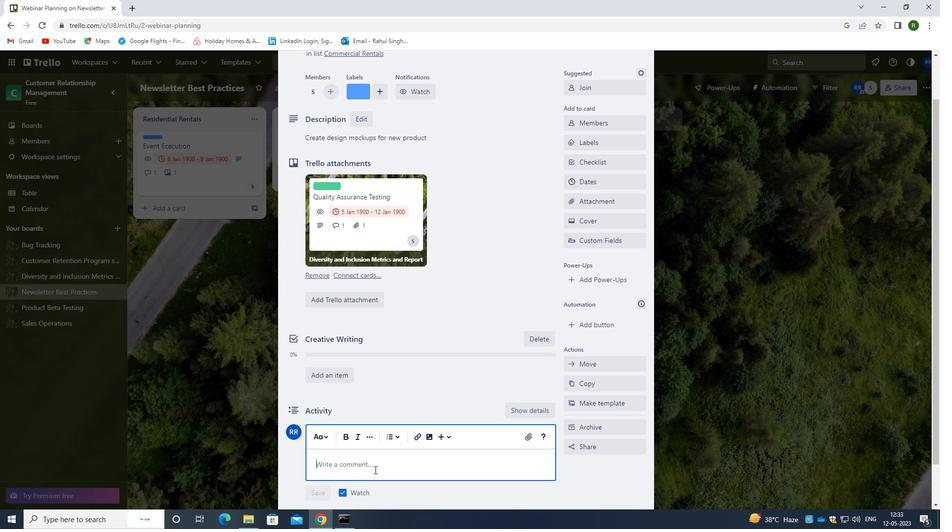 
Action: Mouse pressed left at (373, 468)
Screenshot: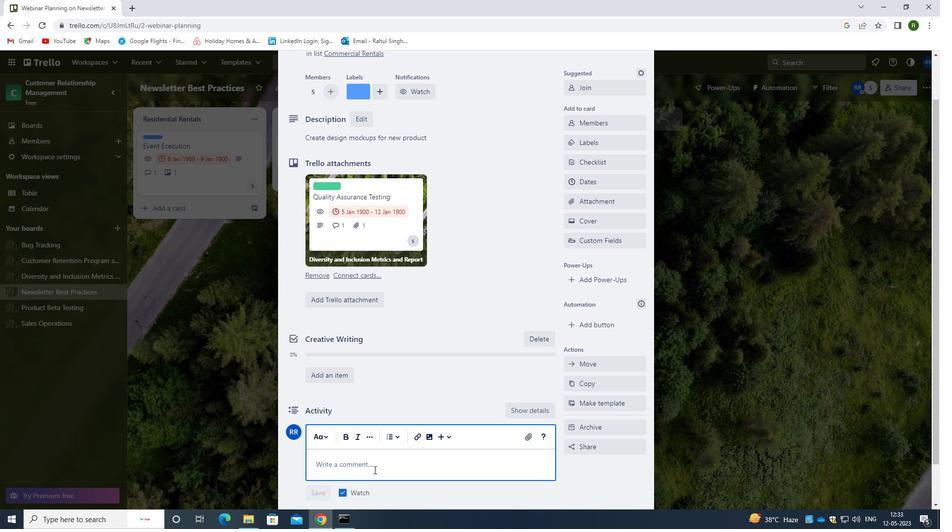 
Action: Mouse moved to (376, 466)
Screenshot: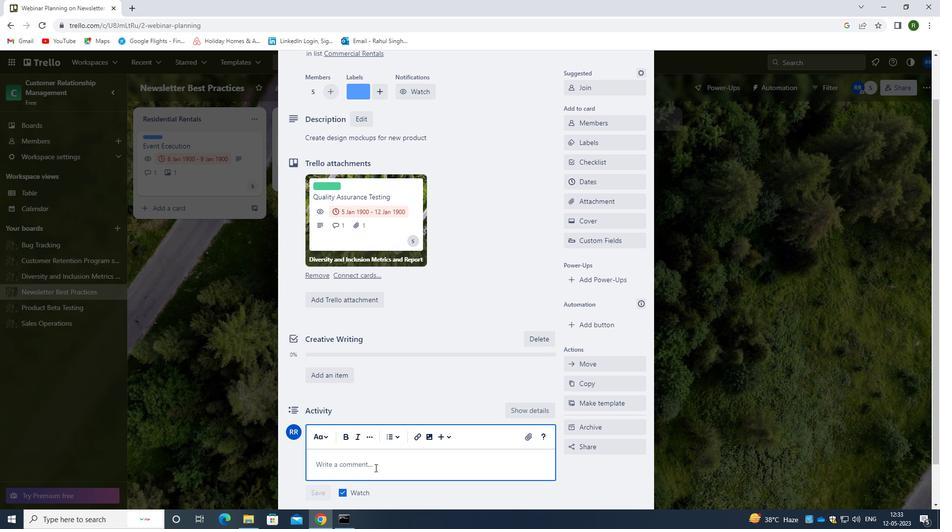 
Action: Key pressed <Key.caps_lock>T<Key.caps_lock>HIS<Key.space>CHE<Key.backspace><Key.backspace><Key.backspace><Key.caps_lock>M<Key.caps_lock>ARKETING<Key.space>PLAN<Key.space>REVIEW<Key.space>IN<Key.space><Key.backspace><Key.backspace><Key.backspace><Key.backspace><Key.backspace><Key.backspace><Key.backspace><Key.backspace><Key.backspace><Key.backspace><Key.backspace><Key.backspace><Key.backspace><Key.backspace><Key.backspace><Key.backspace><Key.backspace><Key.backspace><Key.backspace><Key.backspace><Key.backspace><Key.backspace><Key.backspace><Key.backspace><Key.backspace>R<Key.backspace>TASK<Key.space>REQUIE<Key.backspace>RES<Key.space>US<Key.space>TO<Key.space>BE<Key.space>PROACTIVE<Key.space>IN<Key.space>IDENTIFYIJNG<Key.space><Key.backspace><Key.backspace><Key.backspace><Key.backspace>NG<Key.space>POTENTIAL<Key.space>OPPORTUNITIES<Key.space>FOR<Key.space>GROWTH<Key.space>AND<Key.space>EXPANSION.
Screenshot: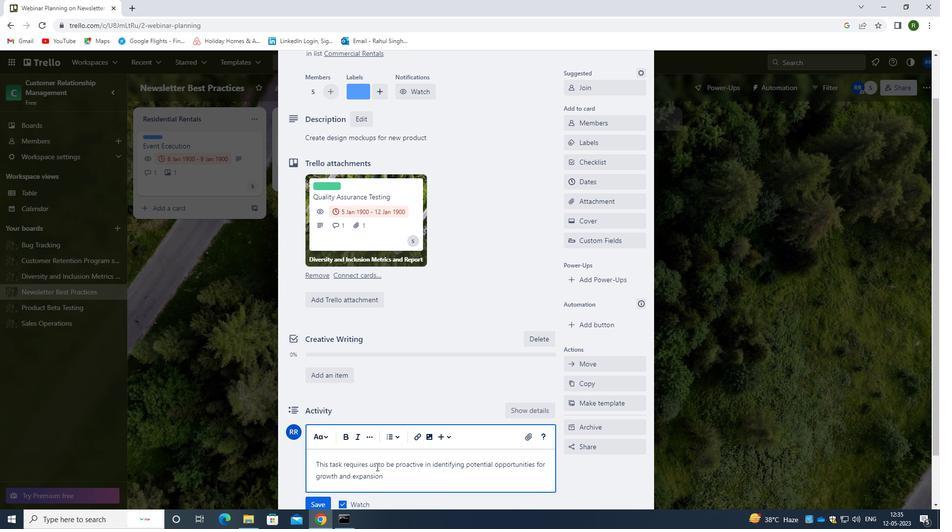 
Action: Mouse moved to (321, 501)
Screenshot: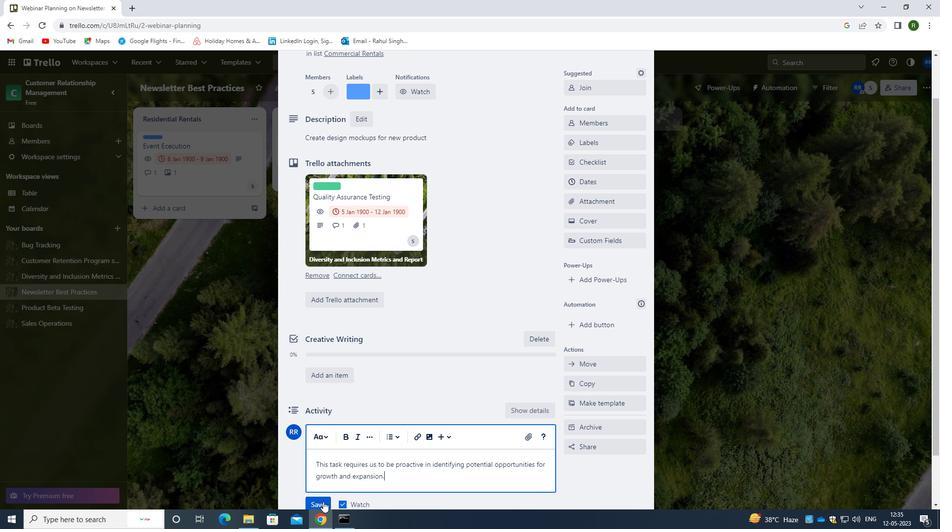 
Action: Mouse pressed left at (321, 501)
Screenshot: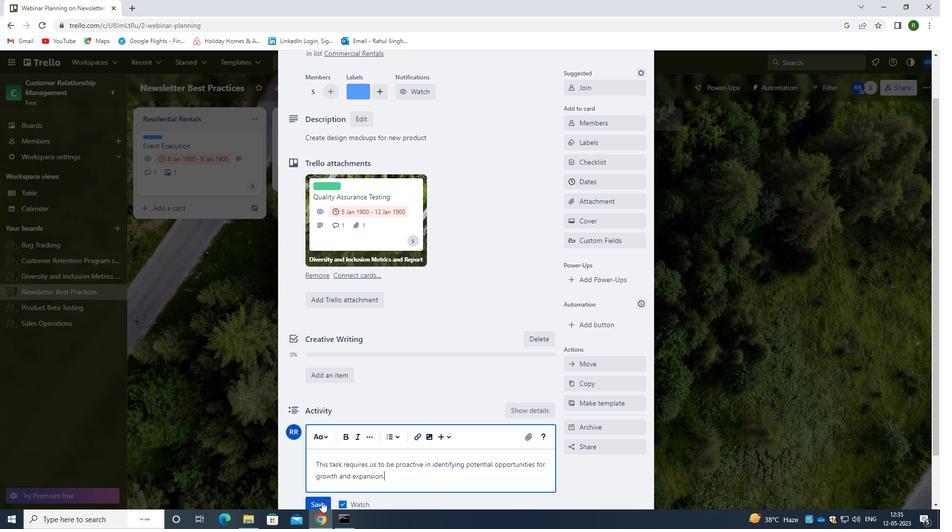 
Action: Mouse moved to (600, 181)
Screenshot: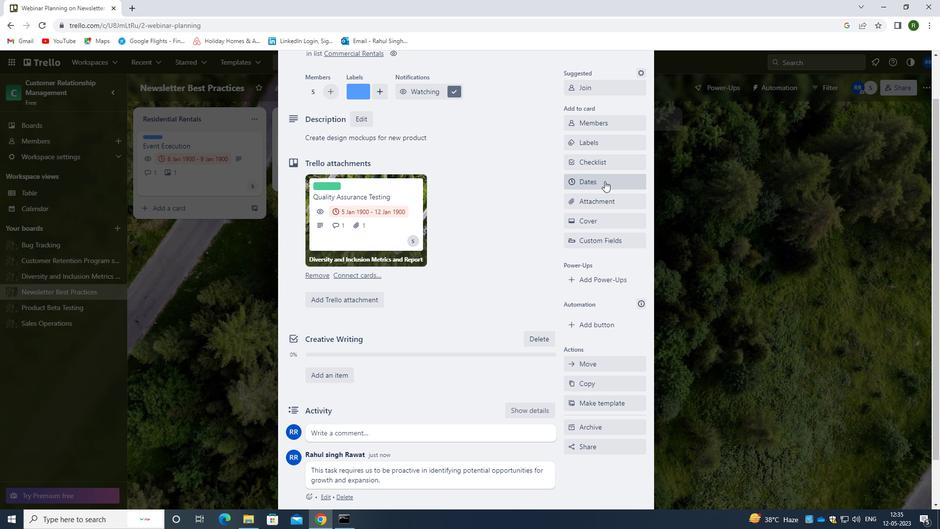 
Action: Mouse pressed left at (600, 181)
Screenshot: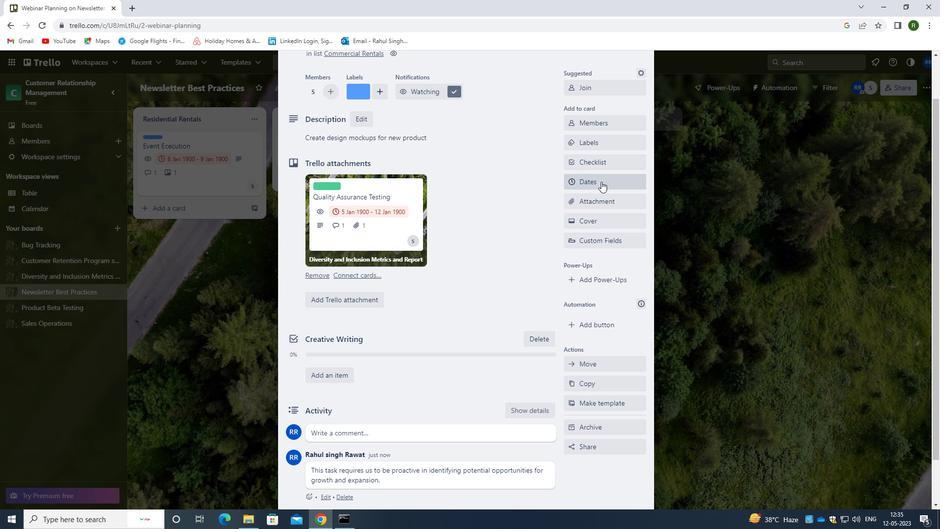 
Action: Mouse moved to (569, 262)
Screenshot: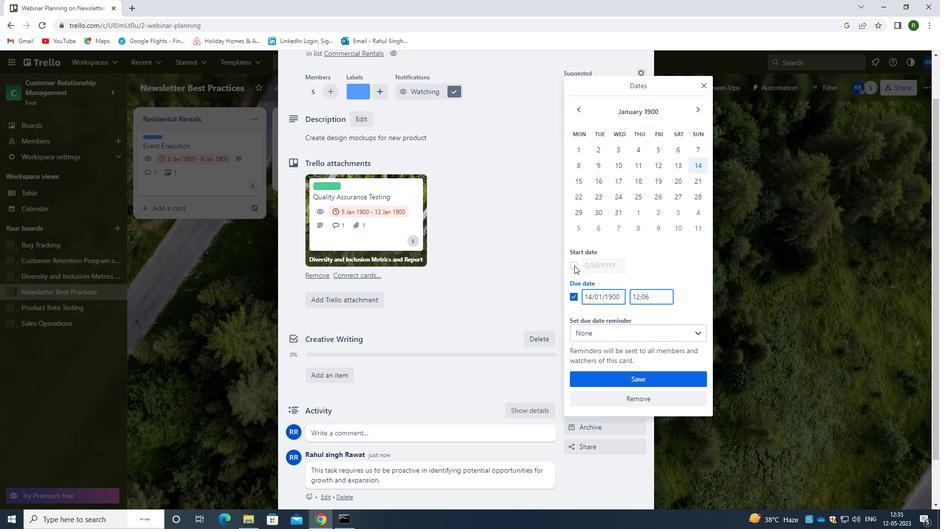 
Action: Mouse pressed left at (569, 262)
Screenshot: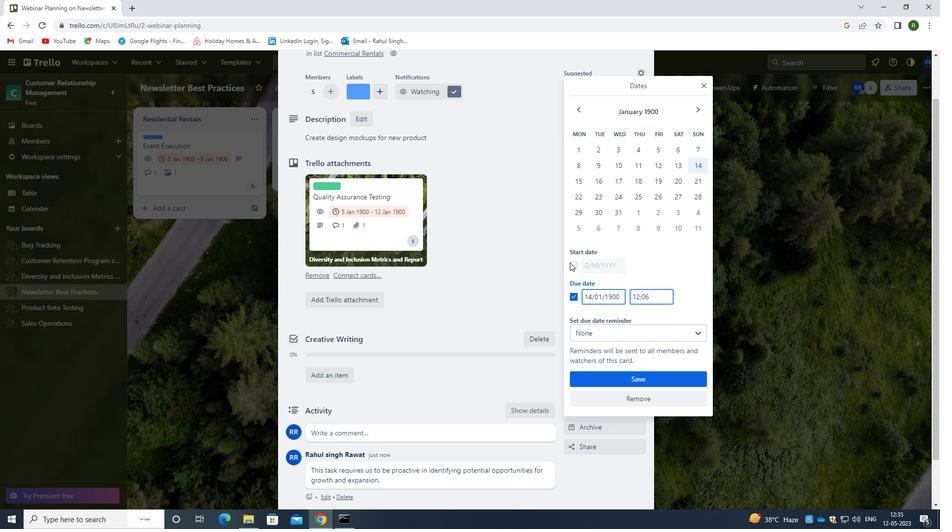 
Action: Mouse moved to (579, 266)
Screenshot: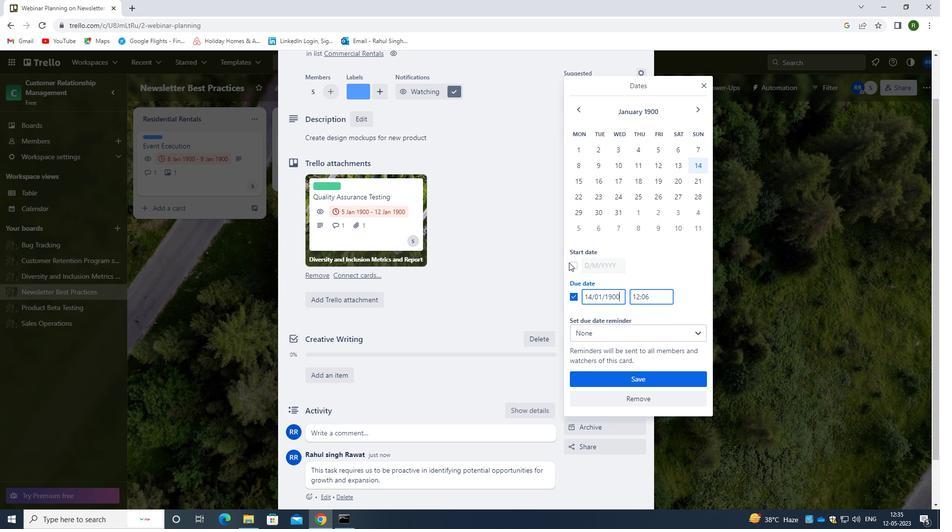 
Action: Mouse pressed left at (579, 266)
Screenshot: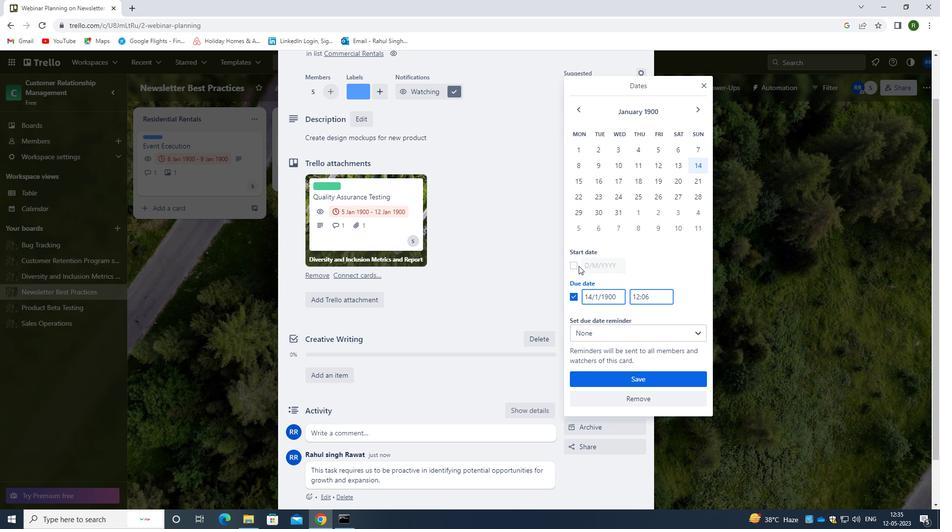 
Action: Mouse moved to (619, 267)
Screenshot: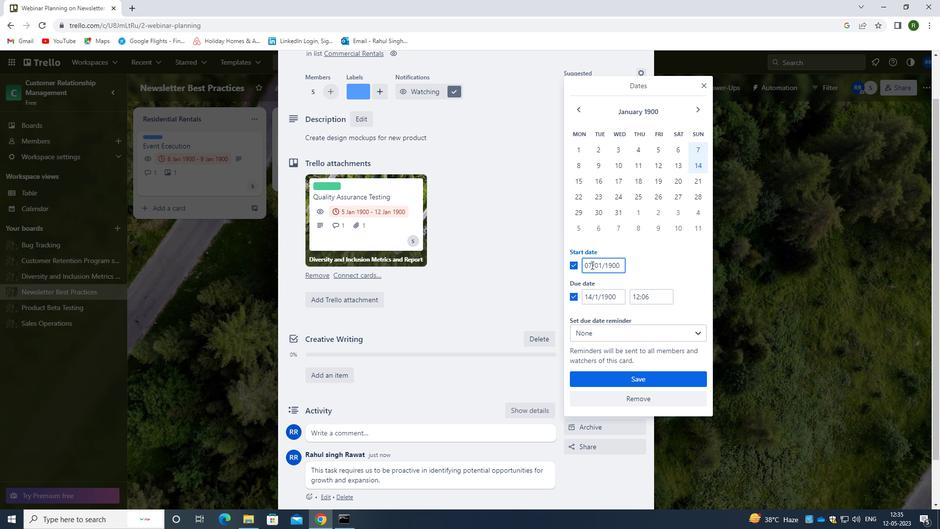
Action: Mouse pressed left at (619, 267)
Screenshot: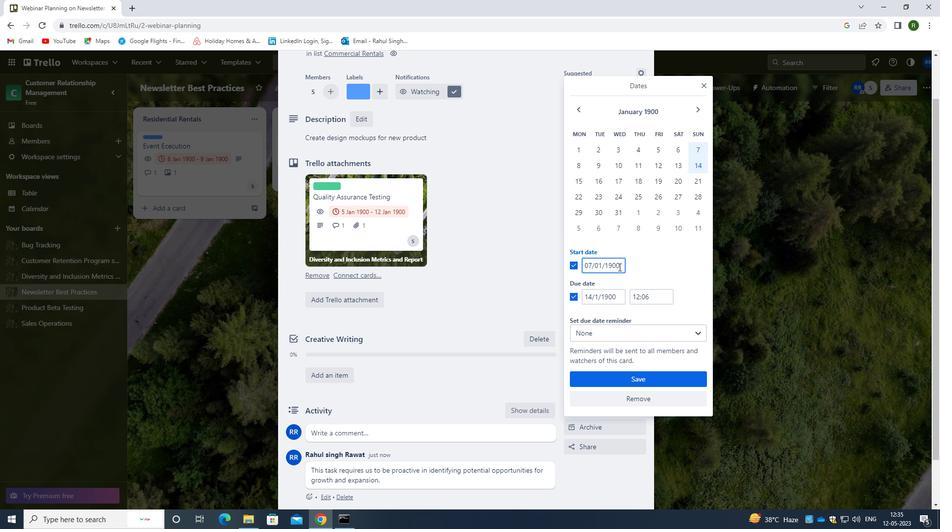 
Action: Mouse moved to (577, 268)
Screenshot: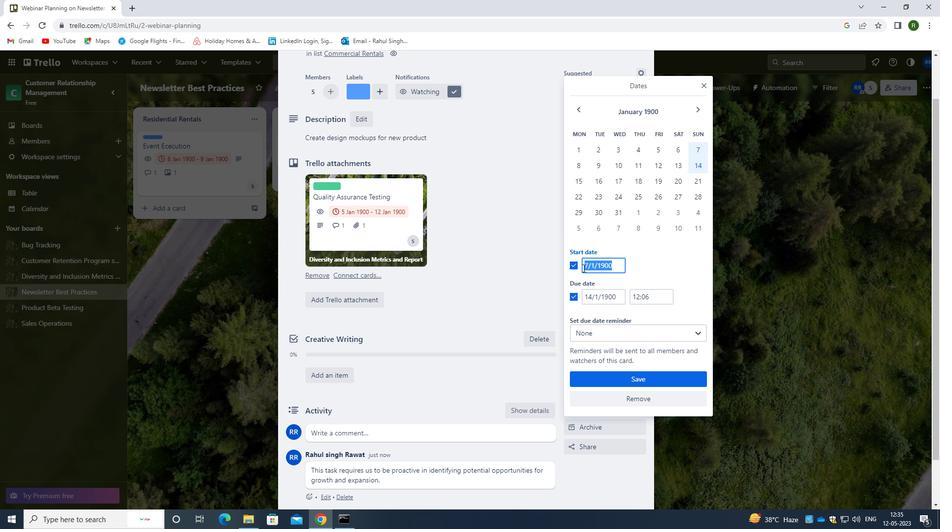 
Action: Key pressed <Key.backspace>08/01/1900
Screenshot: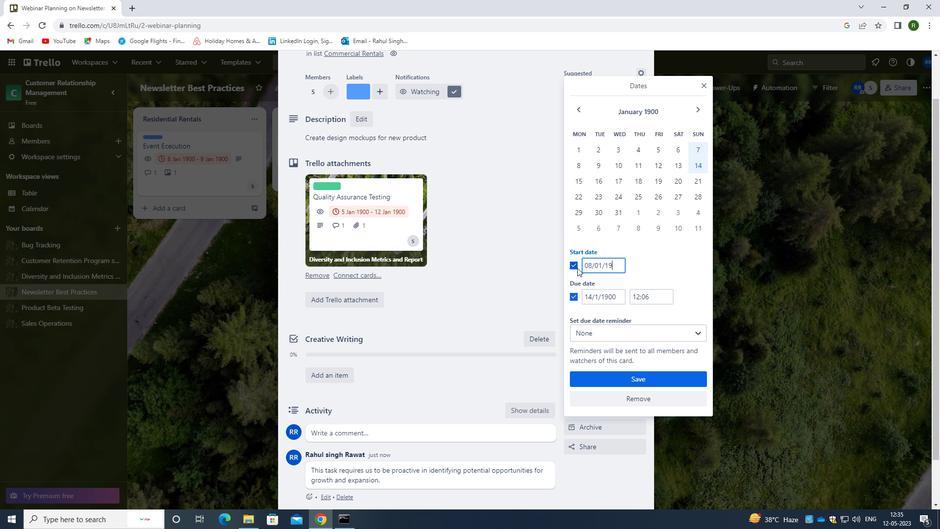 
Action: Mouse moved to (615, 295)
Screenshot: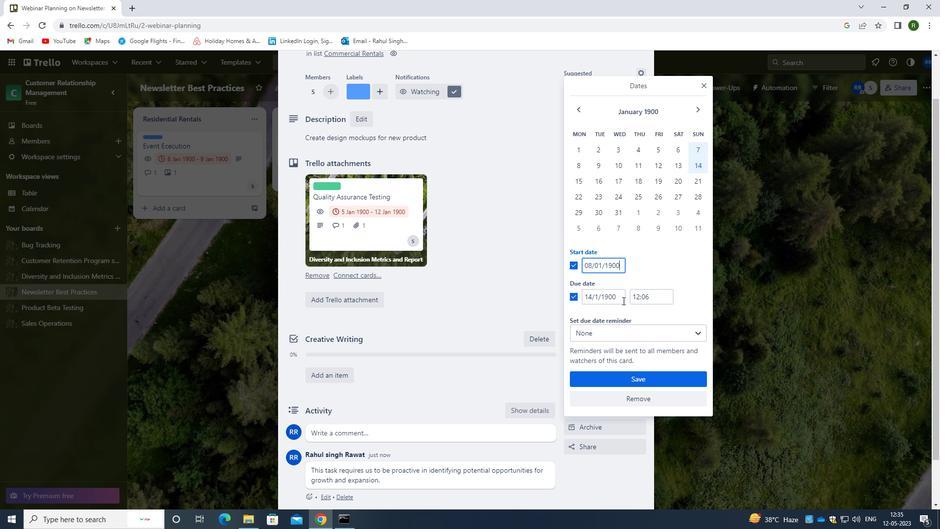 
Action: Mouse pressed left at (615, 295)
Screenshot: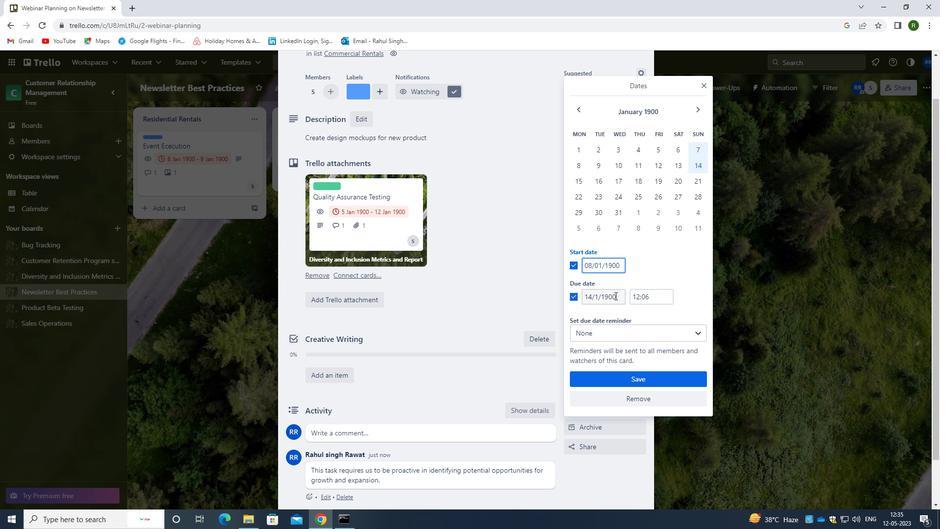 
Action: Mouse moved to (579, 305)
Screenshot: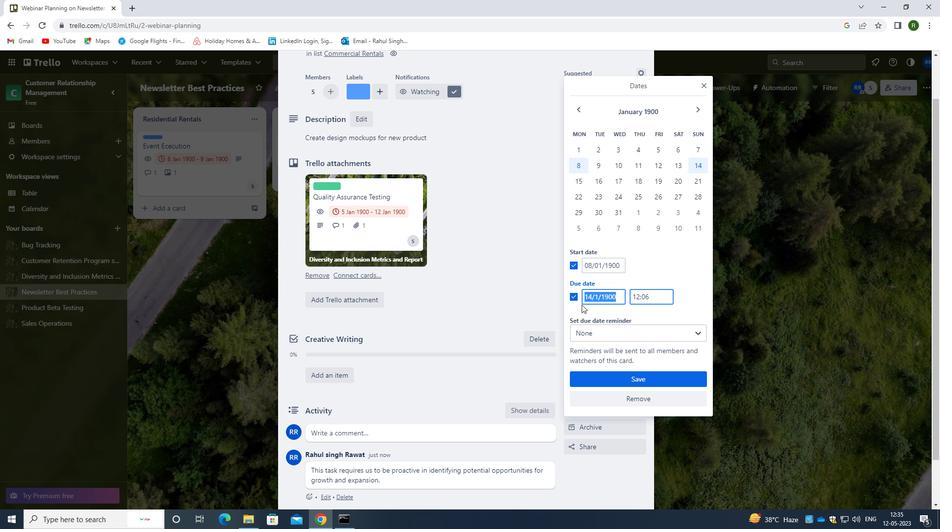 
Action: Key pressed <Key.backspace>15/01/1900
Screenshot: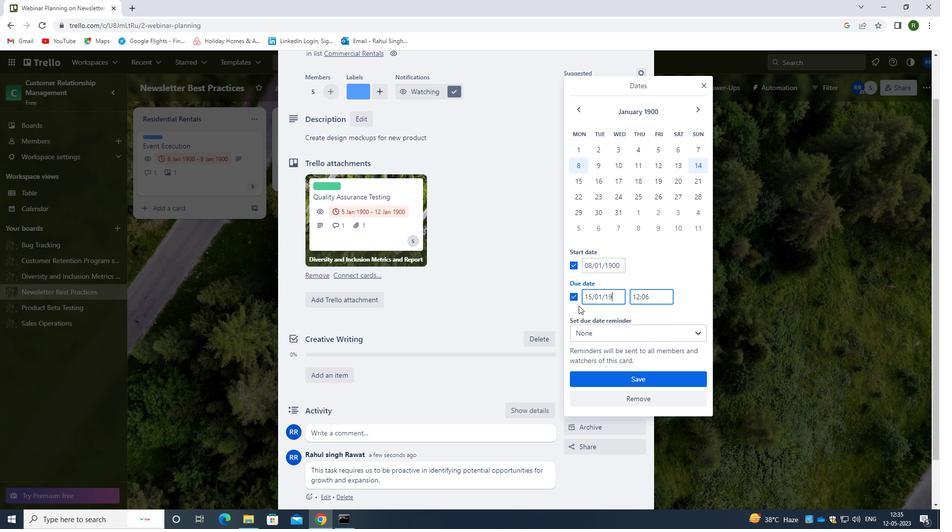 
Action: Mouse moved to (622, 381)
Screenshot: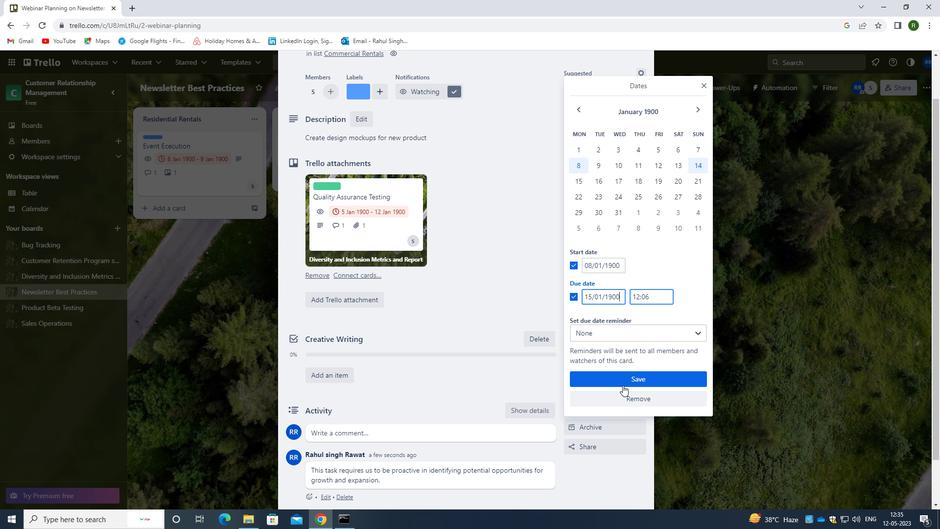 
Action: Mouse pressed left at (622, 381)
Screenshot: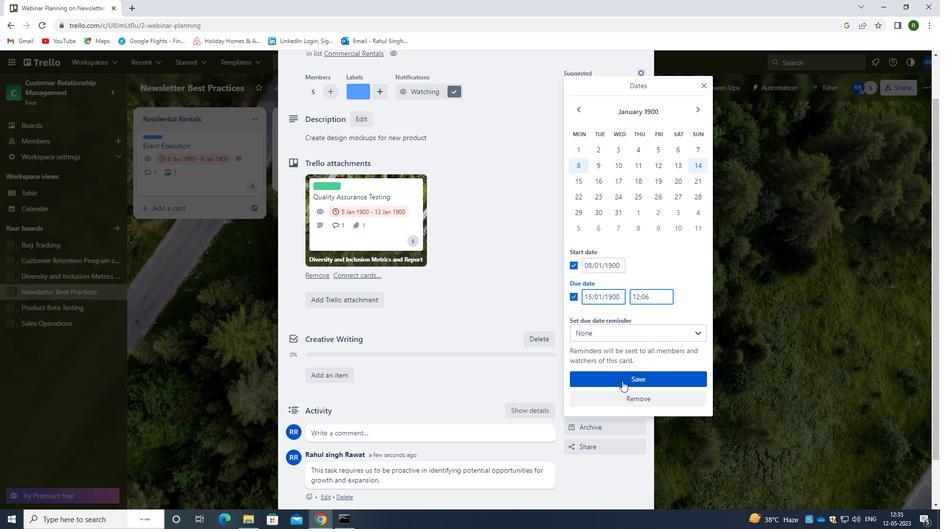 
Action: Mouse moved to (471, 361)
Screenshot: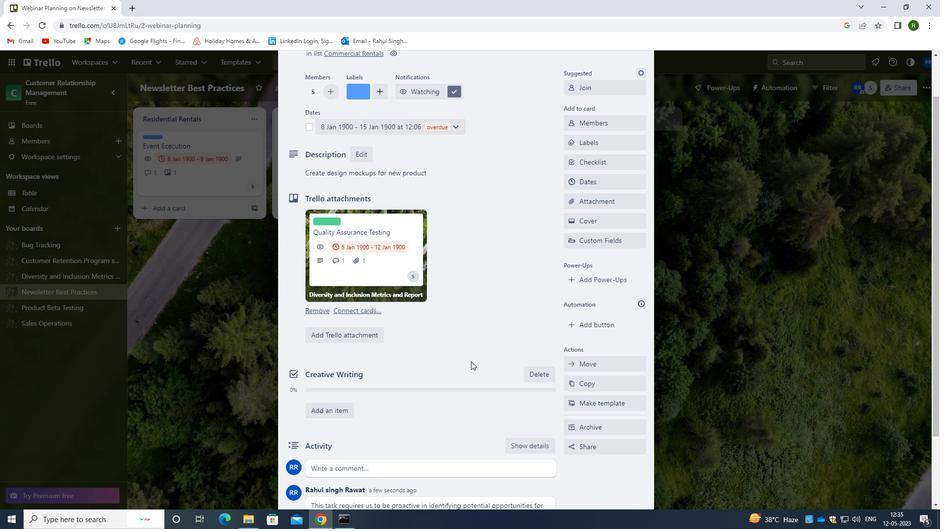 
Action: Mouse scrolled (471, 362) with delta (0, 0)
Screenshot: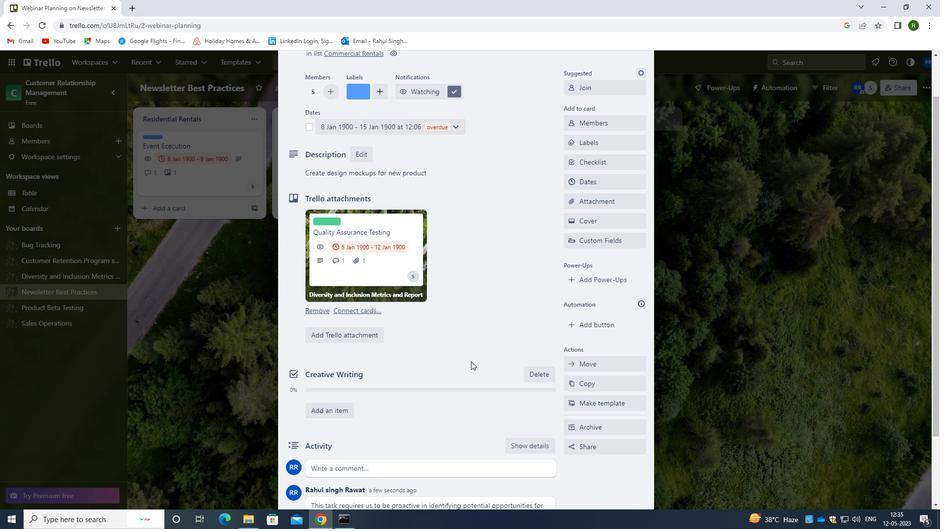 
Action: Mouse scrolled (471, 362) with delta (0, 0)
Screenshot: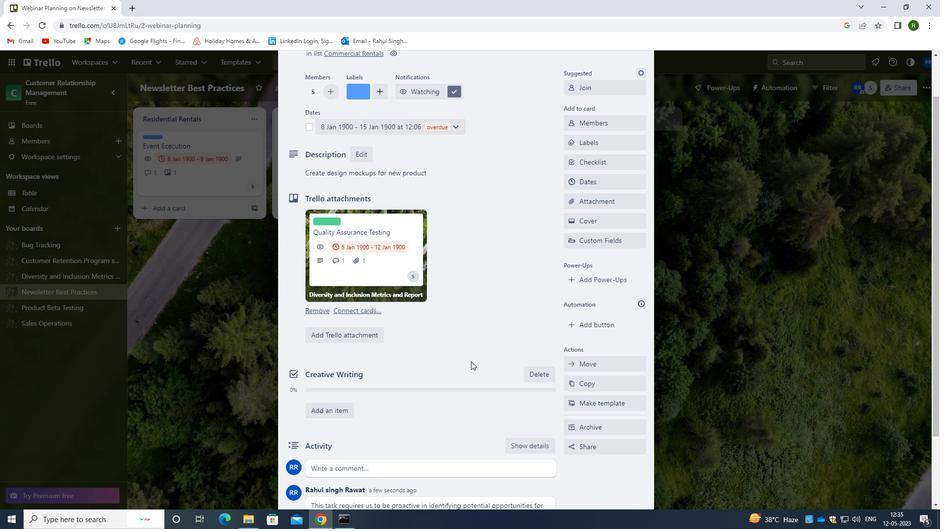 
Action: Mouse moved to (470, 361)
Screenshot: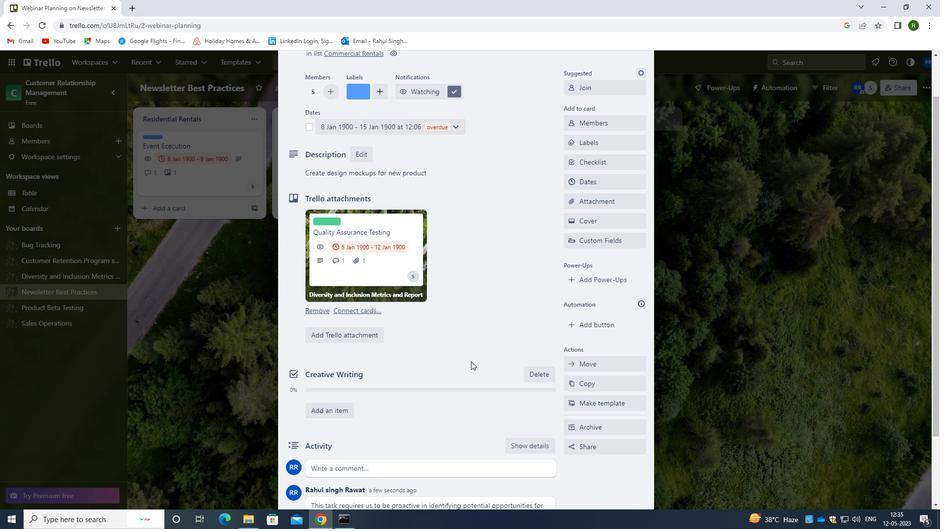 
Action: Mouse scrolled (470, 362) with delta (0, 0)
Screenshot: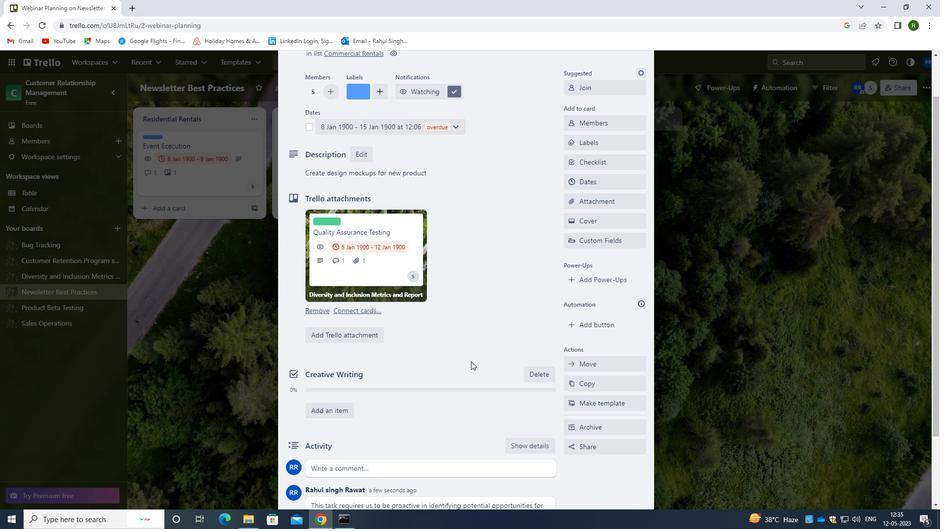 
Action: Mouse moved to (639, 82)
Screenshot: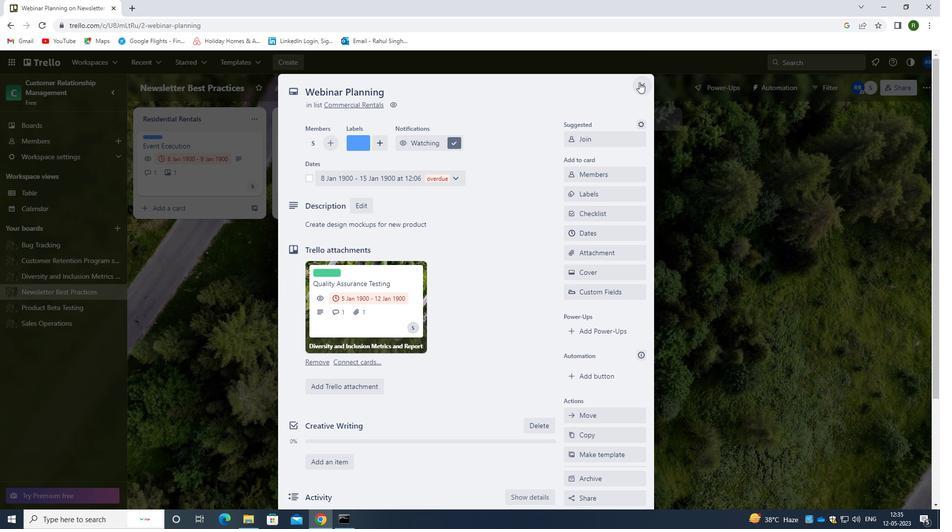 
Action: Mouse pressed left at (639, 82)
Screenshot: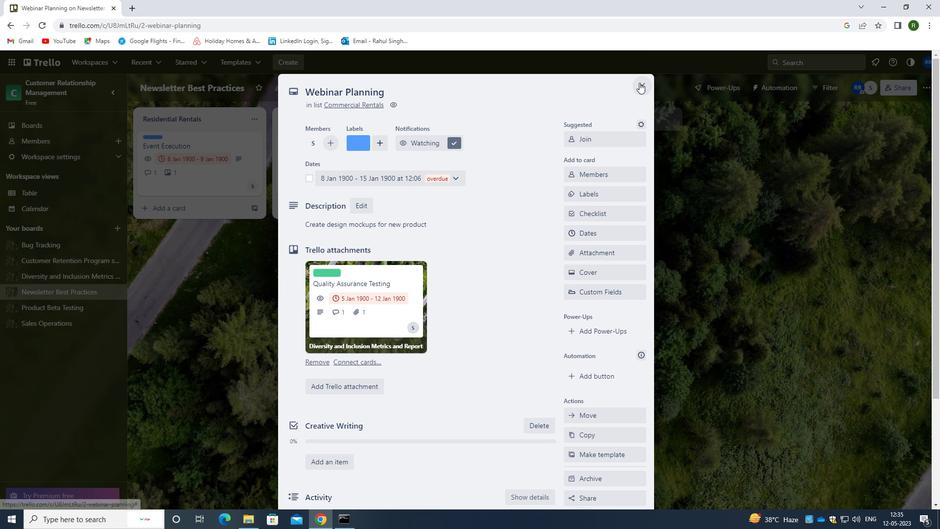 
Action: Mouse moved to (493, 269)
Screenshot: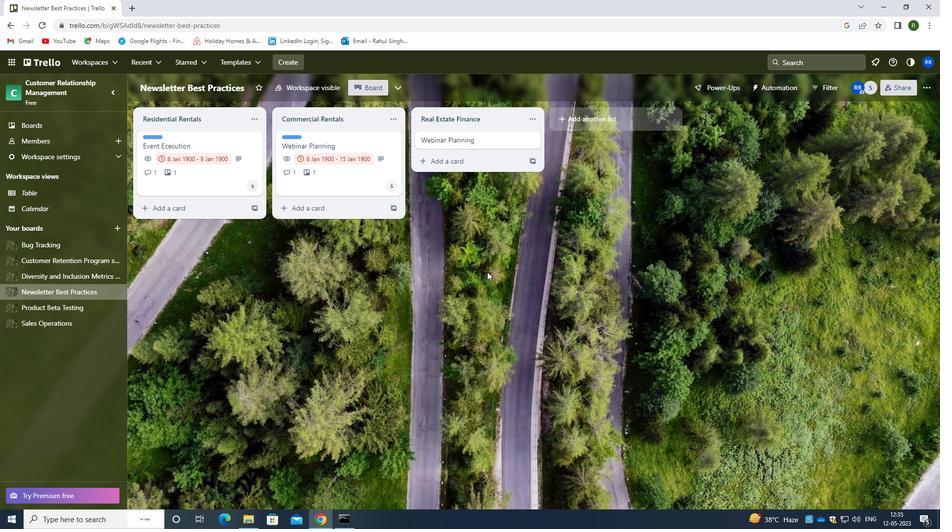 
Action: Mouse scrolled (493, 268) with delta (0, 0)
Screenshot: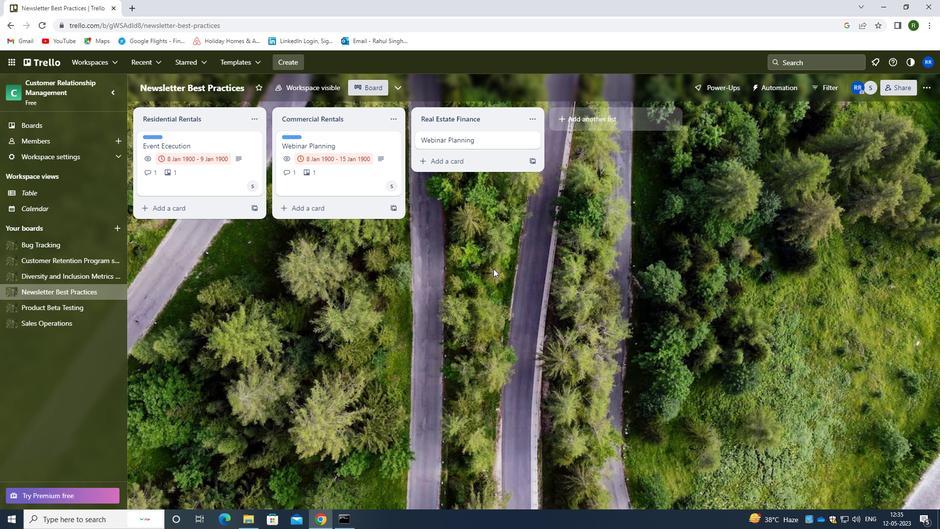 
Action: Mouse moved to (54, 308)
Screenshot: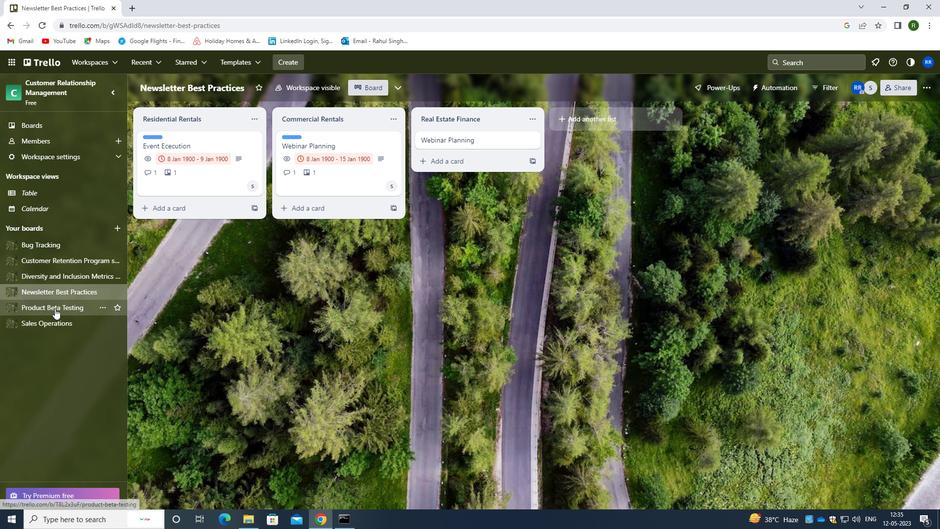 
Action: Mouse pressed left at (54, 308)
Screenshot: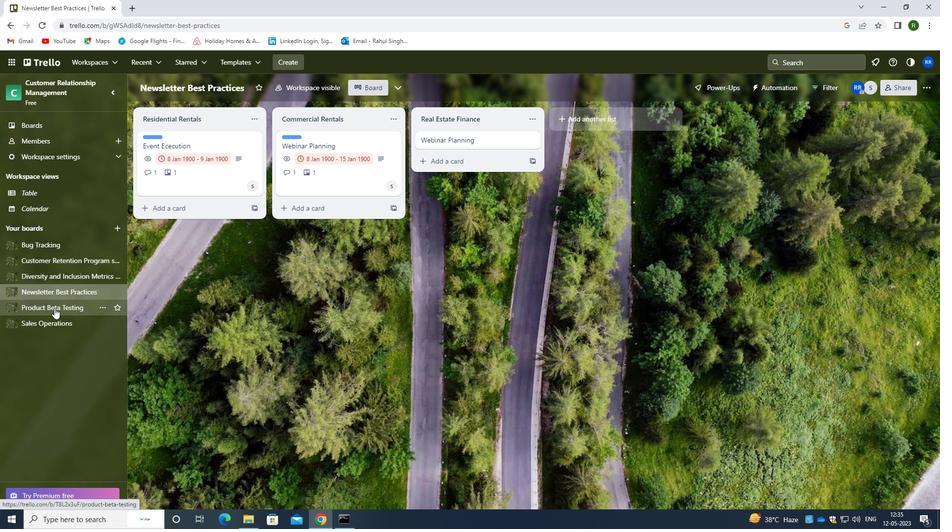
Action: Mouse moved to (391, 138)
Screenshot: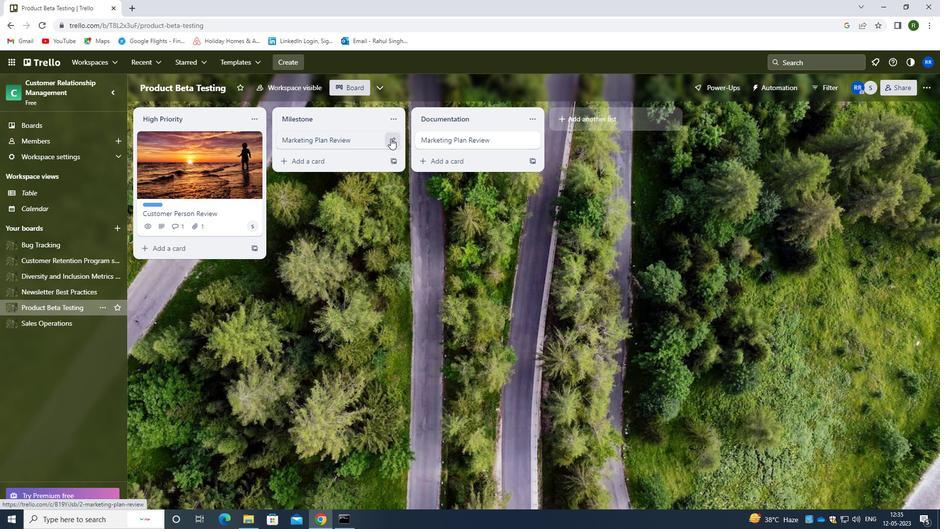 
Action: Mouse pressed left at (391, 138)
Screenshot: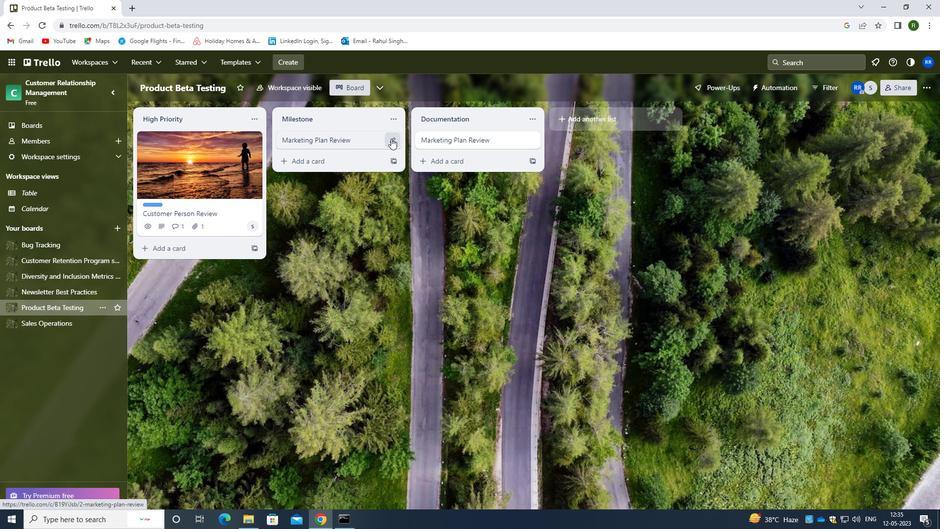 
Action: Mouse moved to (444, 140)
Screenshot: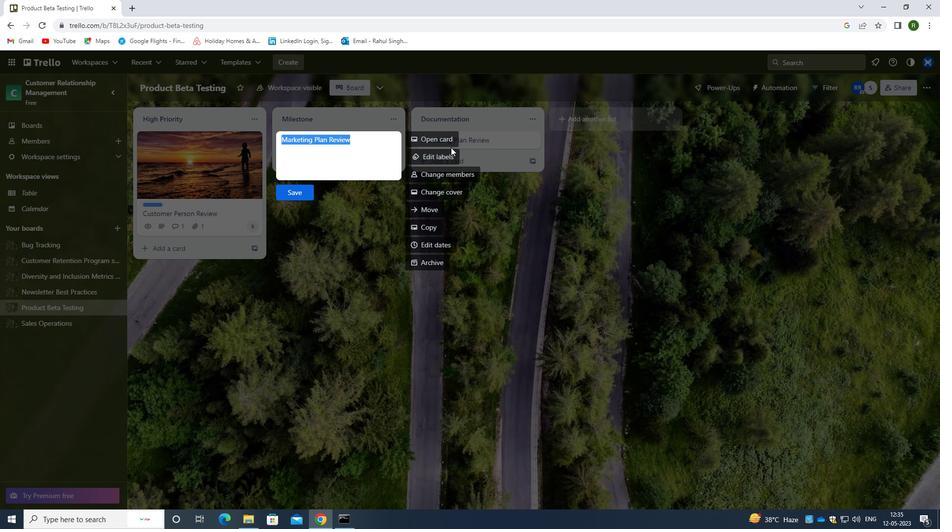 
Action: Mouse pressed left at (444, 140)
Screenshot: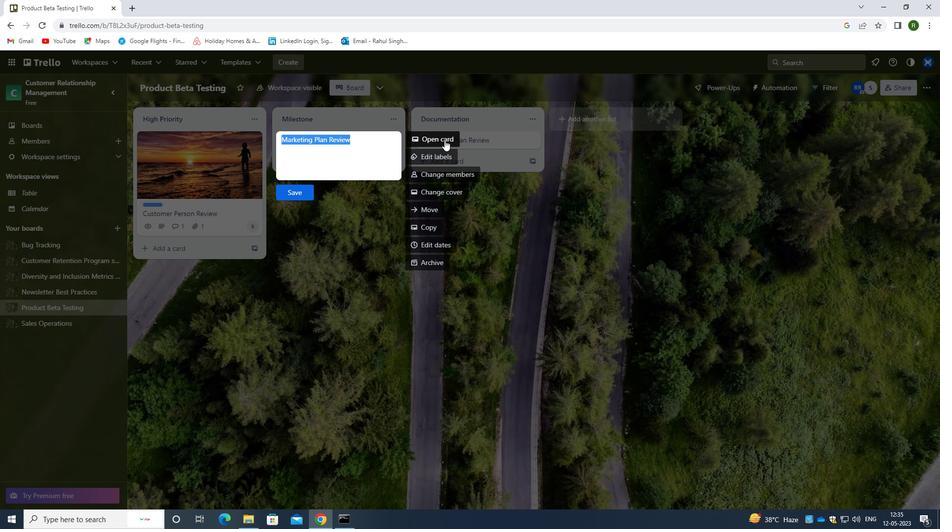 
Action: Mouse moved to (592, 171)
Screenshot: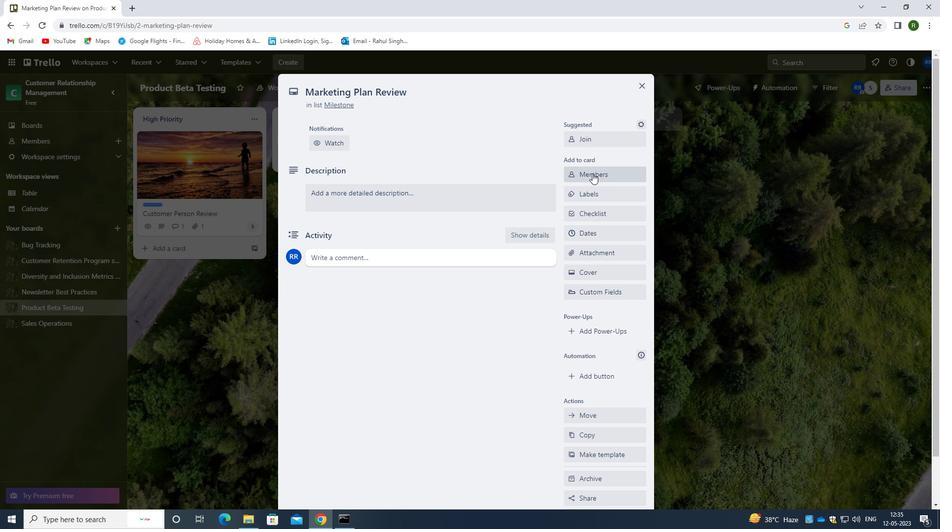 
Action: Mouse pressed left at (592, 171)
Screenshot: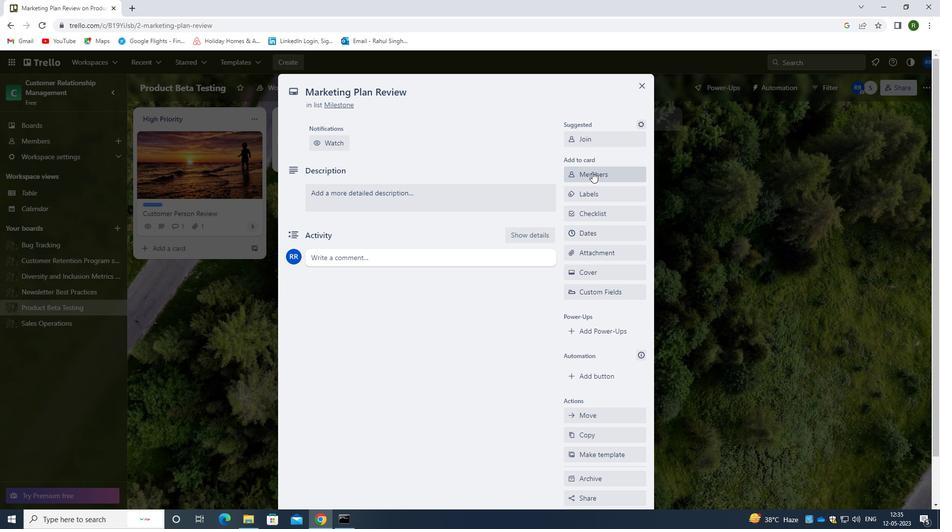 
Action: Mouse moved to (531, 170)
Screenshot: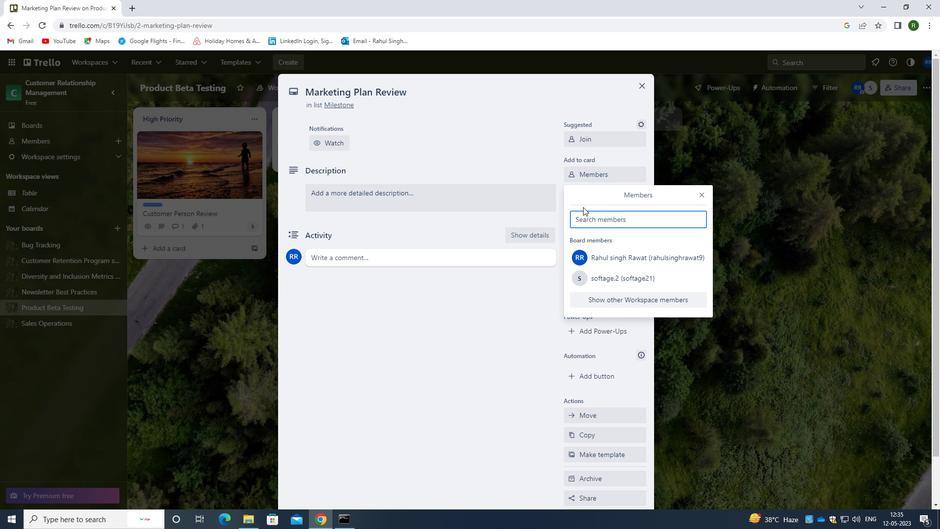 
Action: Key pressed <Key.caps_lock>S<Key.caps_lock>OFTAGE
Screenshot: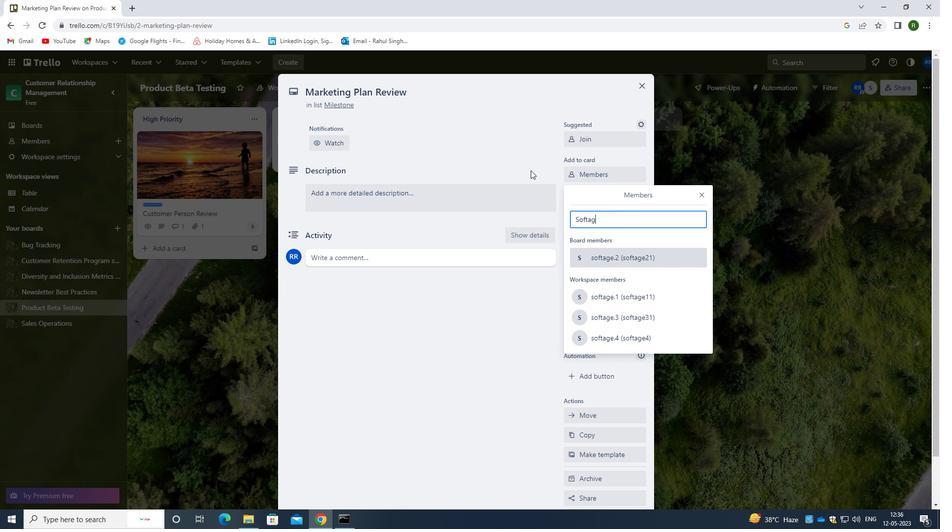 
Action: Mouse moved to (530, 170)
Screenshot: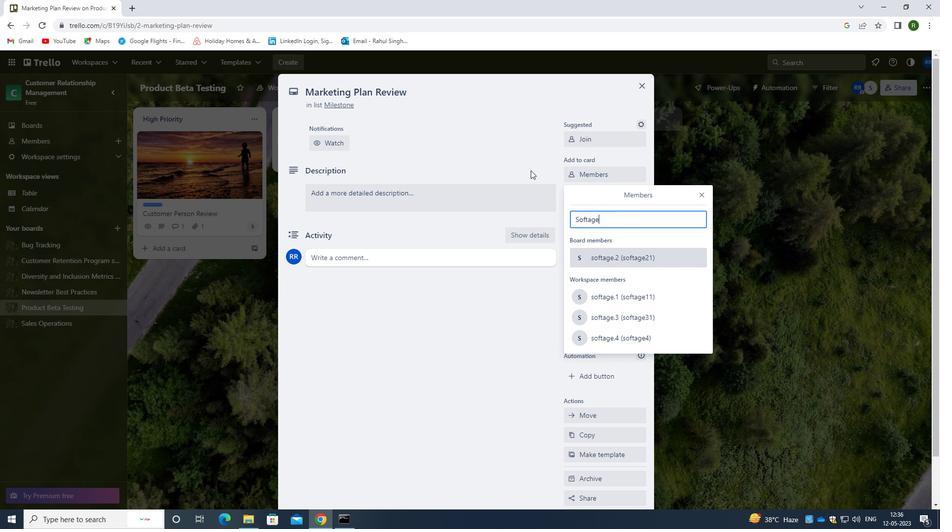 
Action: Key pressed .1<Key.shift>@SOFTAGE.NET
Screenshot: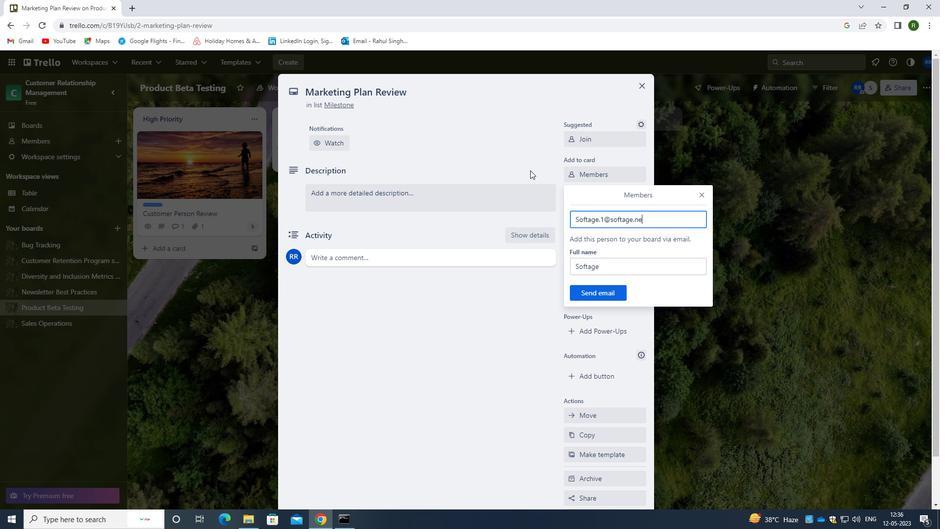 
Action: Mouse moved to (588, 294)
Screenshot: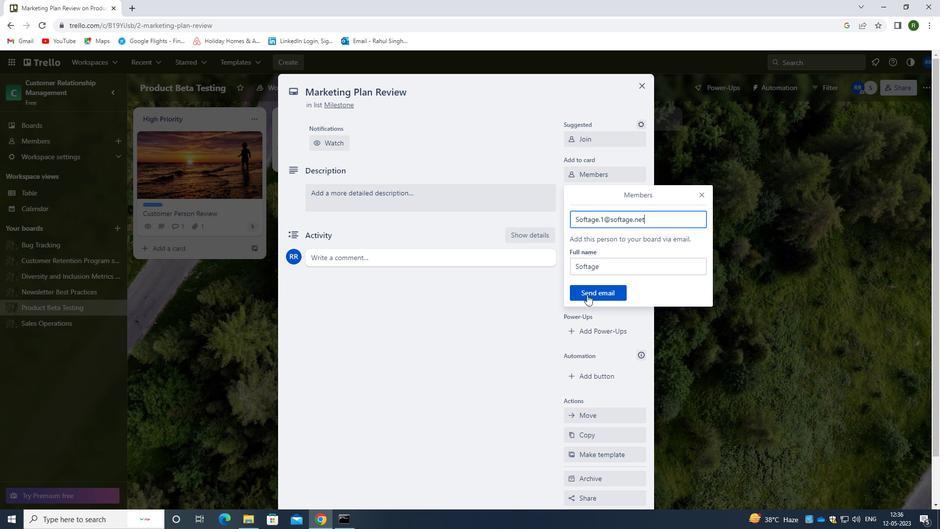 
Action: Mouse pressed left at (588, 294)
Screenshot: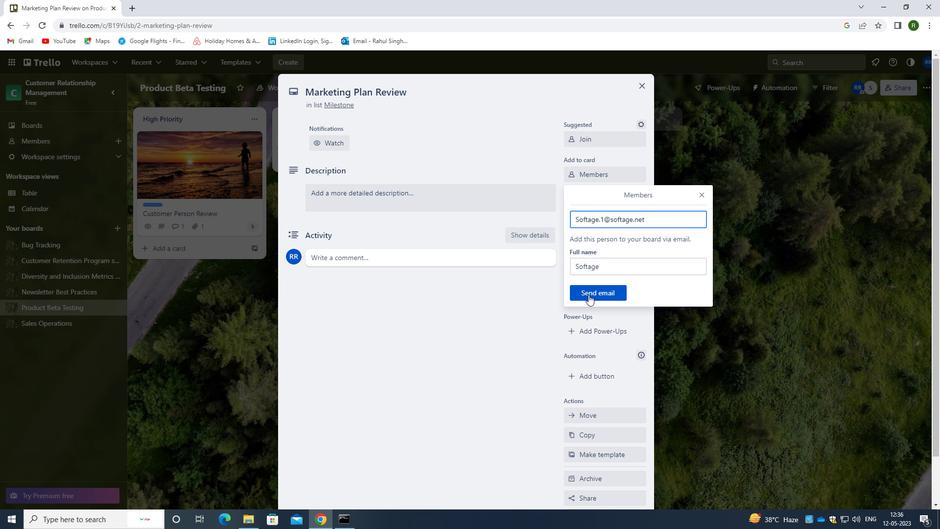 
Action: Mouse moved to (583, 192)
Screenshot: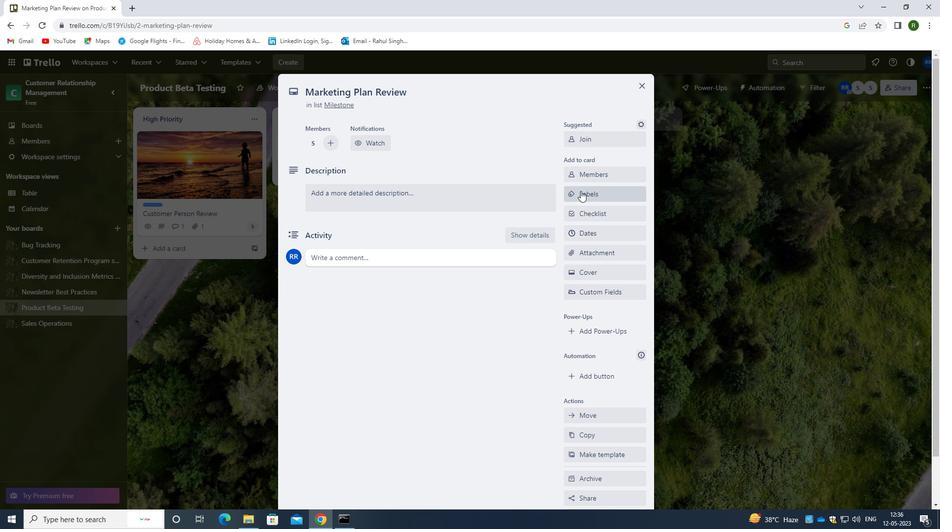 
Action: Mouse pressed left at (583, 192)
Screenshot: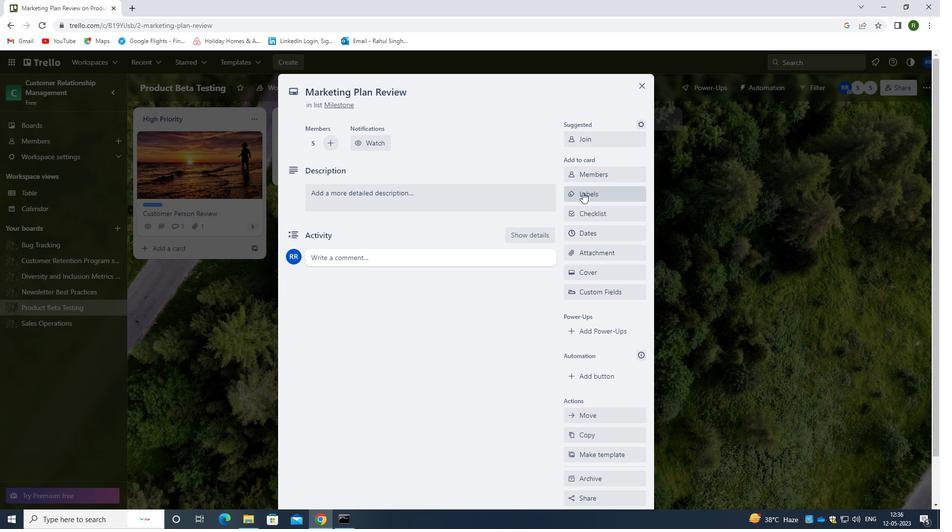 
Action: Mouse moved to (557, 215)
Screenshot: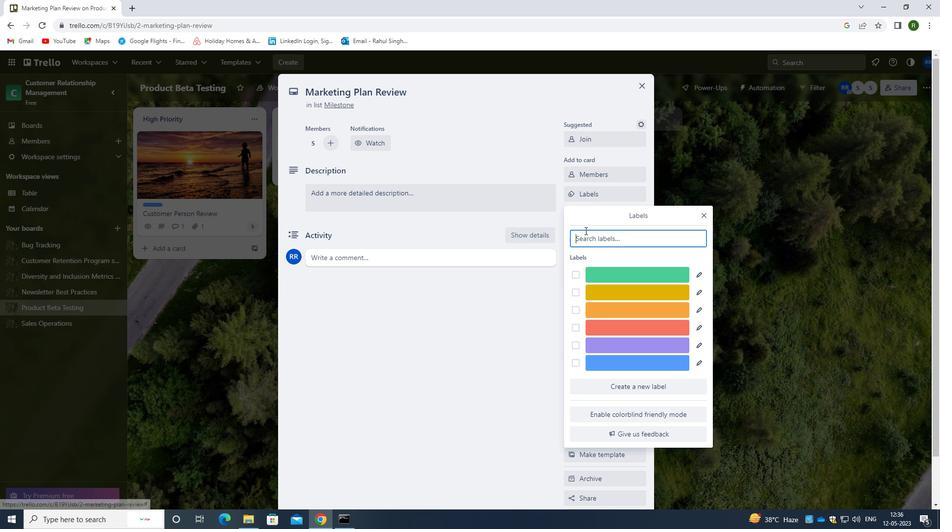 
Action: Key pressed BLUE
Screenshot: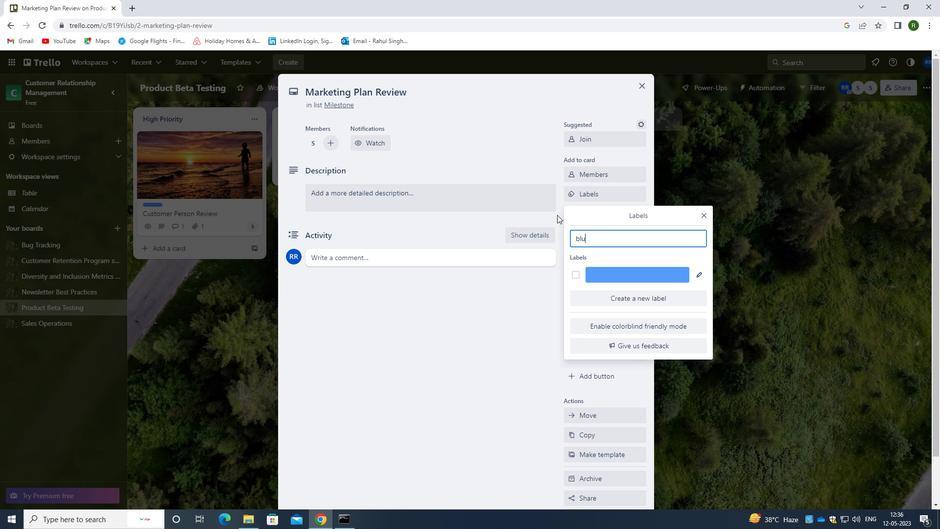 
Action: Mouse moved to (579, 275)
Screenshot: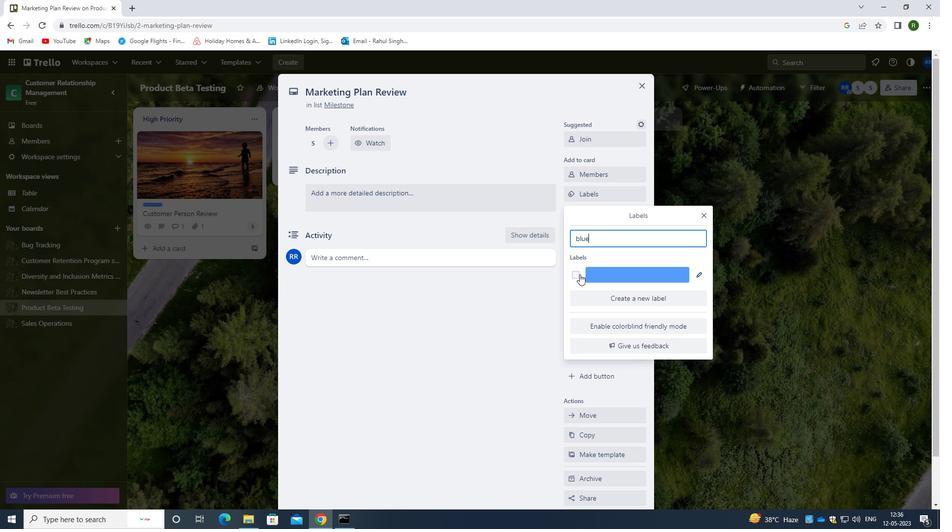 
Action: Mouse pressed left at (579, 275)
Screenshot: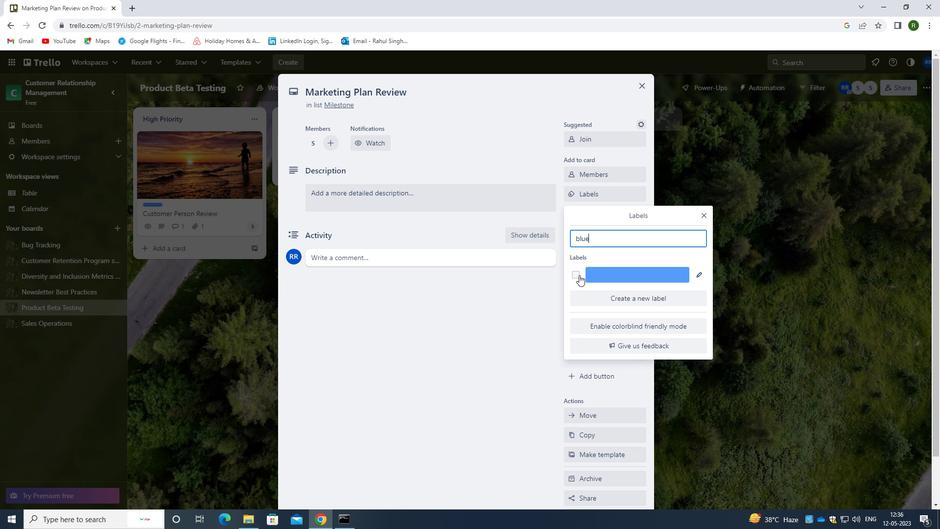 
Action: Mouse moved to (499, 291)
Screenshot: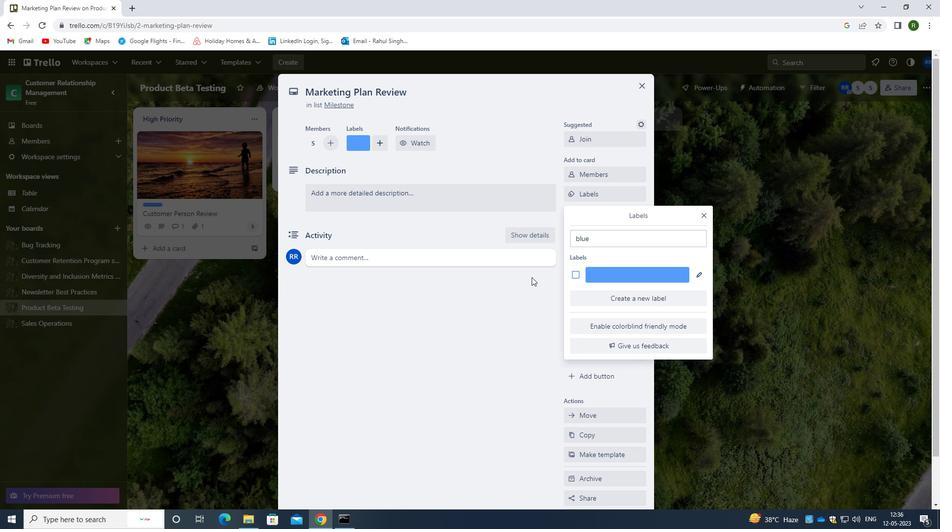
Action: Mouse pressed left at (499, 291)
Screenshot: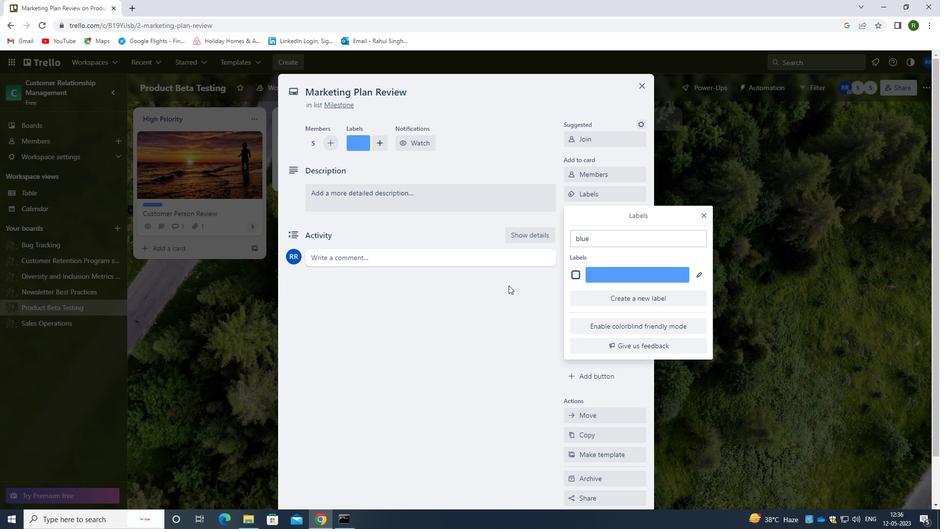 
Action: Mouse moved to (599, 216)
Screenshot: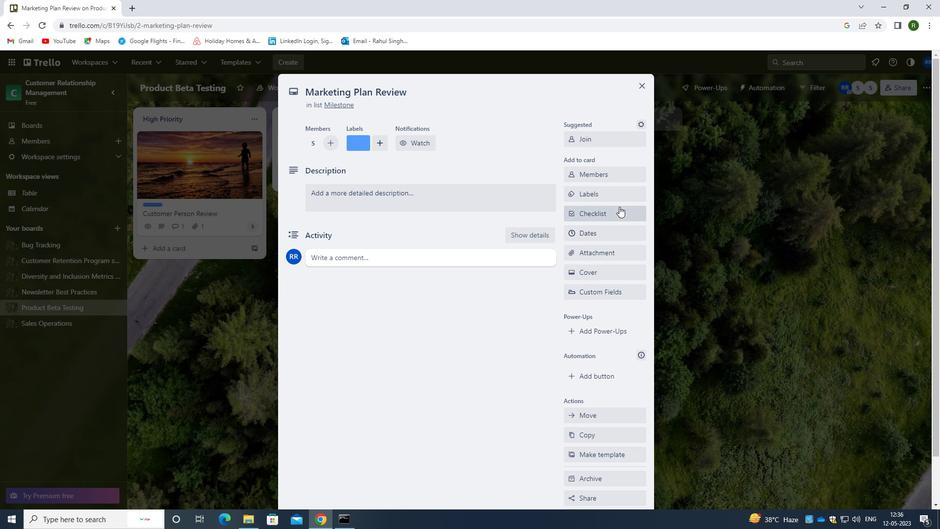 
Action: Mouse pressed left at (599, 216)
Screenshot: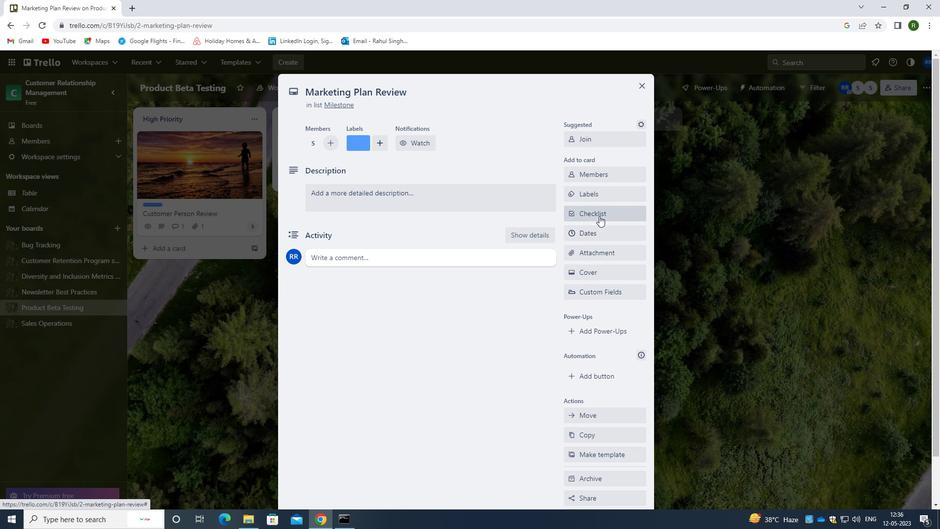 
Action: Mouse moved to (603, 238)
Screenshot: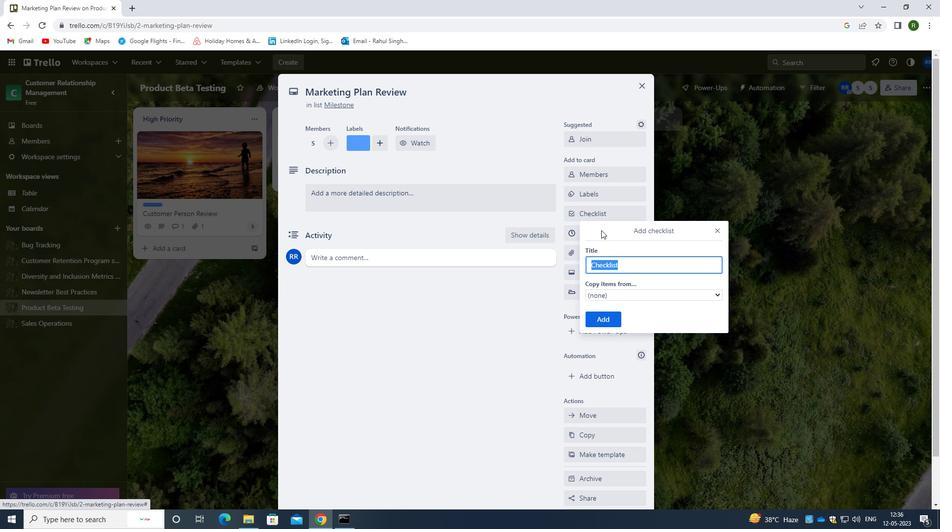 
Action: Key pressed <Key.backspace><Key.shift>USER<Key.space><Key.shift><Key.shift><Key.shift><Key.shift><Key.shift><Key.shift><Key.shift><Key.shift>TESTIBNG<Key.backspace><Key.backspace><Key.backspace>NG
Screenshot: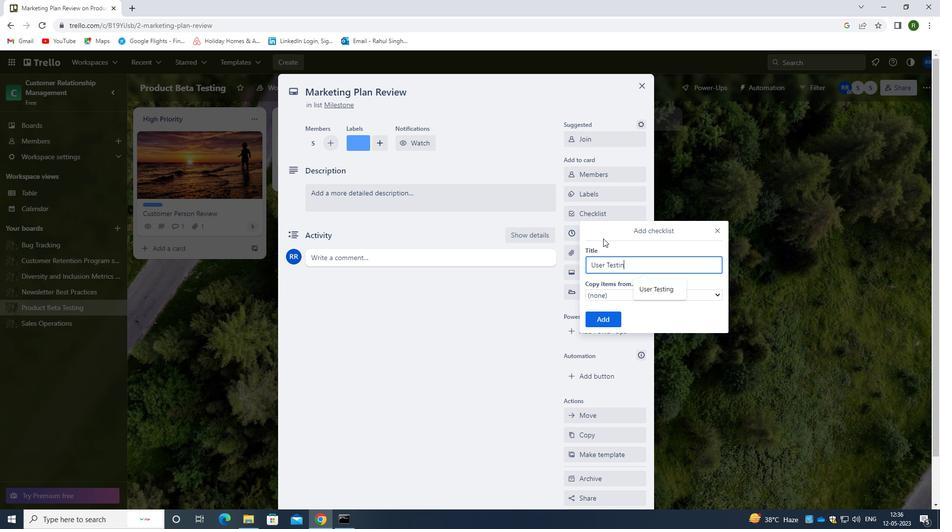
Action: Mouse moved to (609, 321)
Screenshot: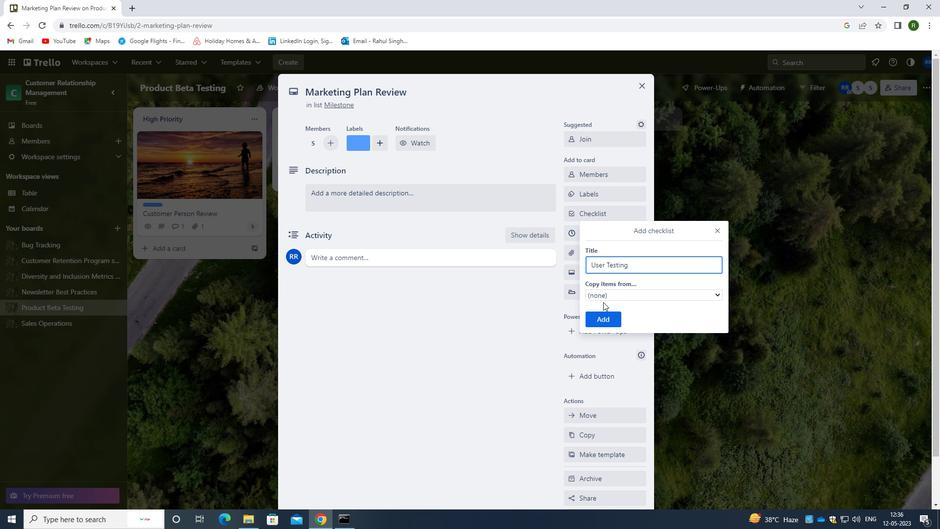 
Action: Mouse pressed left at (609, 321)
Screenshot: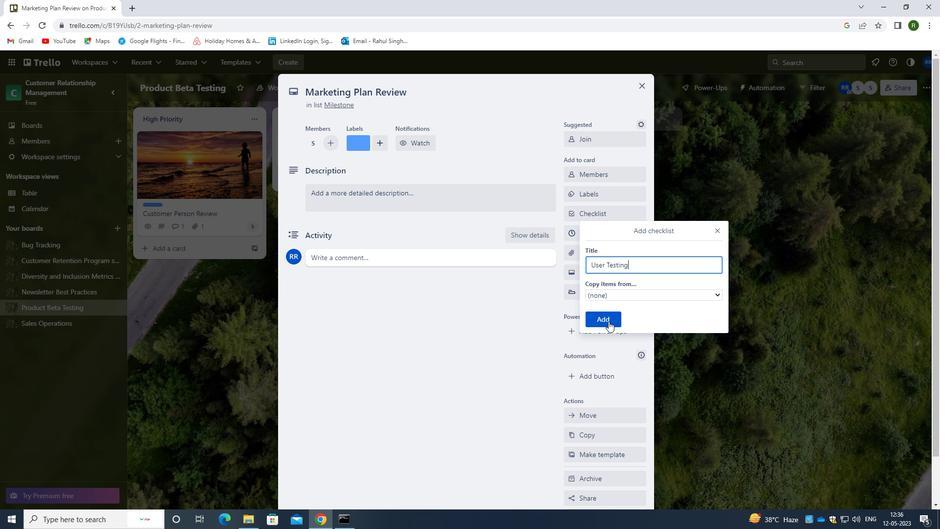 
Action: Mouse moved to (597, 251)
Screenshot: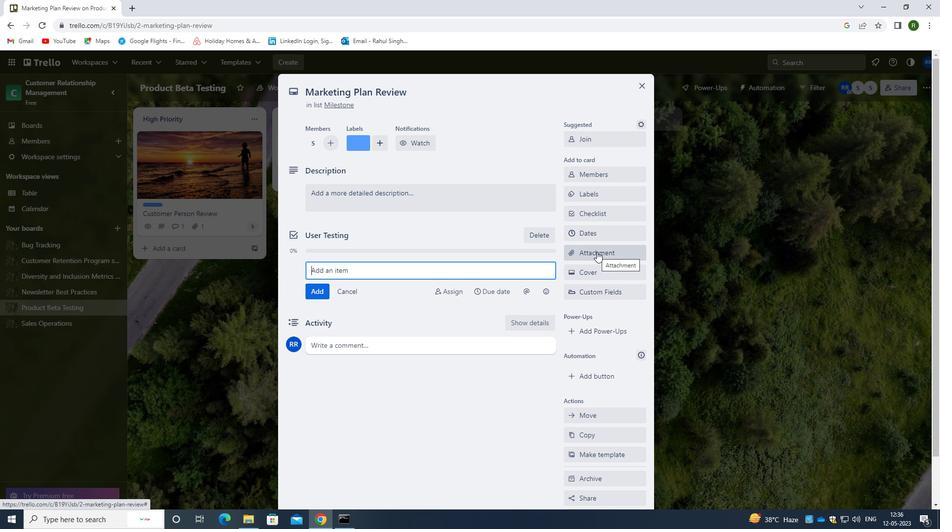 
Action: Mouse pressed left at (597, 251)
Screenshot: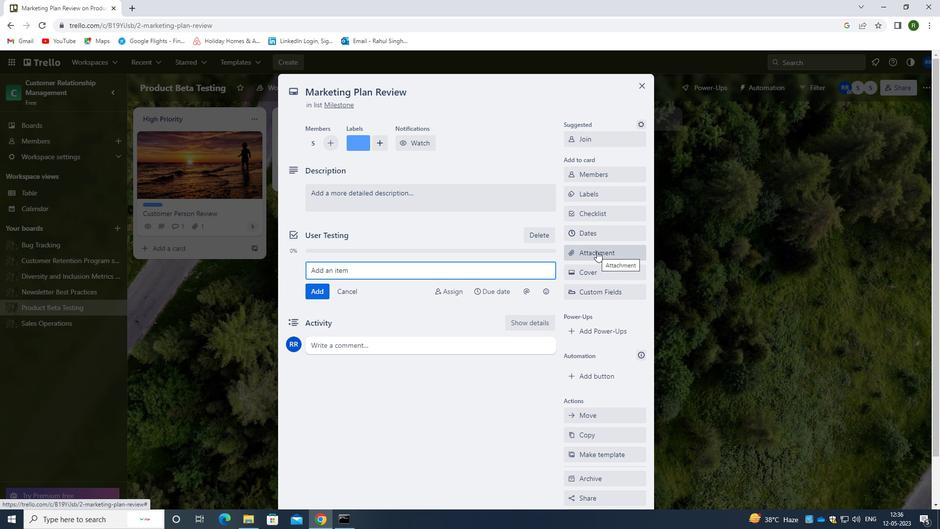 
Action: Mouse moved to (605, 374)
Screenshot: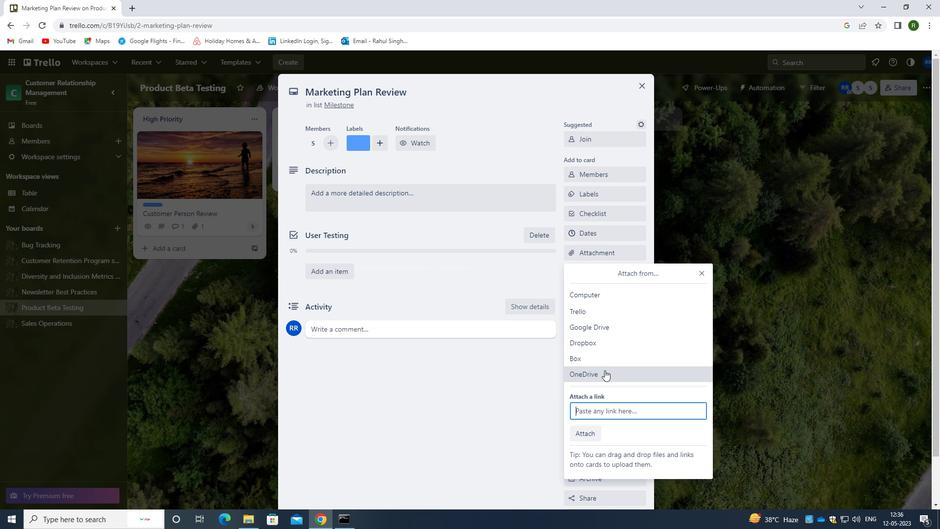 
Action: Mouse pressed left at (605, 374)
Screenshot: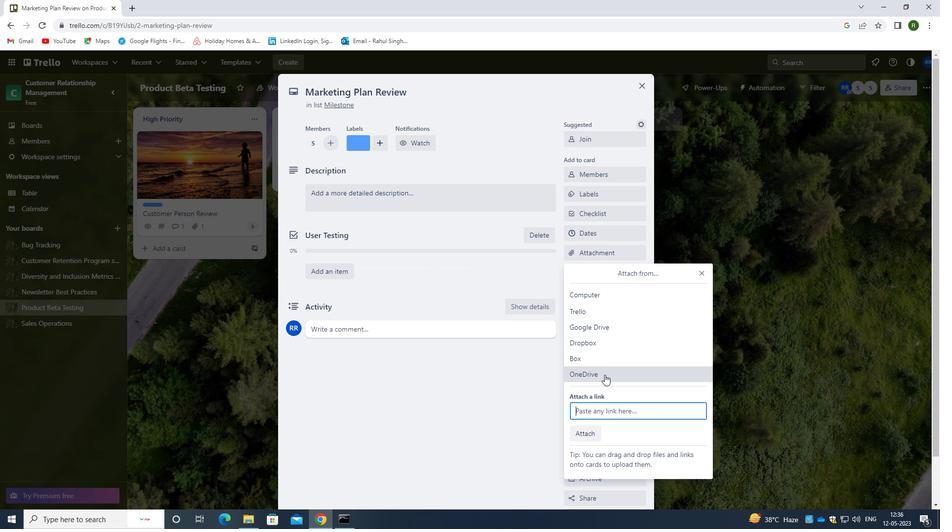 
Action: Mouse moved to (298, 338)
Screenshot: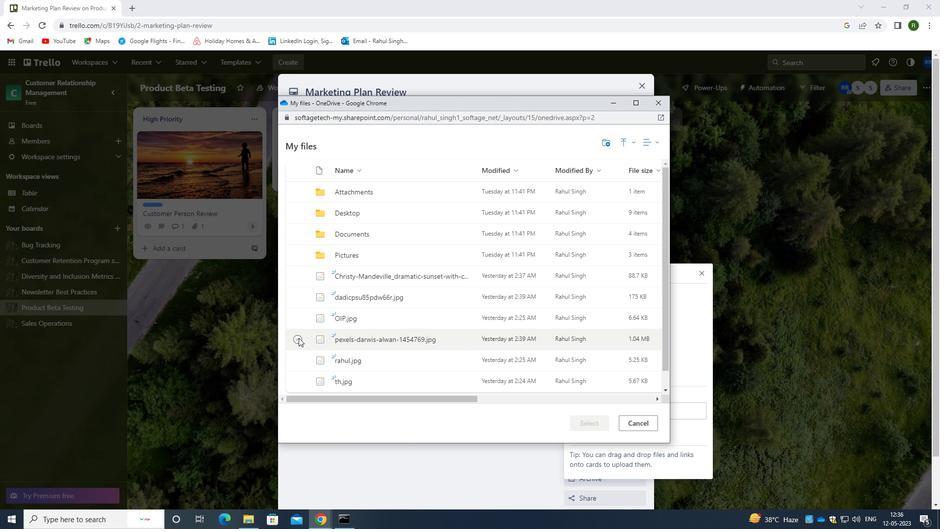 
Action: Mouse pressed left at (298, 338)
Screenshot: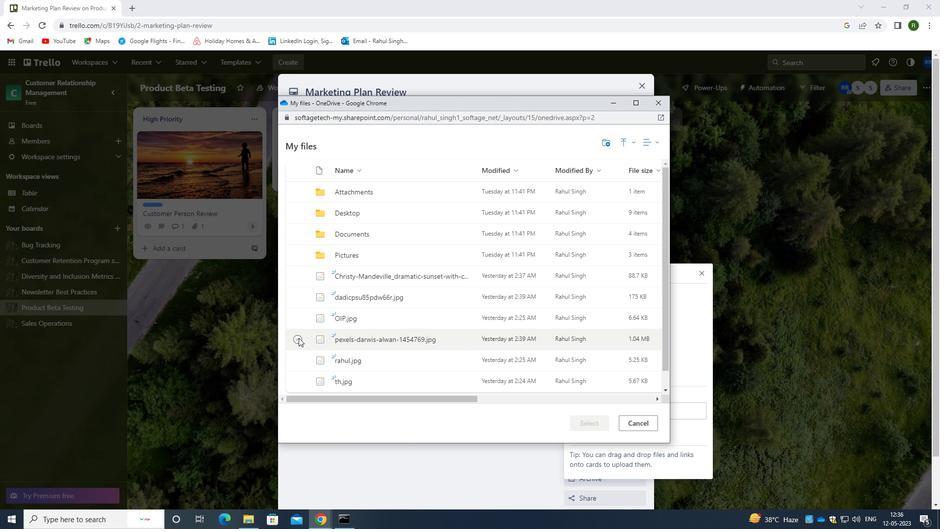 
Action: Mouse moved to (595, 425)
Screenshot: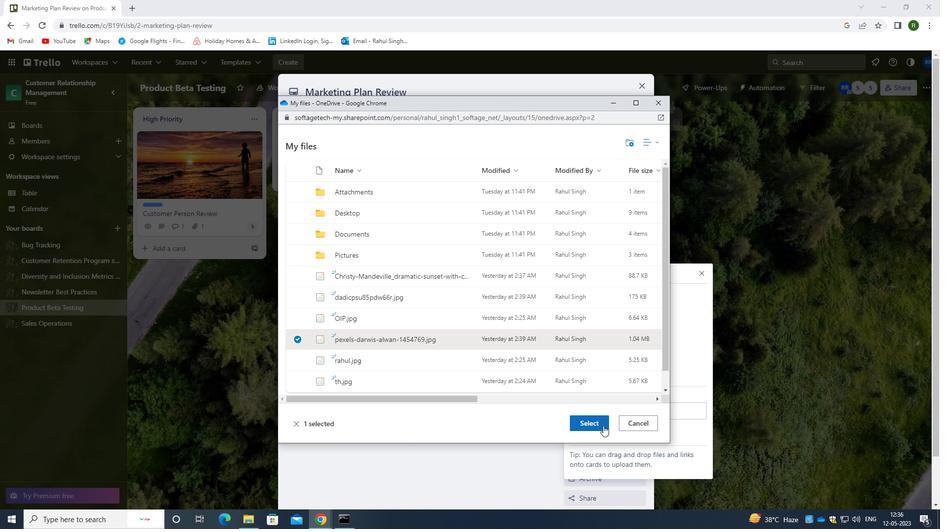 
Action: Mouse pressed left at (595, 425)
Screenshot: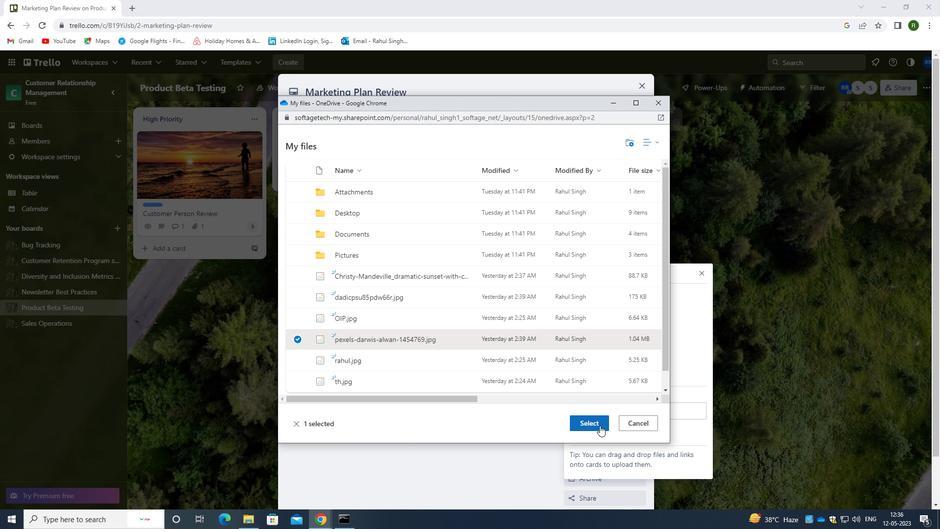 
Action: Mouse moved to (371, 195)
Screenshot: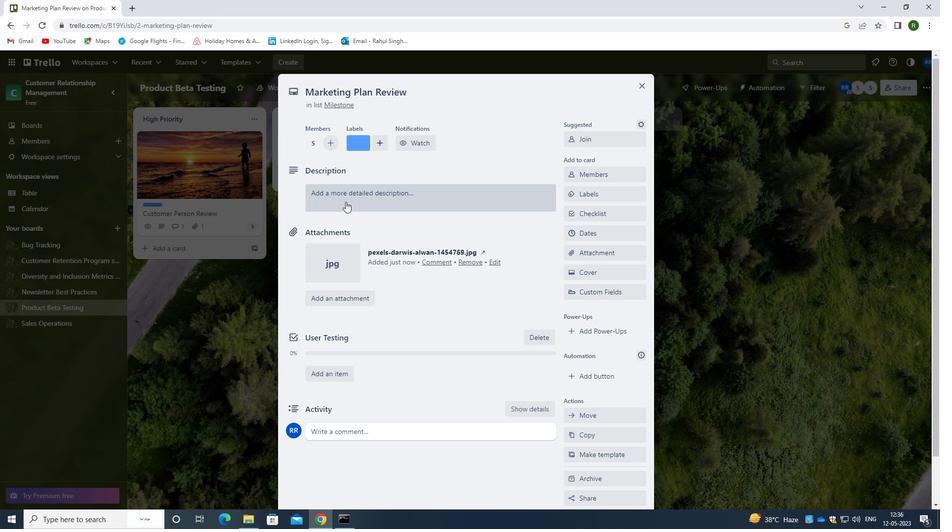 
Action: Mouse pressed left at (371, 195)
Screenshot: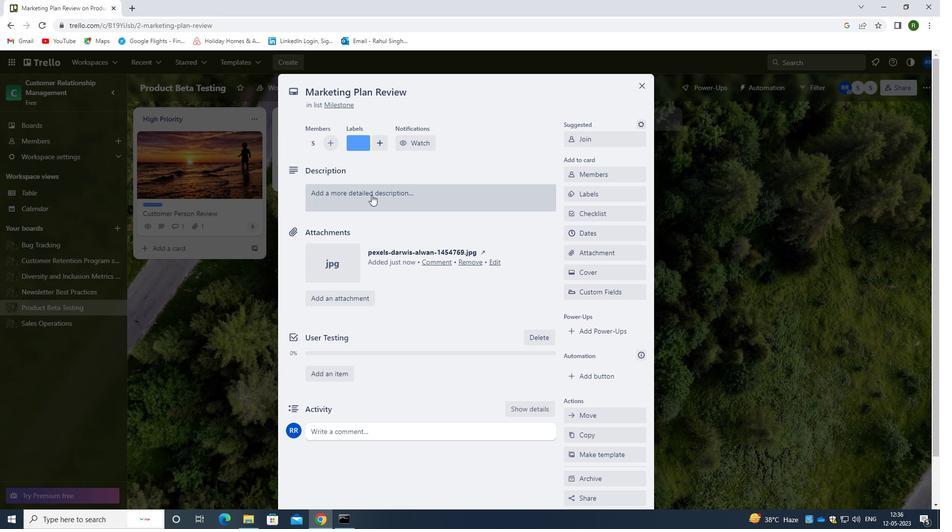 
Action: Mouse moved to (345, 294)
Screenshot: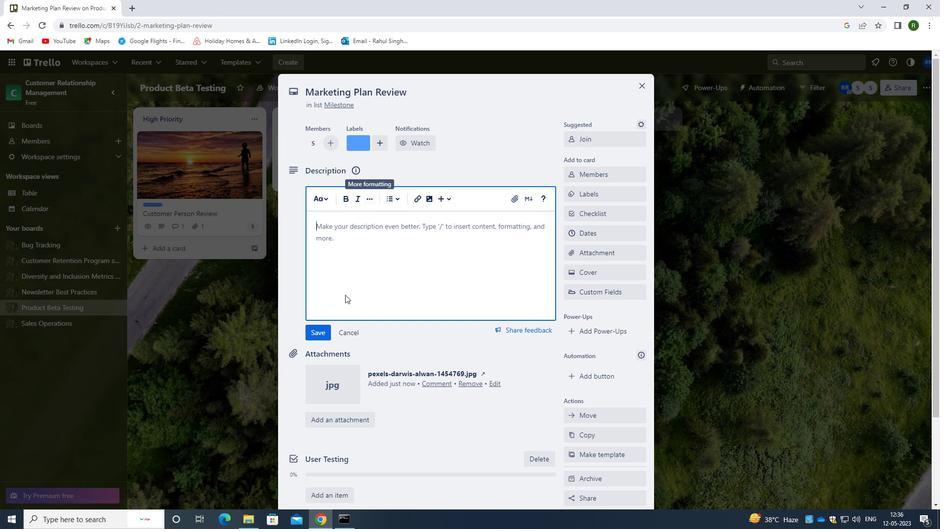 
Action: Key pressed <Key.caps_lock>C<Key.caps_lock>ONDUCT<Key.space>PERFORMANCE<Key.space>REVIEW<Key.space>FOR<Key.space>TEAM<Key.space>MEMBNER<Key.backspace><Key.backspace>ER<Key.backspace><Key.backspace><Key.backspace>ER.
Screenshot: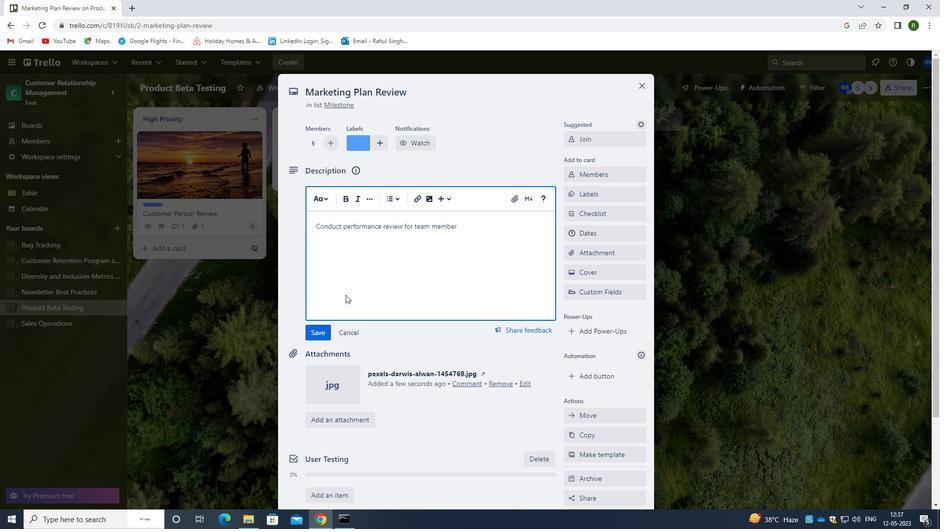 
Action: Mouse moved to (324, 336)
Screenshot: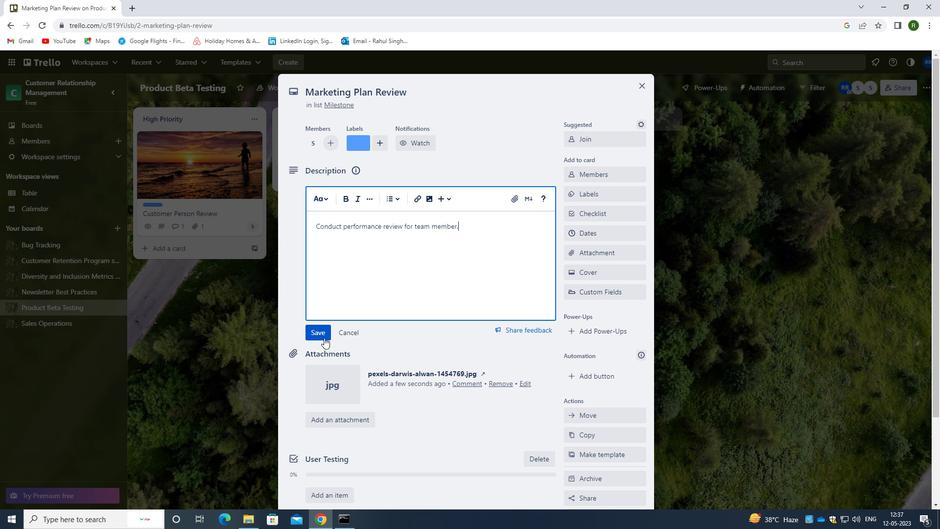 
Action: Mouse pressed left at (324, 336)
Screenshot: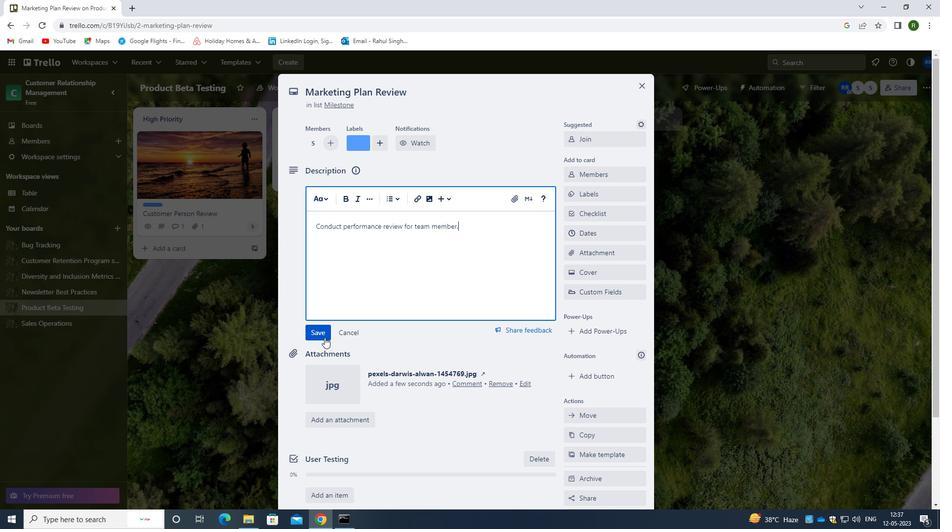 
Action: Mouse moved to (412, 301)
Screenshot: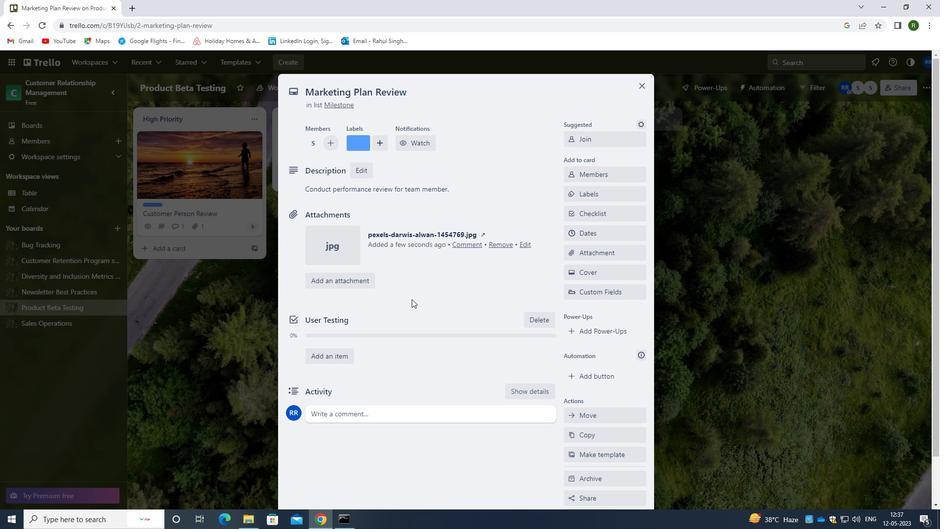 
Action: Mouse scrolled (412, 300) with delta (0, 0)
Screenshot: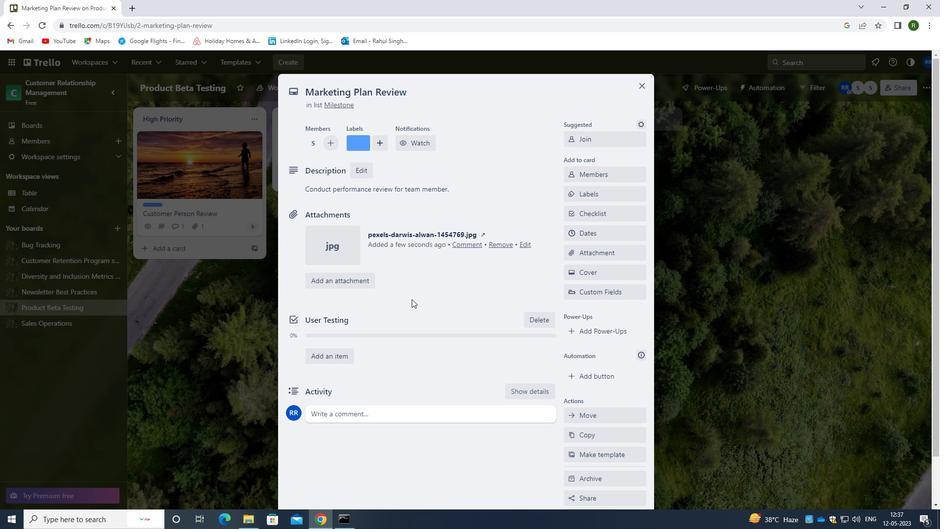 
Action: Mouse moved to (358, 364)
Screenshot: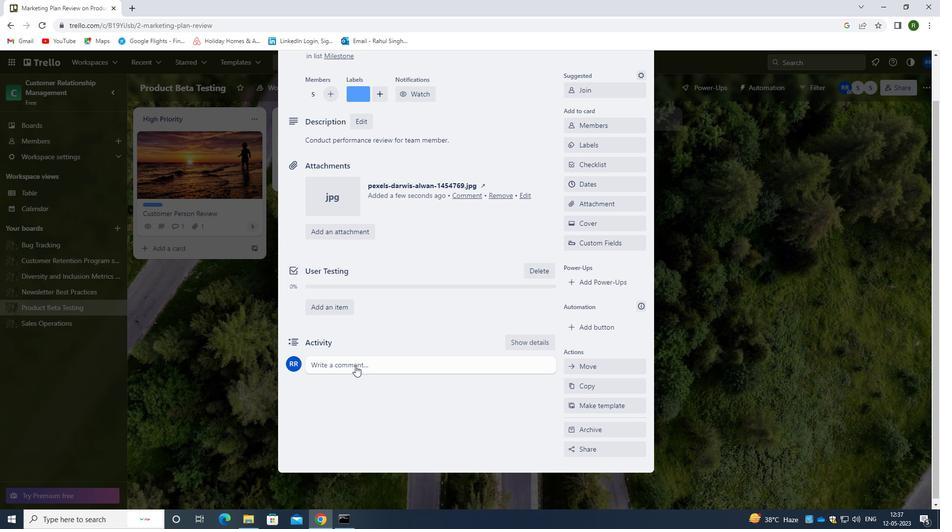 
Action: Mouse pressed left at (358, 364)
Screenshot: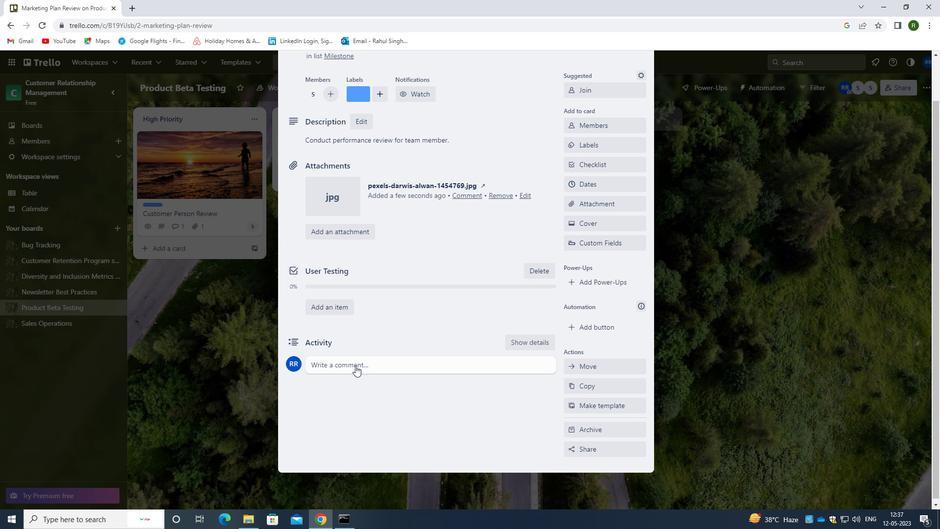 
Action: Mouse moved to (352, 397)
Screenshot: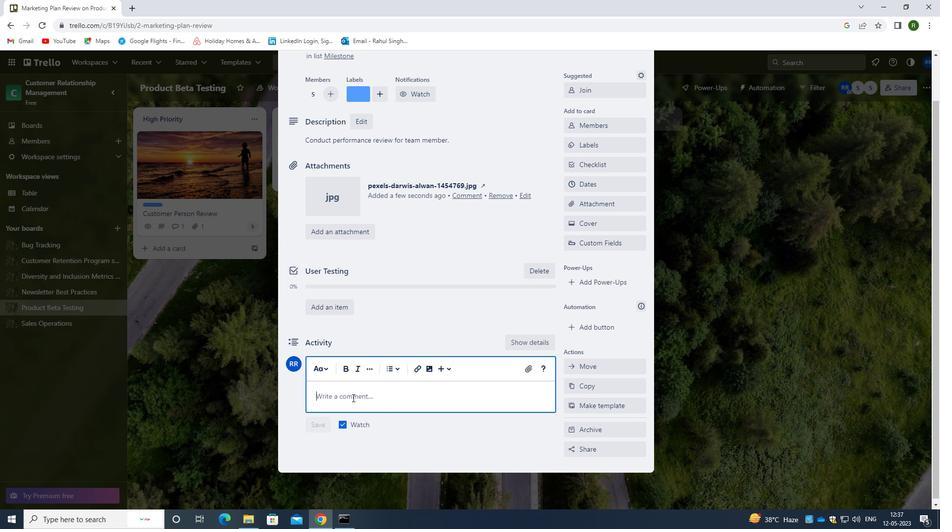 
Action: Mouse pressed left at (352, 397)
Screenshot: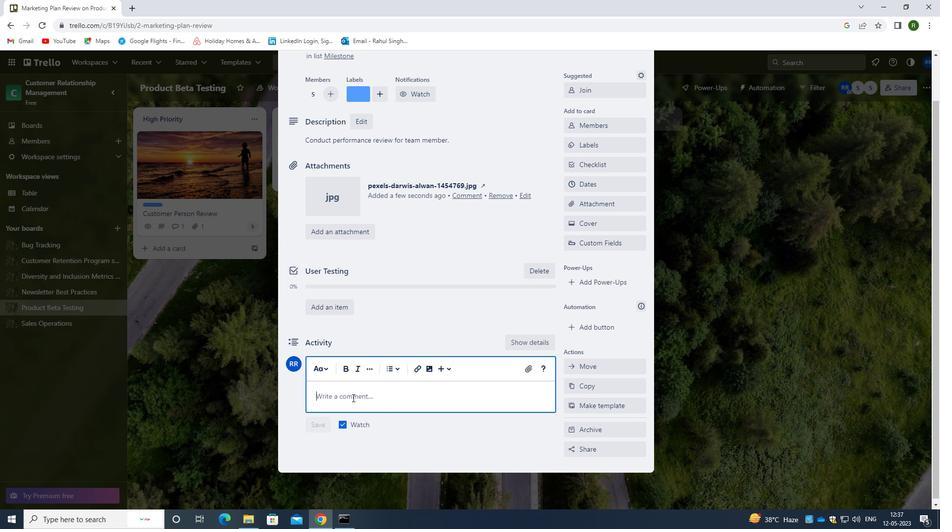 
Action: Mouse moved to (354, 397)
Screenshot: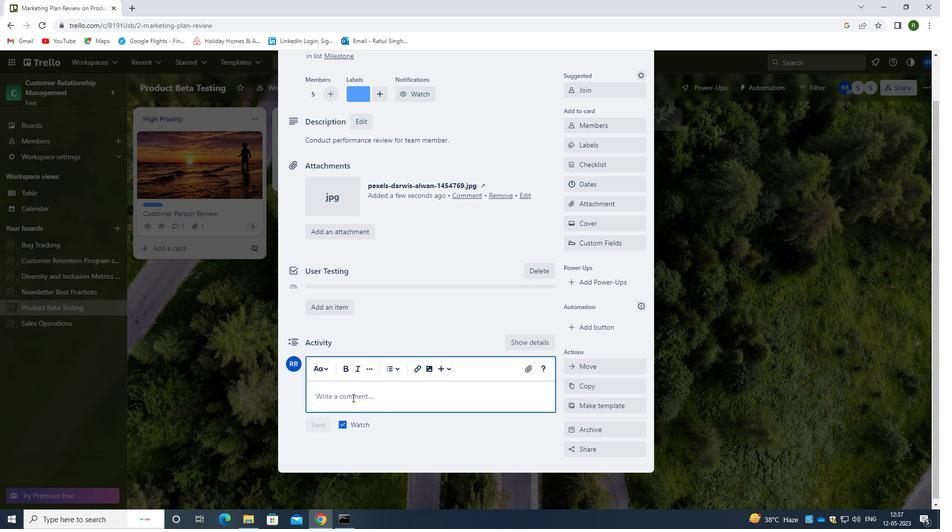 
Action: Key pressed <Key.caps_lock>L<Key.caps_lock>ET<Key.space>US<Key.space>APPROACH<Key.space>THIS<Key.space>TASK<Key.space>WITH<Key.space>A<Key.space>SENSE<Key.space>OF<Key.space>ENTHUSIASM<Key.space>AND<Key.space>PASSION,<Key.space>EMBRACING<Key.space>THE<Key.space>CHALENGE<Key.space>AND<Key.space><Key.backspace><Key.backspace><Key.backspace><Key.backspace><Key.backspace><Key.backspace><Key.backspace><Key.backspace><Key.backspace>LENGE<Key.space>AND<Key.space>THE<Key.space>OPPORTUINIT<Key.space><Key.backspace><Key.backspace>TY<Key.space><Key.backspace><Key.backspace><Key.backspace><Key.backspace><Key.backspace><Key.backspace><Key.backspace>UNITY<Key.space>IT<Key.space>PRESENTS.
Screenshot: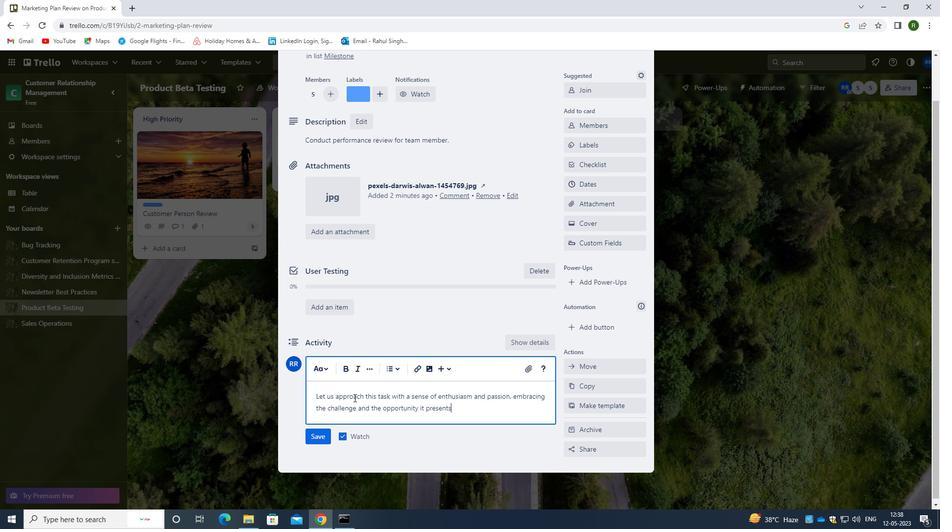 
Action: Mouse moved to (318, 438)
Screenshot: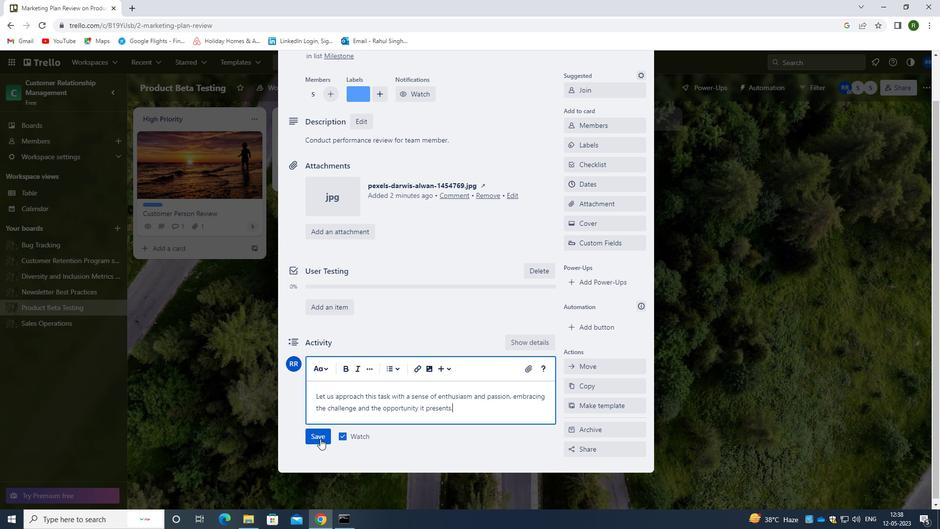 
Action: Mouse pressed left at (318, 438)
Screenshot: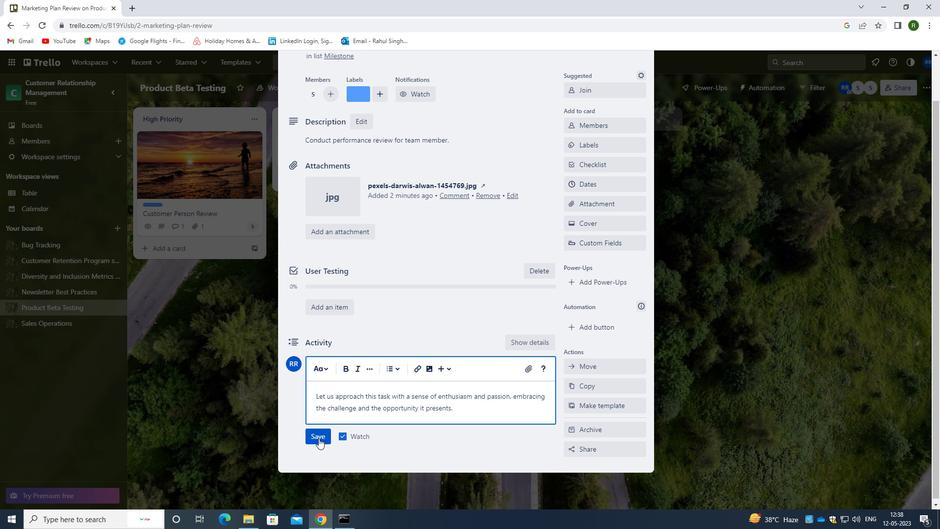 
Action: Mouse moved to (593, 189)
Screenshot: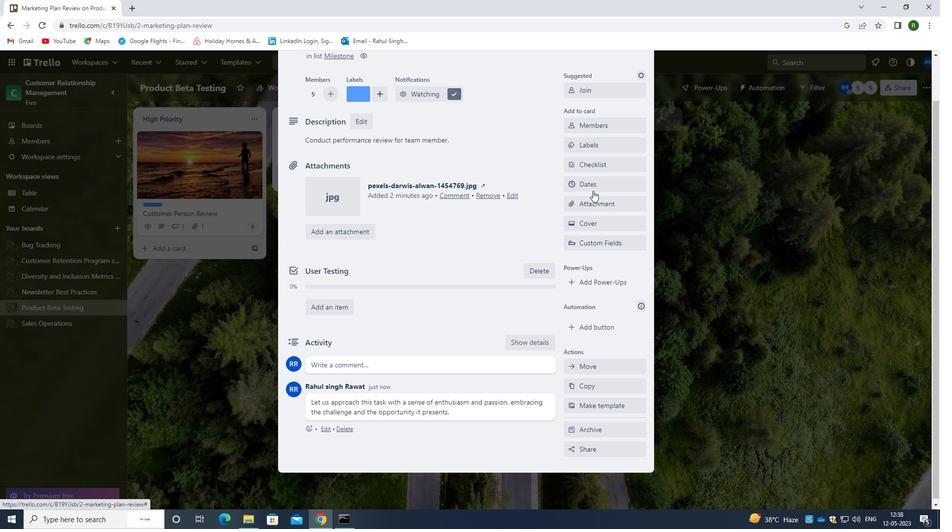 
Action: Mouse pressed left at (593, 189)
Screenshot: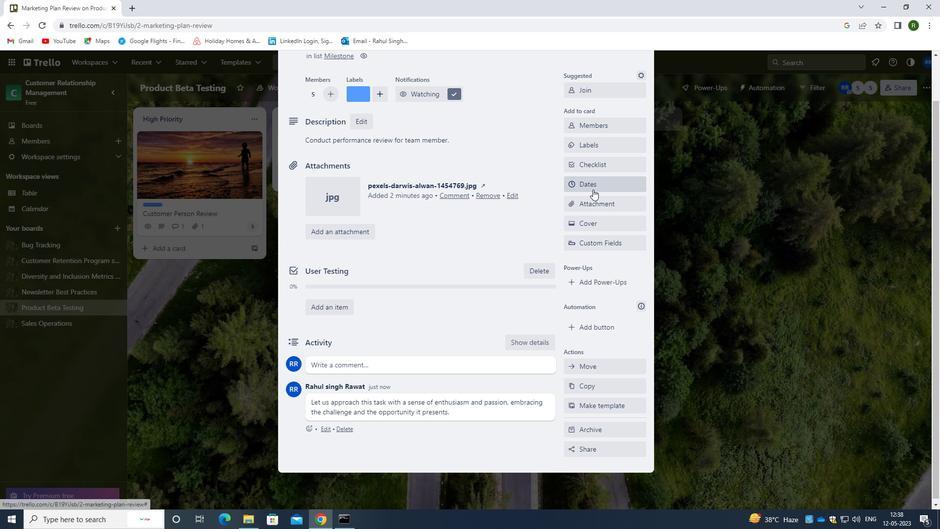 
Action: Mouse moved to (575, 264)
Screenshot: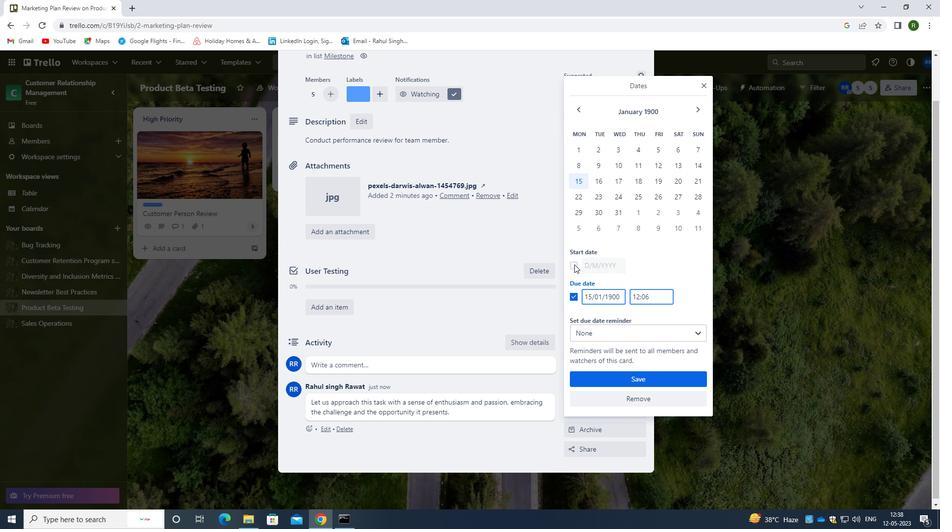 
Action: Mouse pressed left at (575, 264)
Screenshot: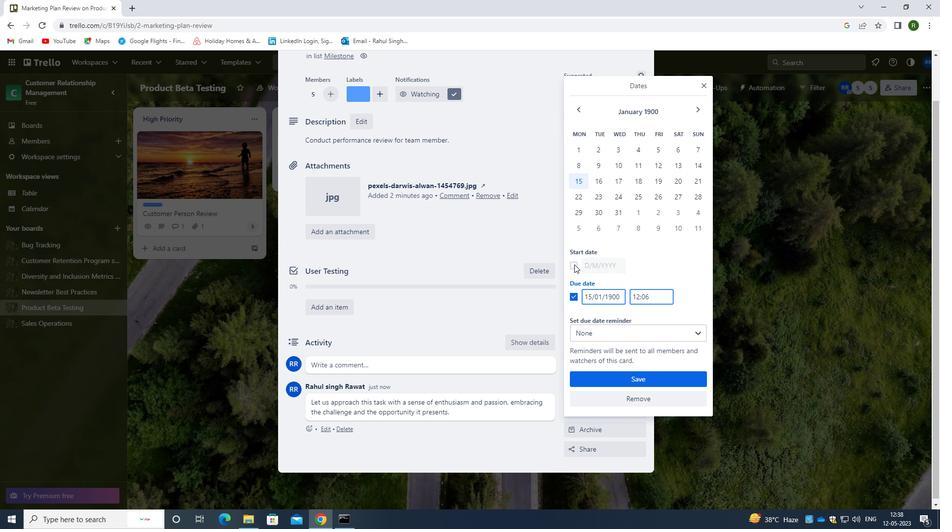 
Action: Mouse moved to (591, 265)
Screenshot: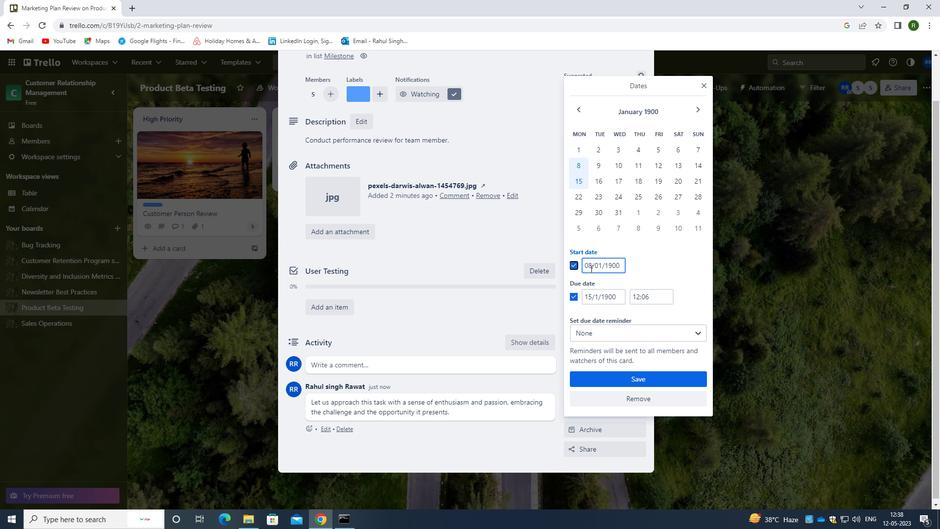 
Action: Mouse pressed left at (591, 265)
Screenshot: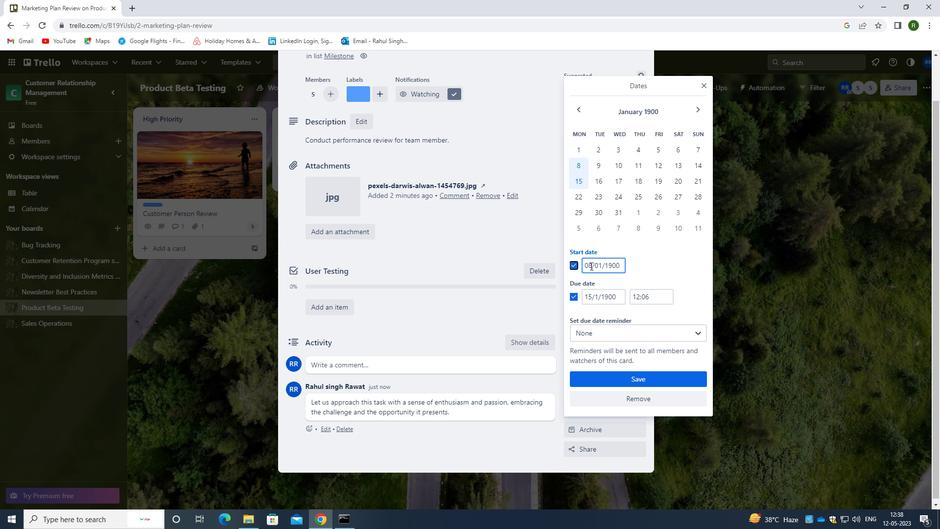 
Action: Mouse moved to (588, 264)
Screenshot: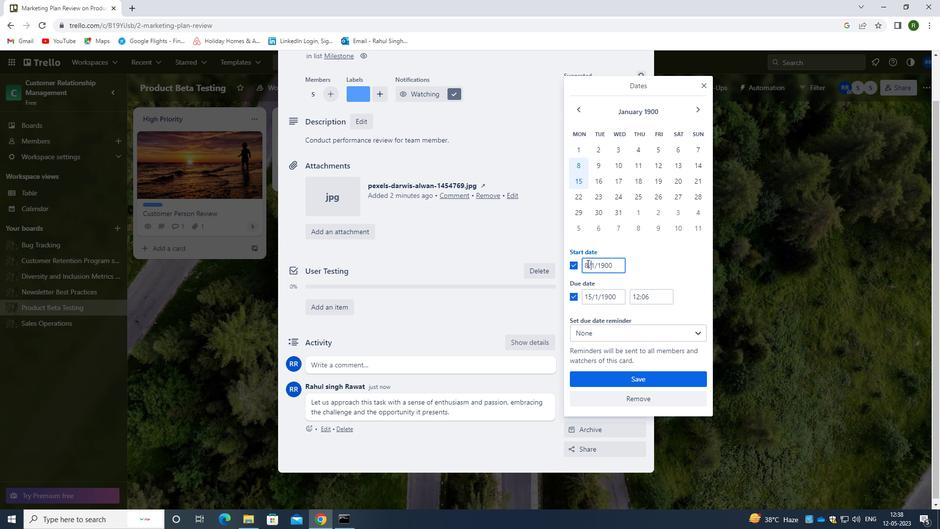 
Action: Mouse pressed left at (588, 264)
Screenshot: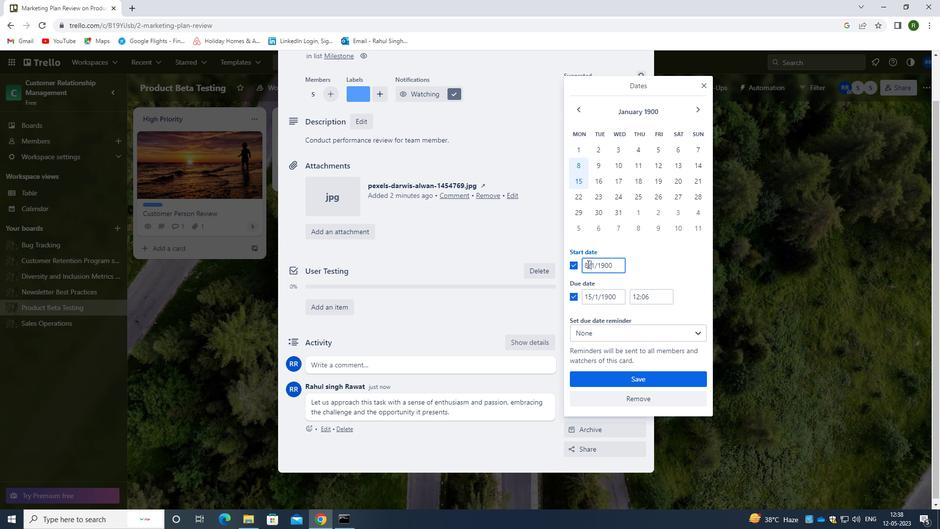
Action: Mouse moved to (607, 282)
Screenshot: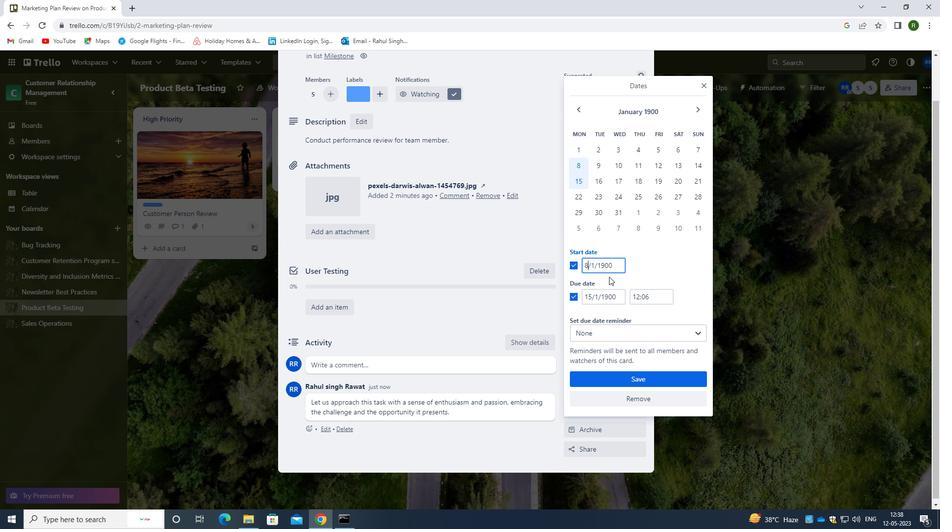 
Action: Key pressed <Key.backspace>9
Screenshot: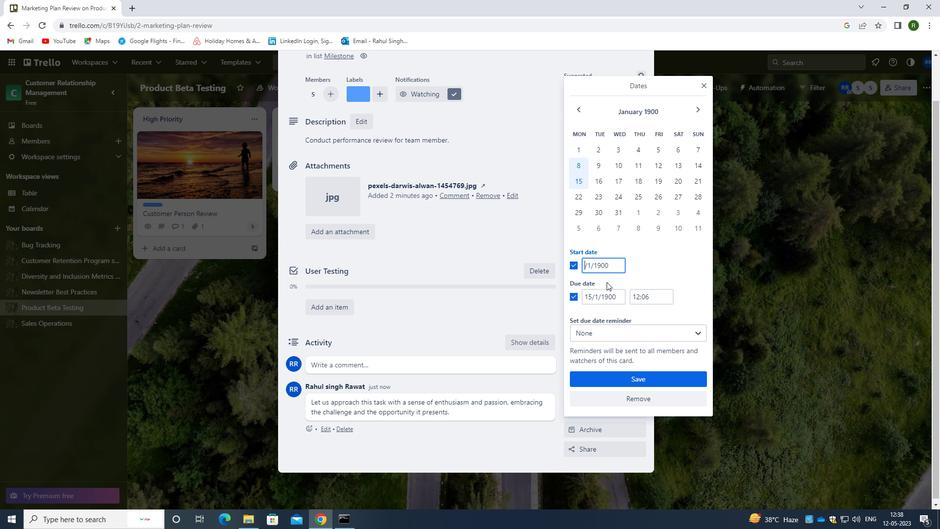 
Action: Mouse moved to (651, 272)
Screenshot: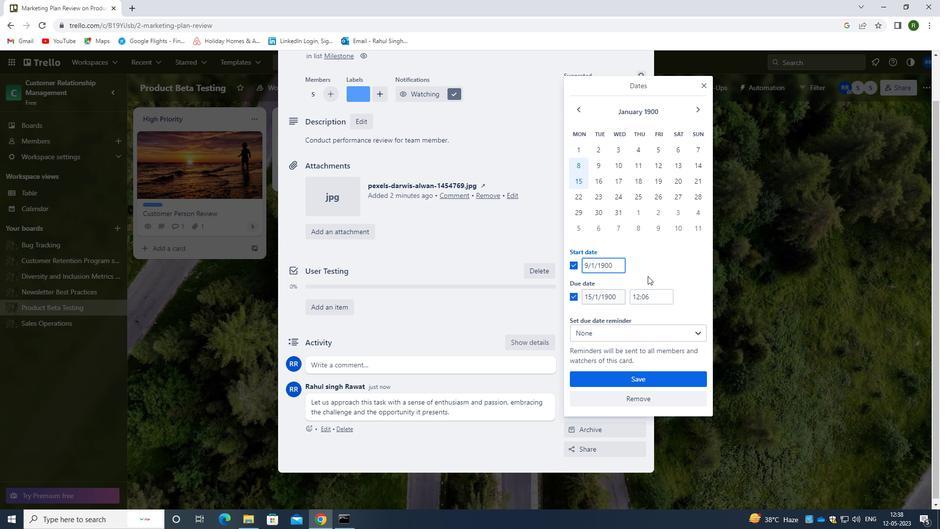 
Action: Mouse pressed left at (651, 272)
Screenshot: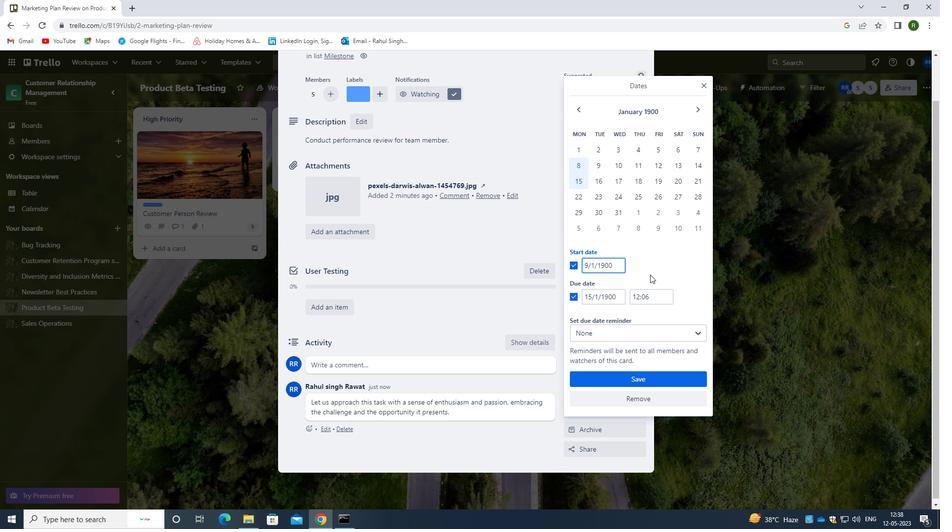 
Action: Mouse moved to (591, 296)
Screenshot: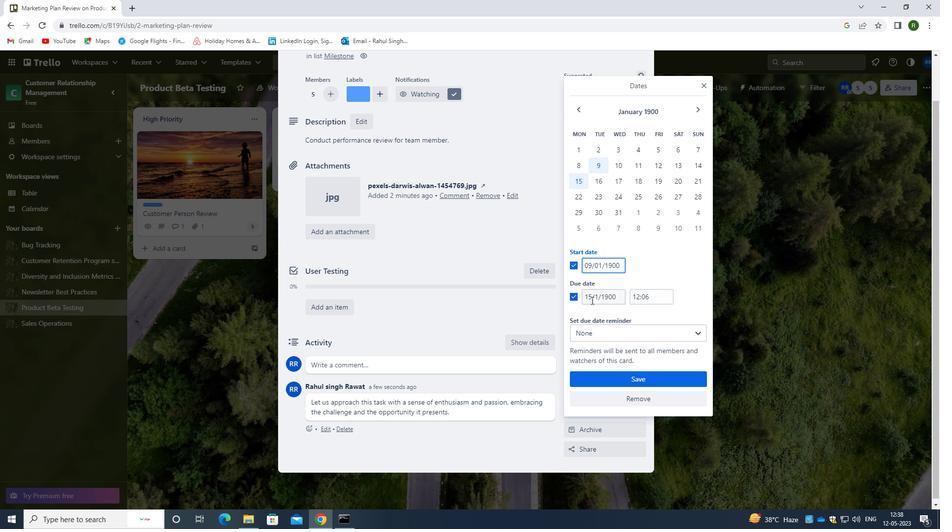 
Action: Mouse pressed left at (591, 296)
Screenshot: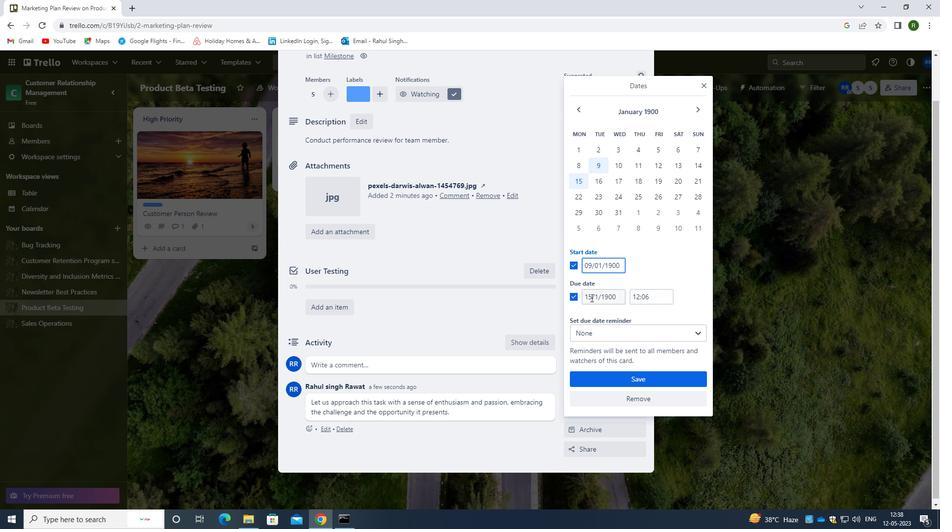 
Action: Mouse moved to (601, 303)
Screenshot: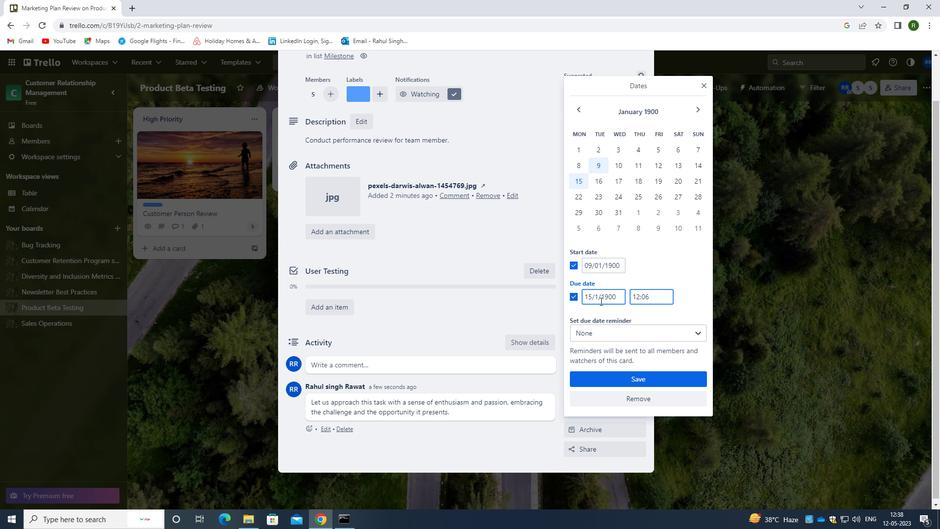 
Action: Key pressed <Key.backspace>6
Screenshot: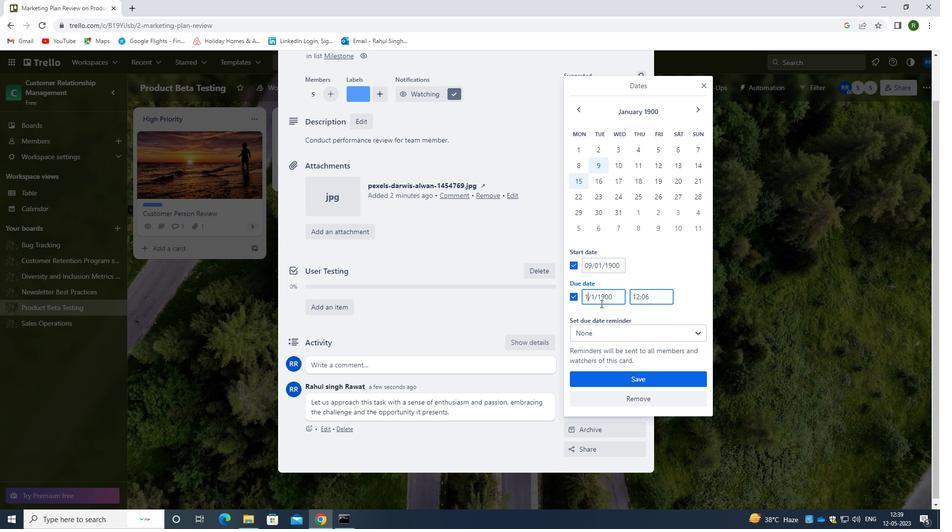 
Action: Mouse moved to (663, 269)
Screenshot: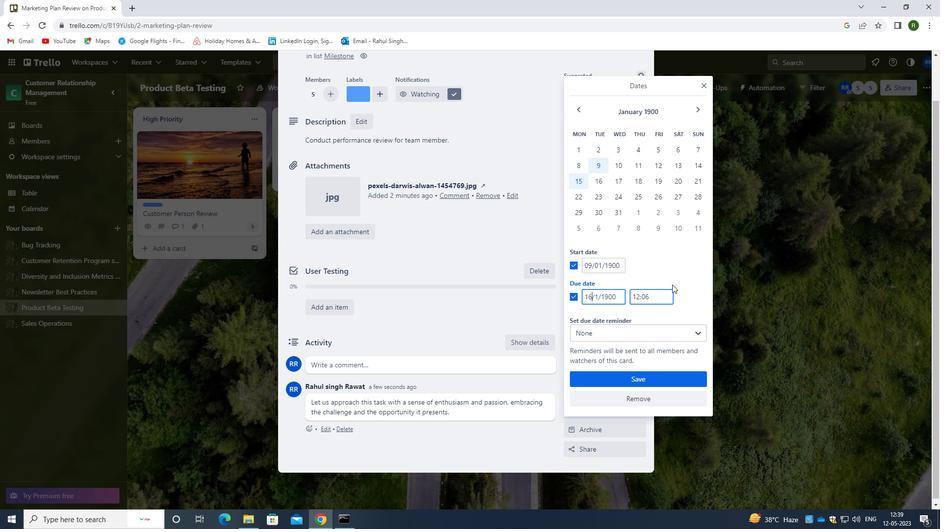 
Action: Mouse pressed left at (663, 269)
Screenshot: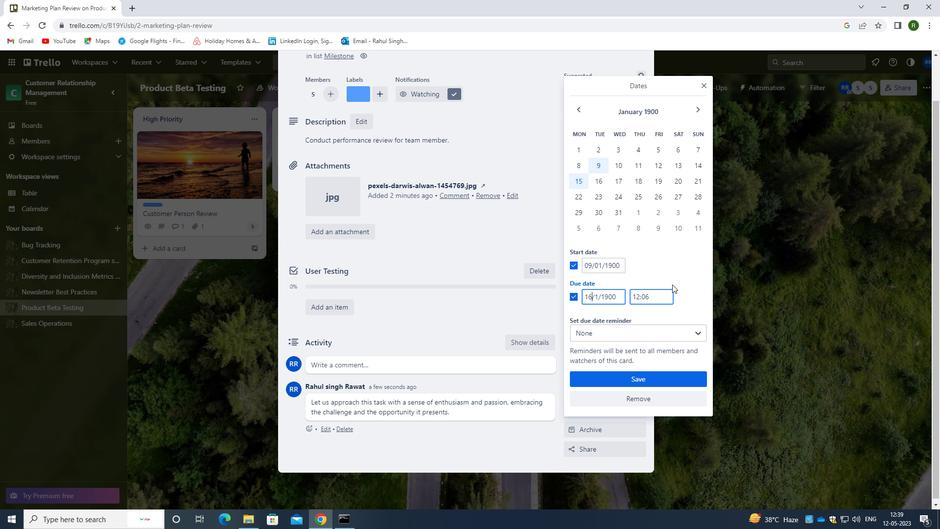 
Action: Mouse moved to (650, 381)
Screenshot: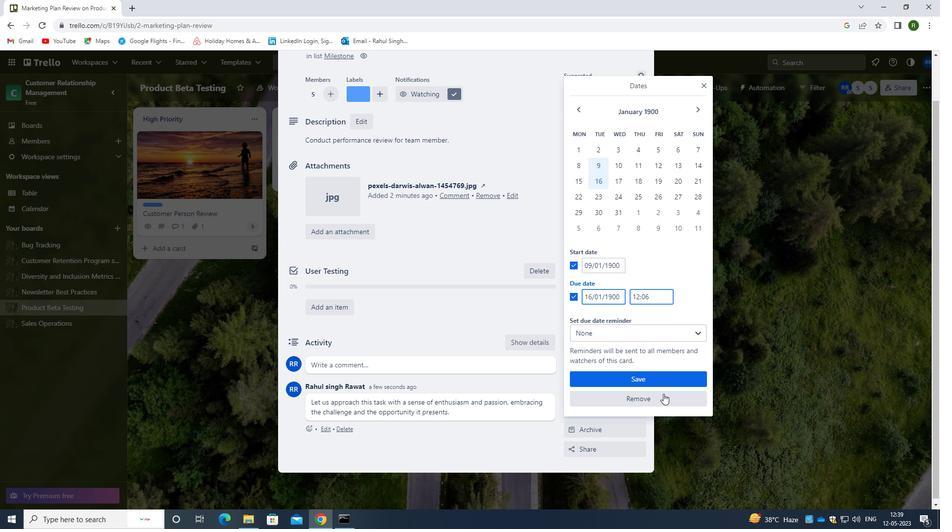 
Action: Mouse pressed left at (650, 381)
Screenshot: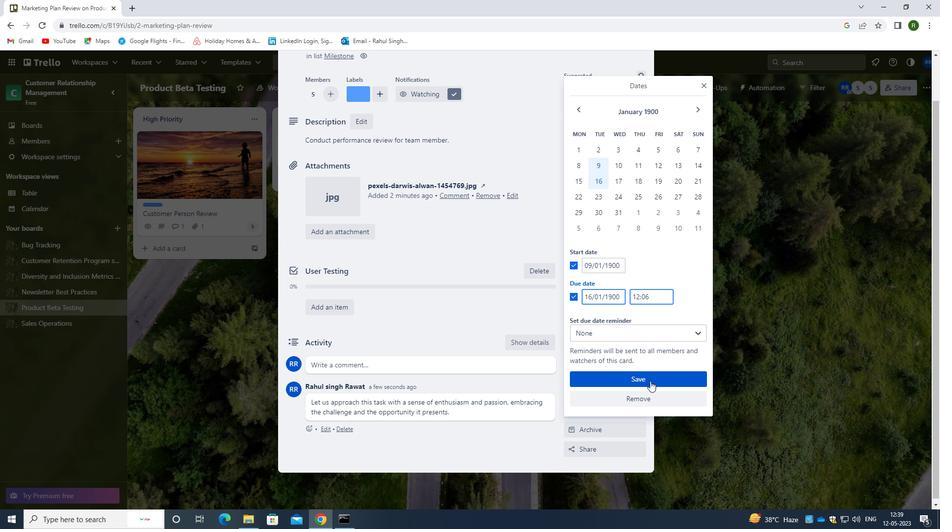 
Action: Mouse moved to (730, 378)
Screenshot: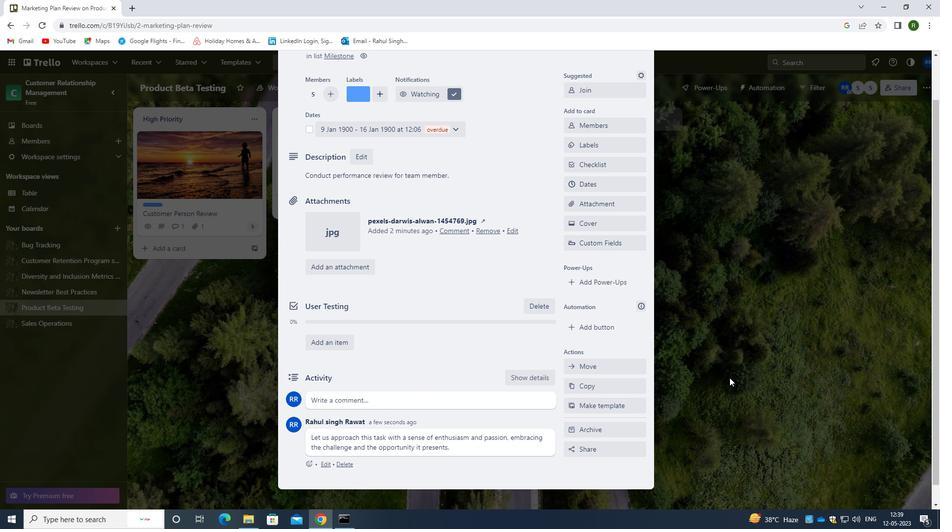 
Action: Mouse scrolled (730, 379) with delta (0, 0)
Screenshot: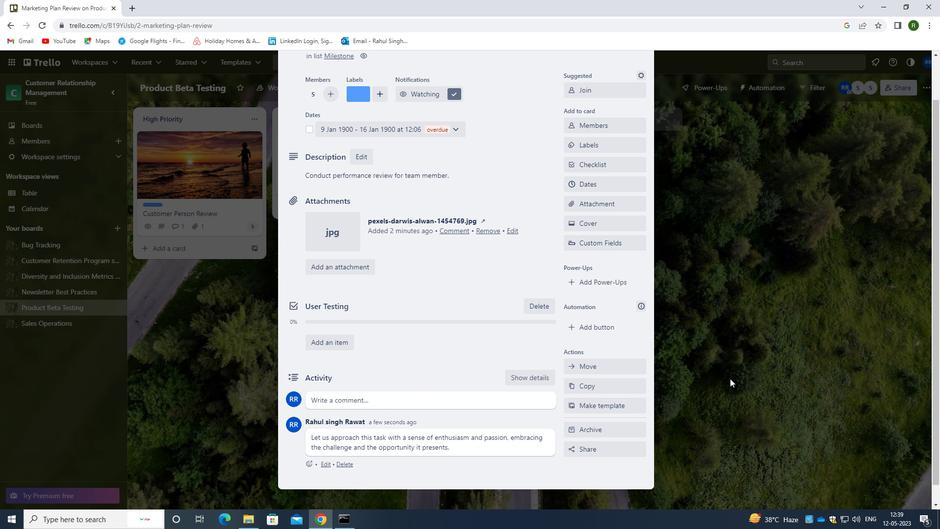 
Action: Mouse scrolled (730, 379) with delta (0, 0)
Screenshot: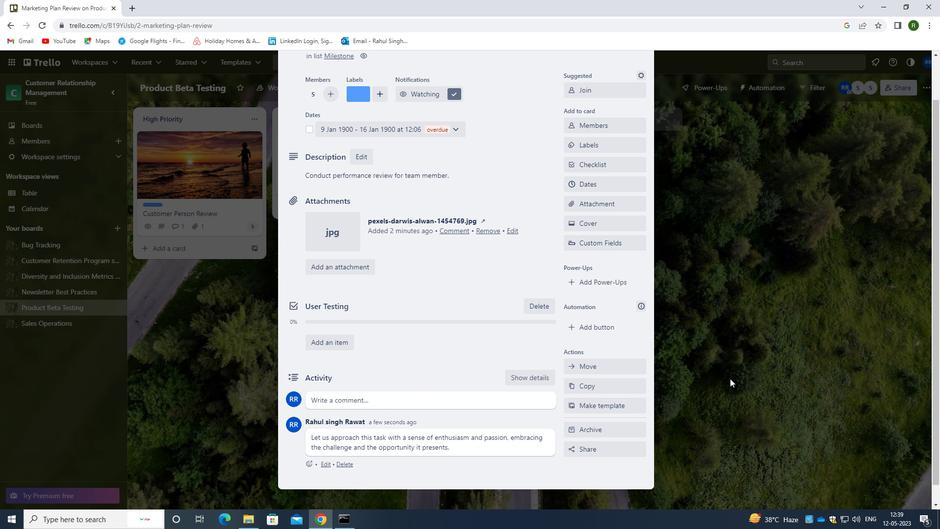 
Action: Mouse scrolled (730, 379) with delta (0, 0)
Screenshot: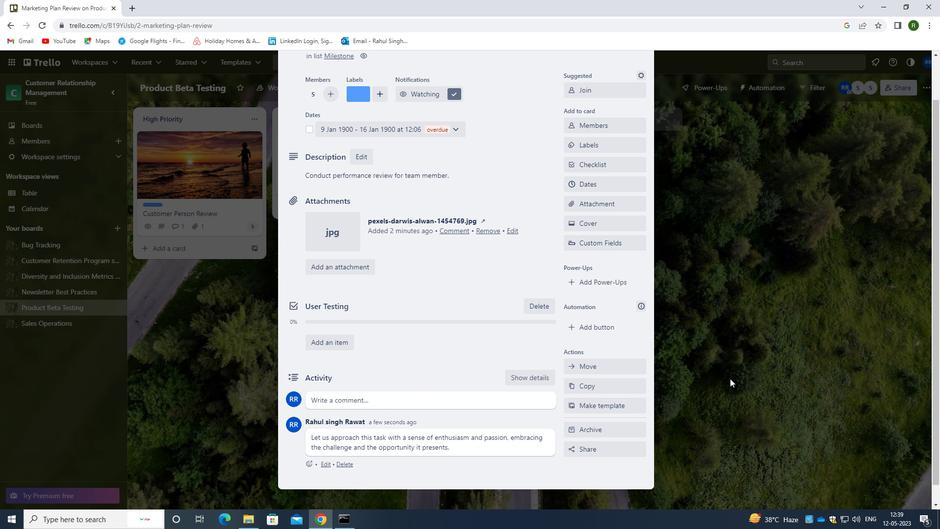 
Action: Mouse moved to (728, 375)
Screenshot: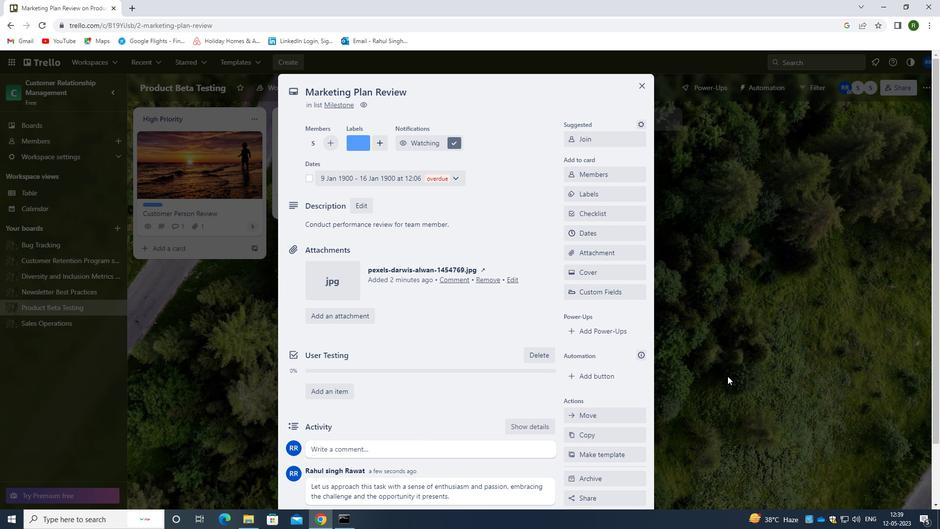 
Action: Mouse scrolled (728, 376) with delta (0, 0)
Screenshot: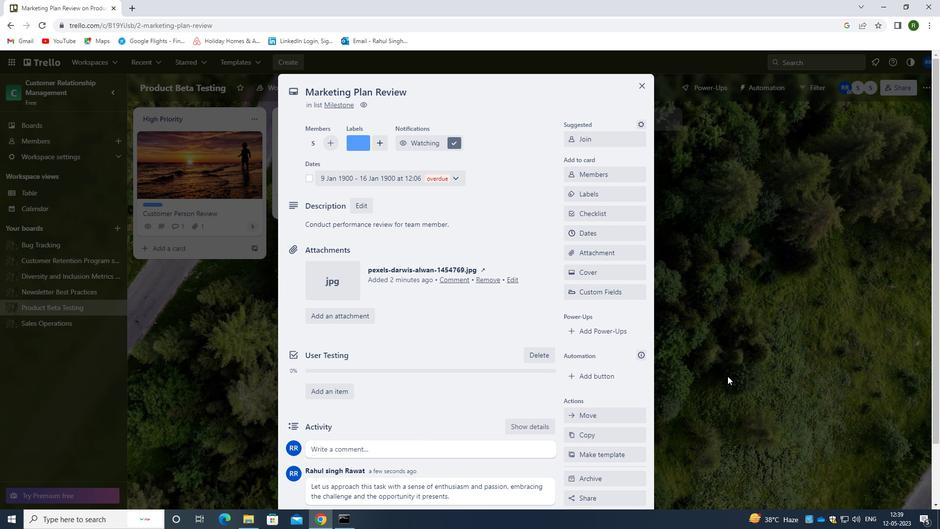 
Action: Mouse scrolled (728, 376) with delta (0, 0)
Screenshot: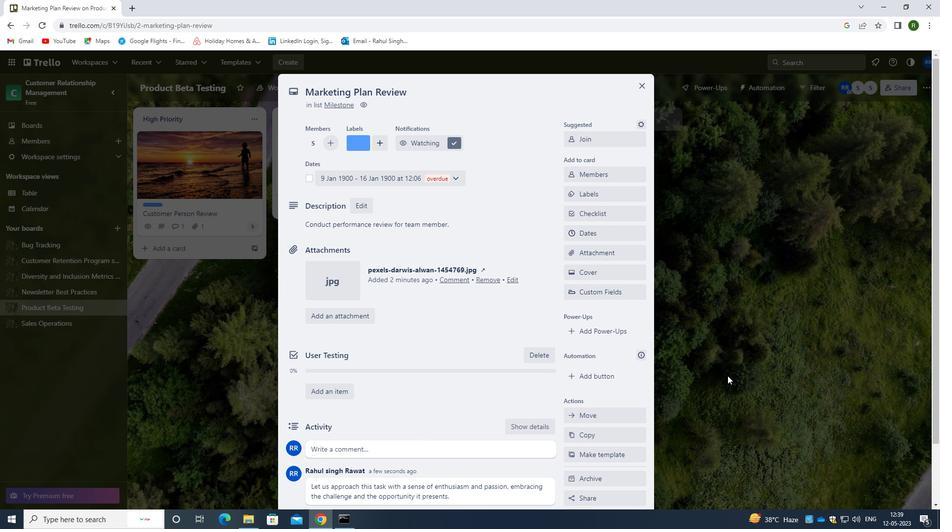 
Action: Mouse moved to (644, 84)
Screenshot: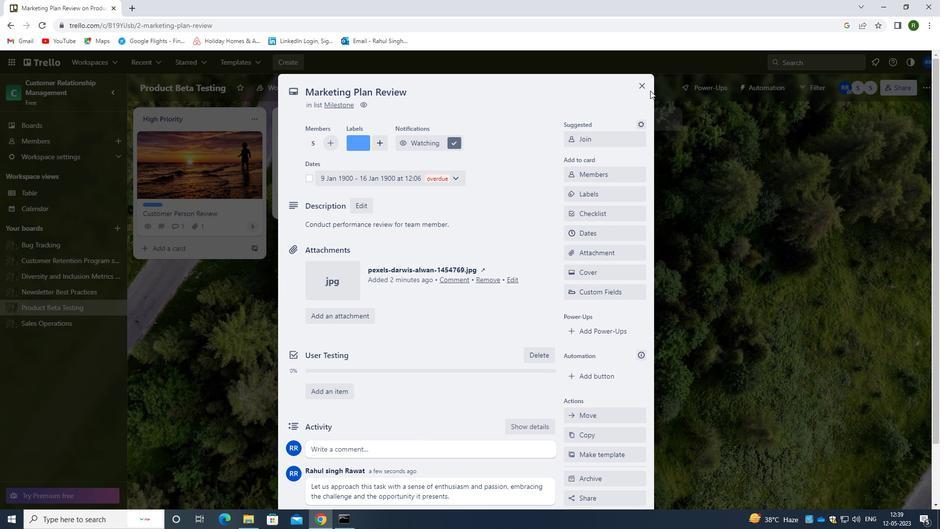 
Action: Mouse pressed left at (644, 84)
Screenshot: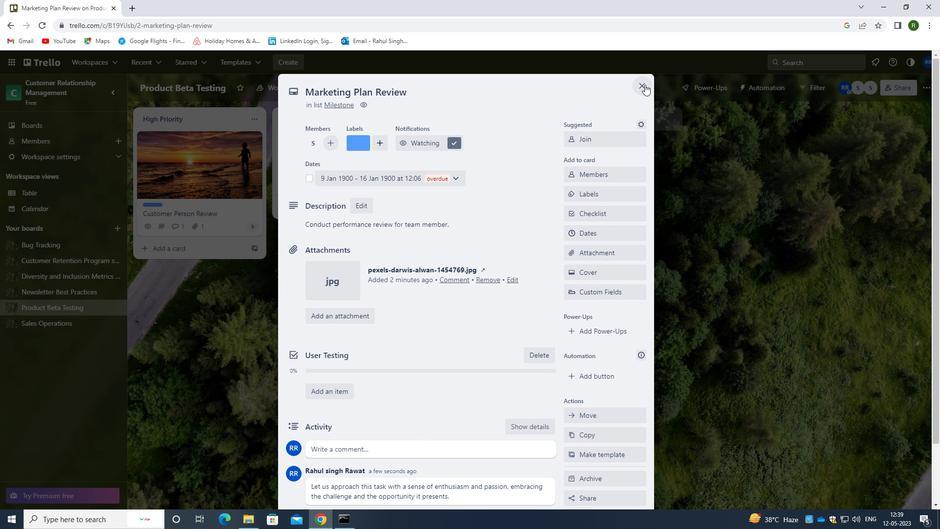 
Action: Mouse moved to (546, 234)
Screenshot: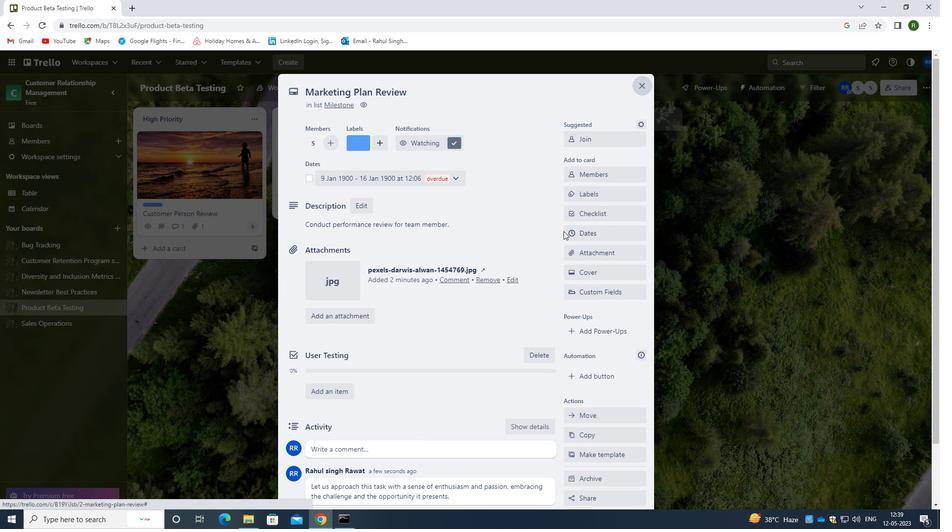 
